 Task: Play online Dominion games in easy mode.
Action: Mouse moved to (249, 348)
Screenshot: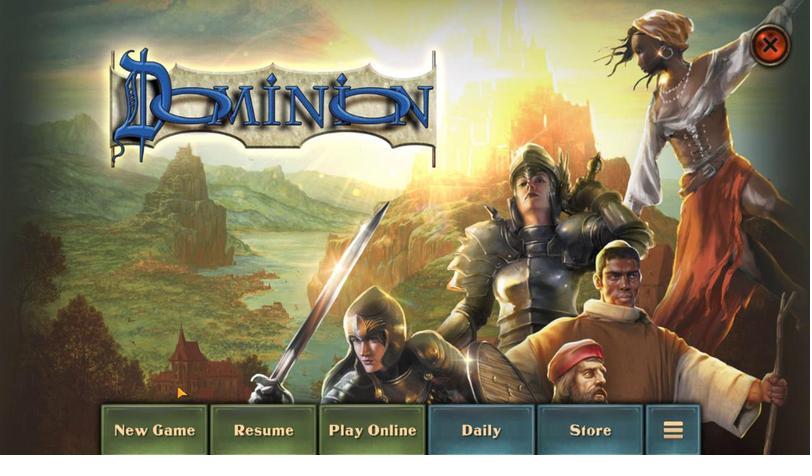 
Action: Mouse pressed left at (249, 348)
Screenshot: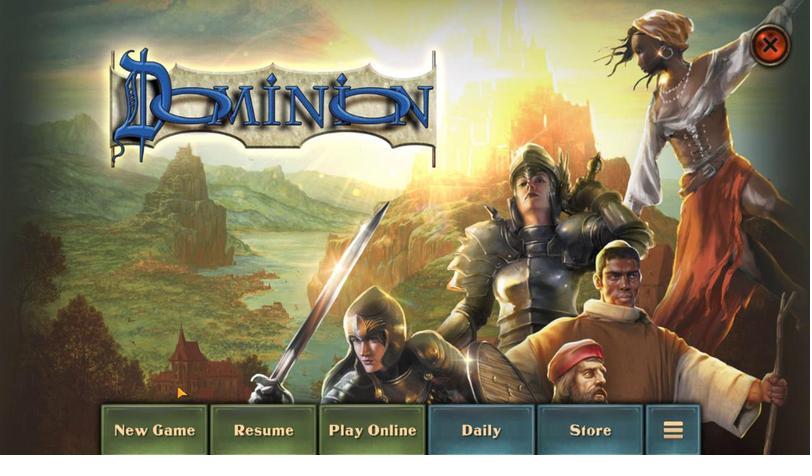 
Action: Mouse moved to (436, 274)
Screenshot: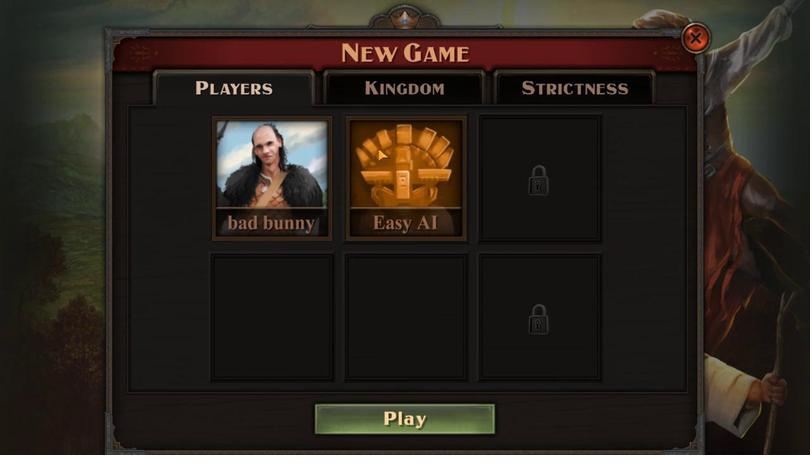 
Action: Mouse pressed left at (436, 274)
Screenshot: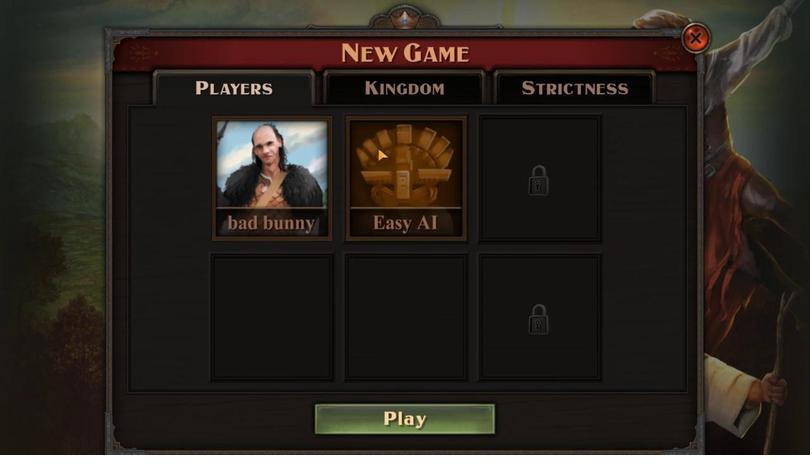 
Action: Mouse moved to (272, 305)
Screenshot: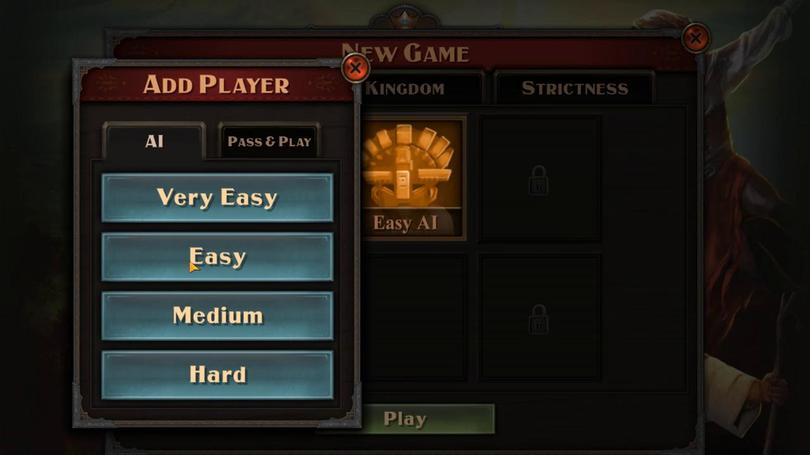 
Action: Mouse pressed left at (272, 305)
Screenshot: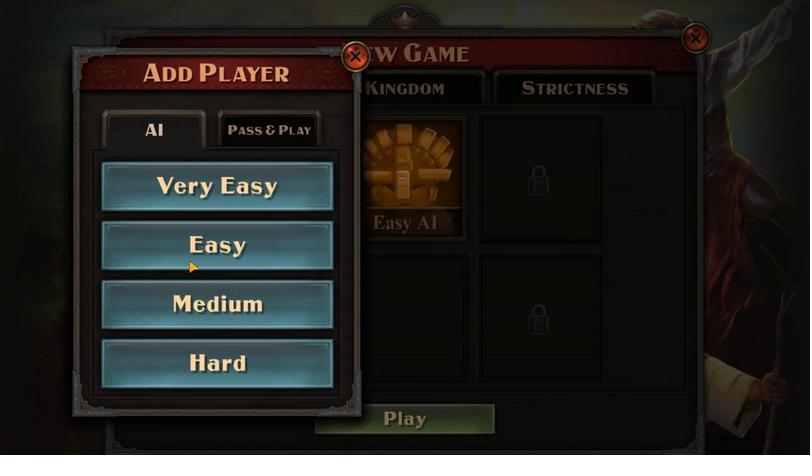 
Action: Mouse moved to (410, 346)
Screenshot: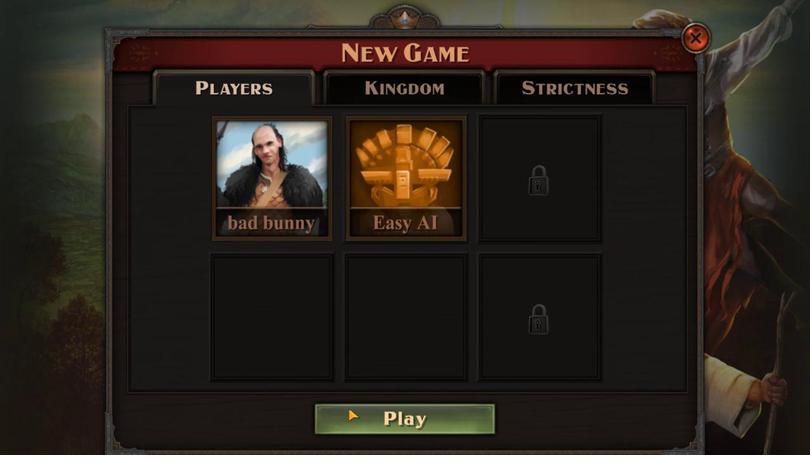 
Action: Mouse pressed left at (410, 346)
Screenshot: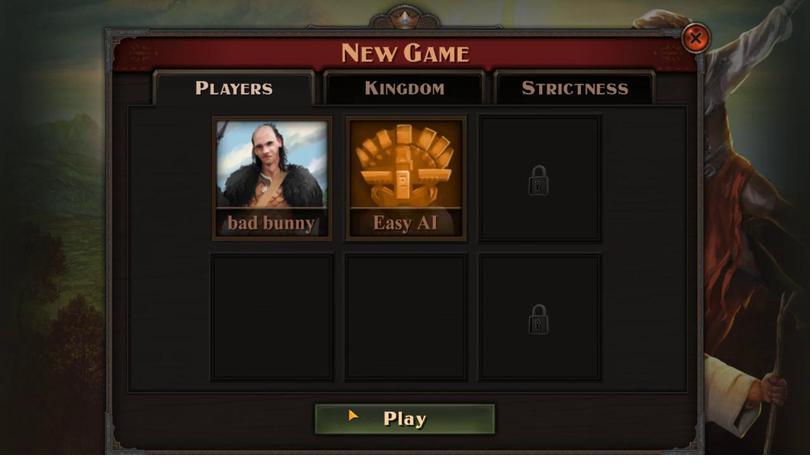 
Action: Mouse moved to (363, 339)
Screenshot: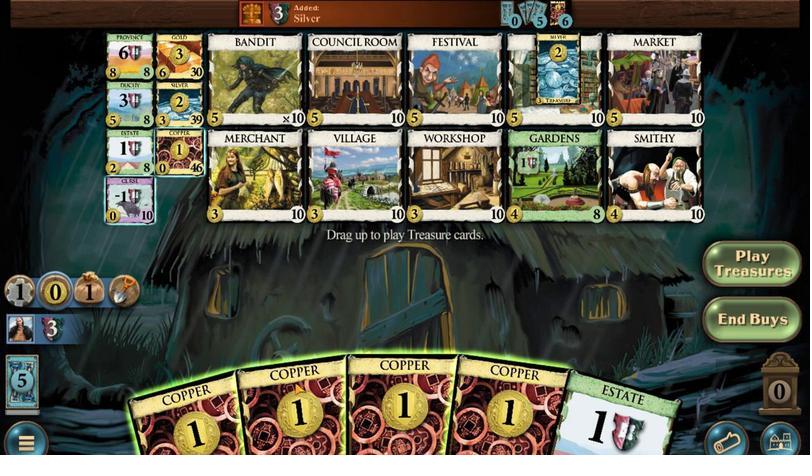 
Action: Mouse pressed left at (363, 339)
Screenshot: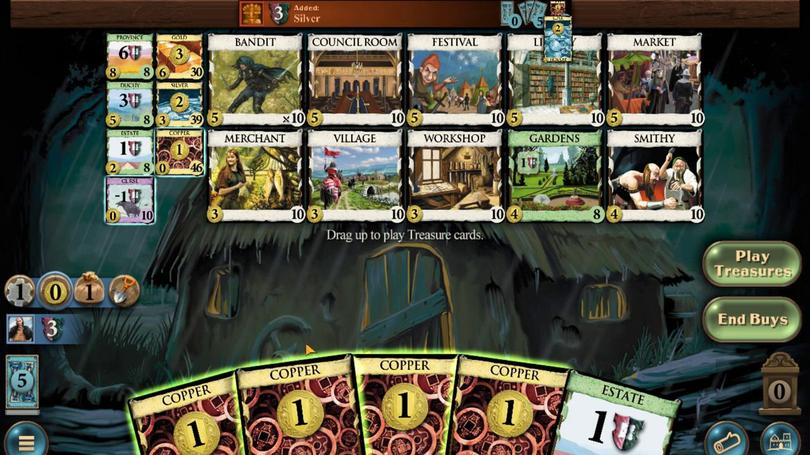 
Action: Mouse moved to (397, 335)
Screenshot: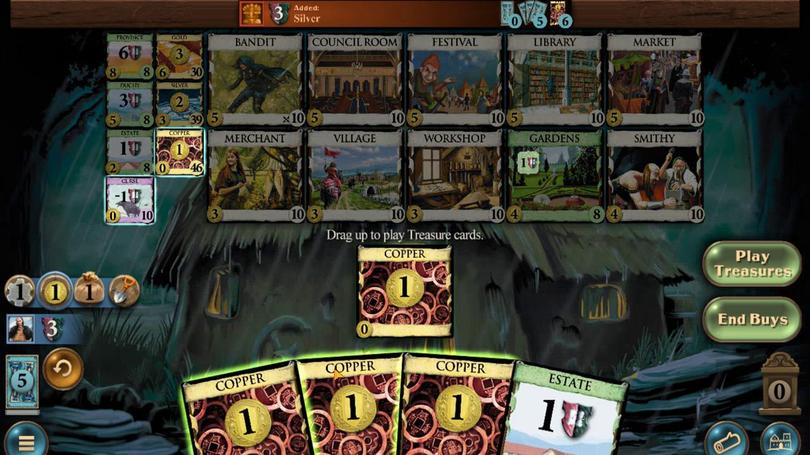 
Action: Mouse pressed left at (397, 335)
Screenshot: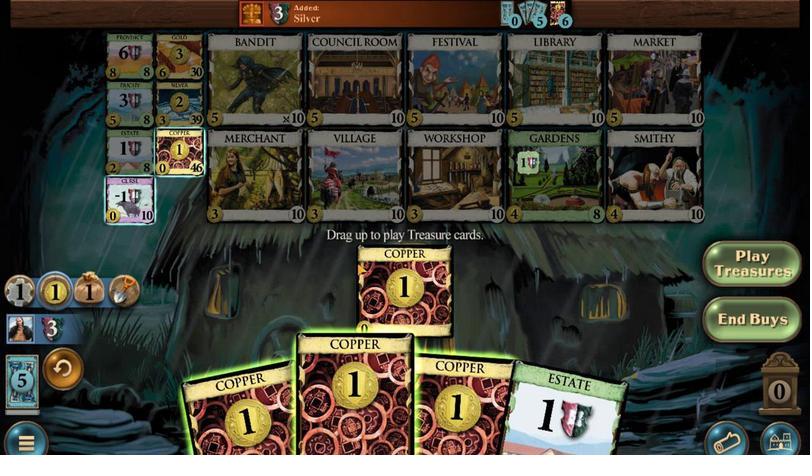 
Action: Mouse moved to (439, 342)
Screenshot: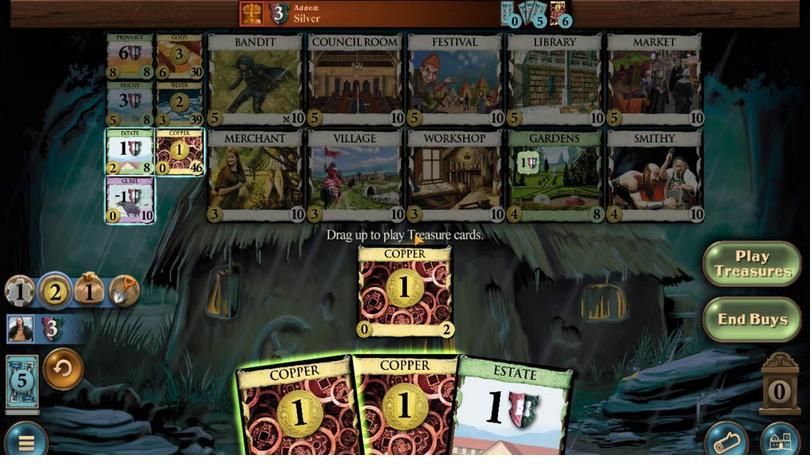 
Action: Mouse pressed left at (439, 342)
Screenshot: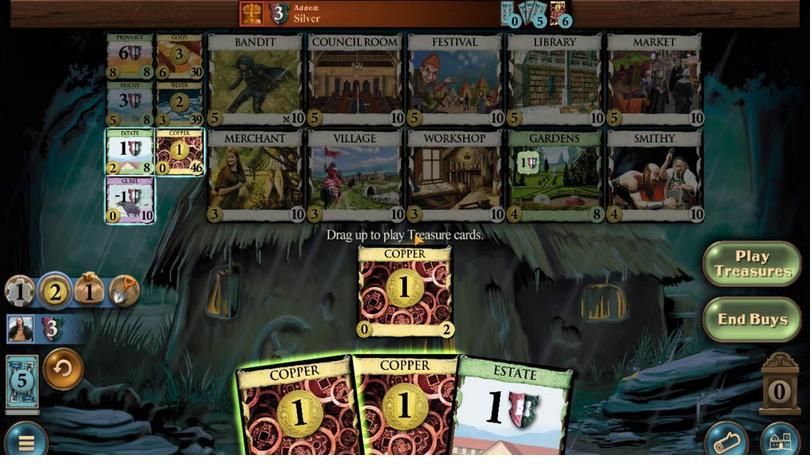 
Action: Mouse moved to (398, 344)
Screenshot: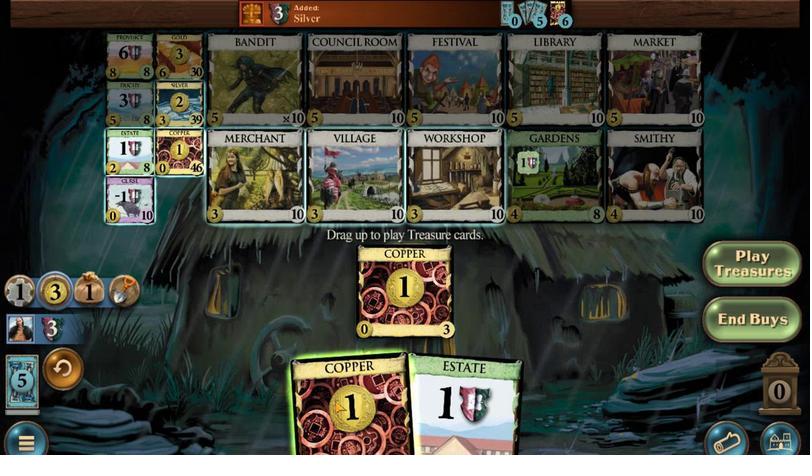 
Action: Mouse pressed left at (398, 344)
Screenshot: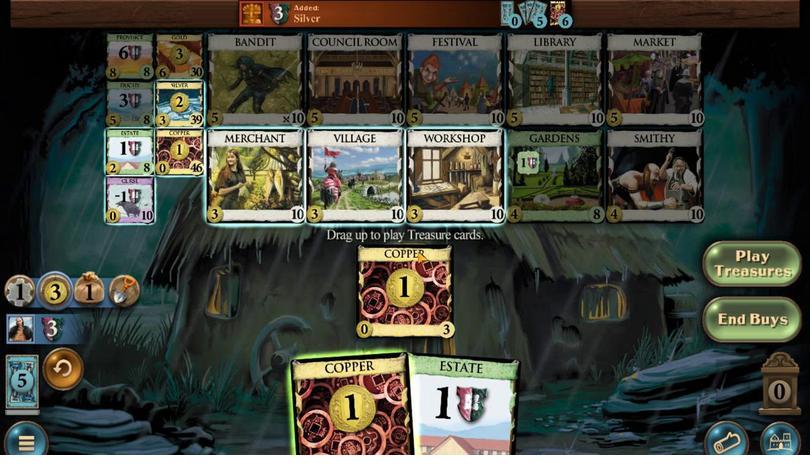 
Action: Mouse moved to (644, 275)
Screenshot: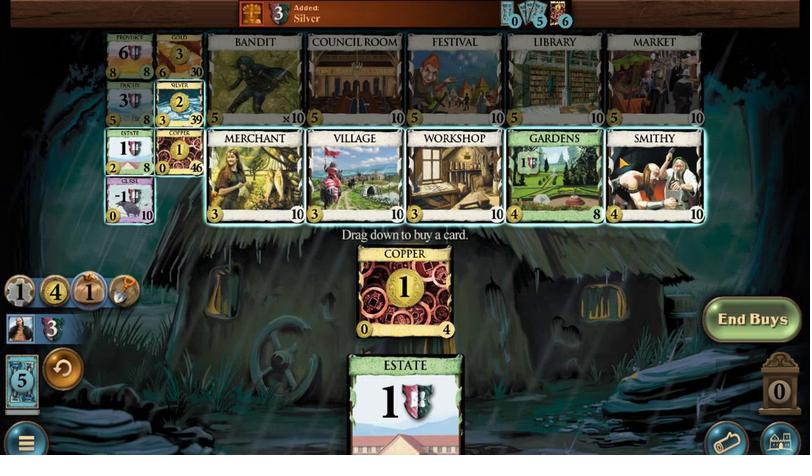 
Action: Mouse pressed left at (644, 275)
Screenshot: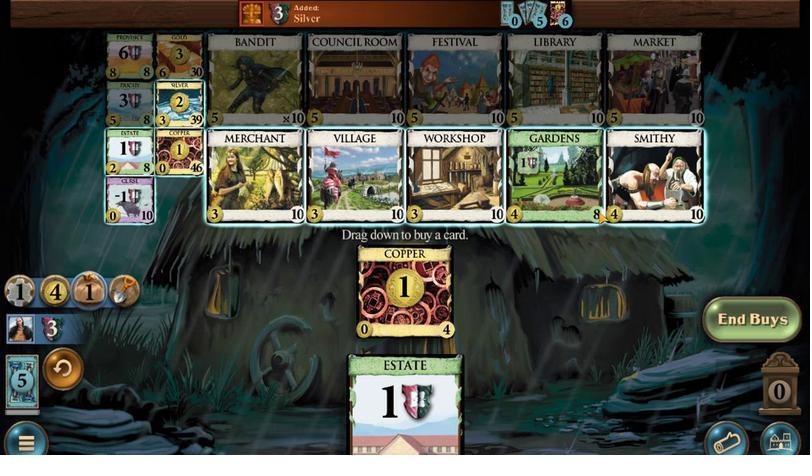 
Action: Mouse moved to (475, 336)
Screenshot: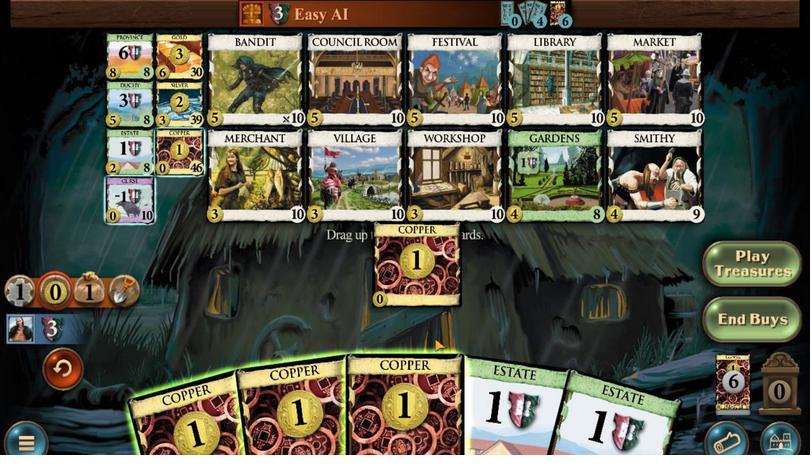 
Action: Mouse pressed left at (475, 336)
Screenshot: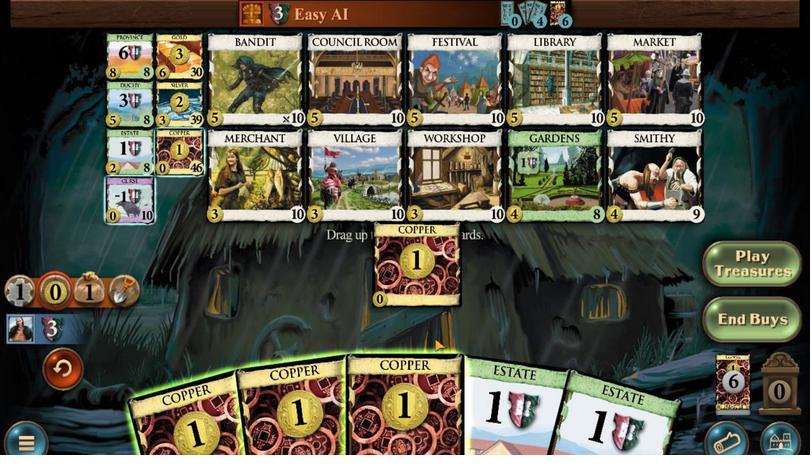 
Action: Mouse moved to (362, 349)
Screenshot: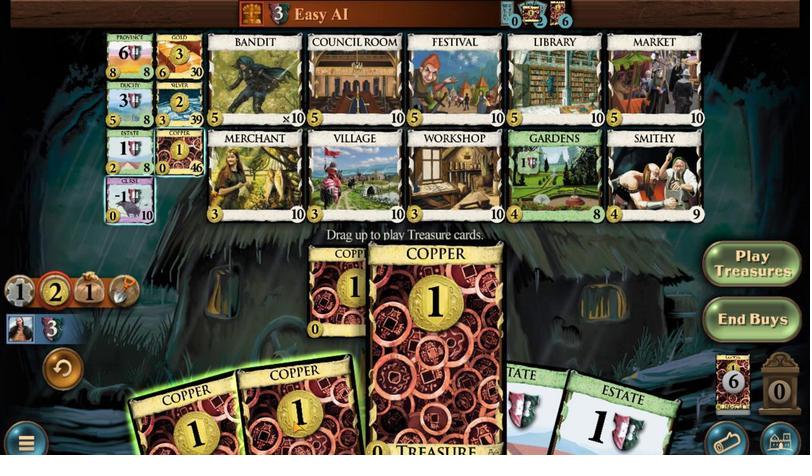 
Action: Mouse pressed left at (362, 349)
Screenshot: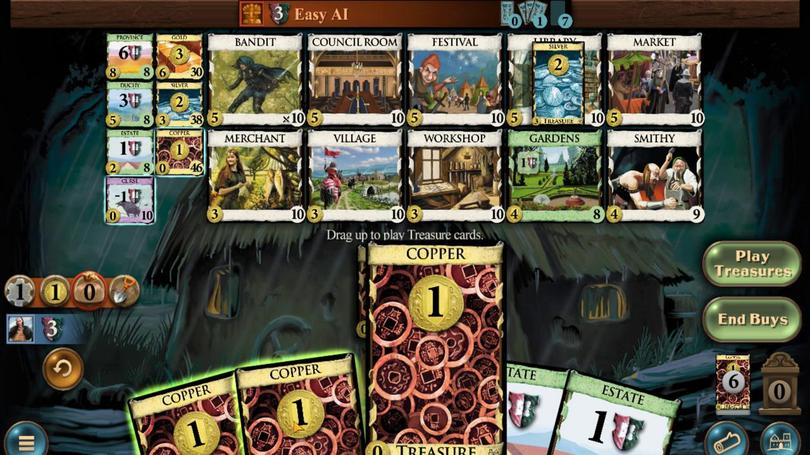 
Action: Mouse moved to (303, 348)
Screenshot: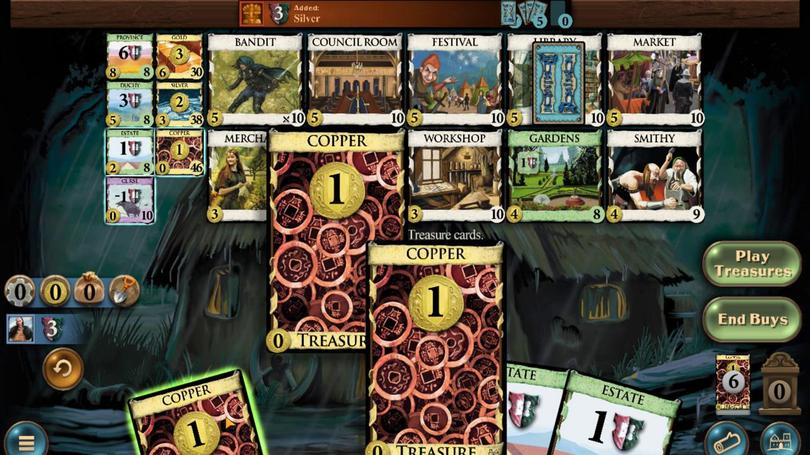 
Action: Mouse pressed left at (303, 348)
Screenshot: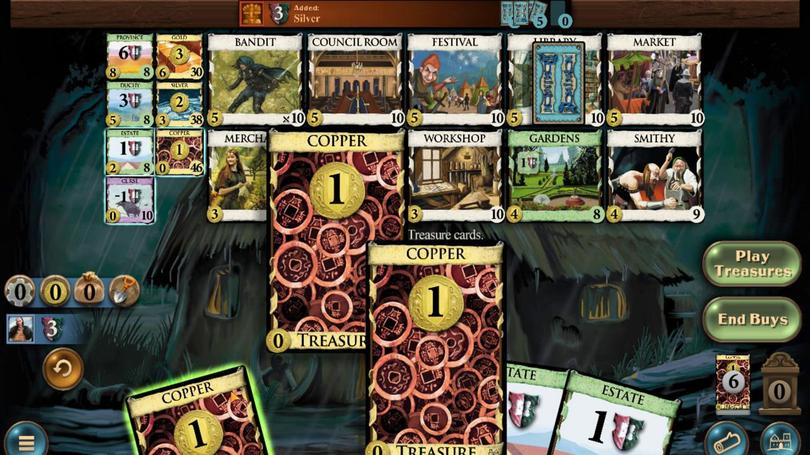 
Action: Mouse moved to (257, 260)
Screenshot: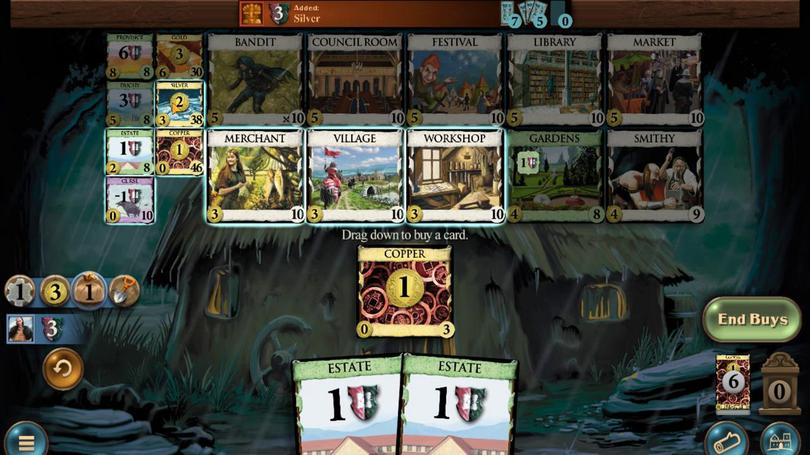 
Action: Mouse pressed left at (257, 260)
Screenshot: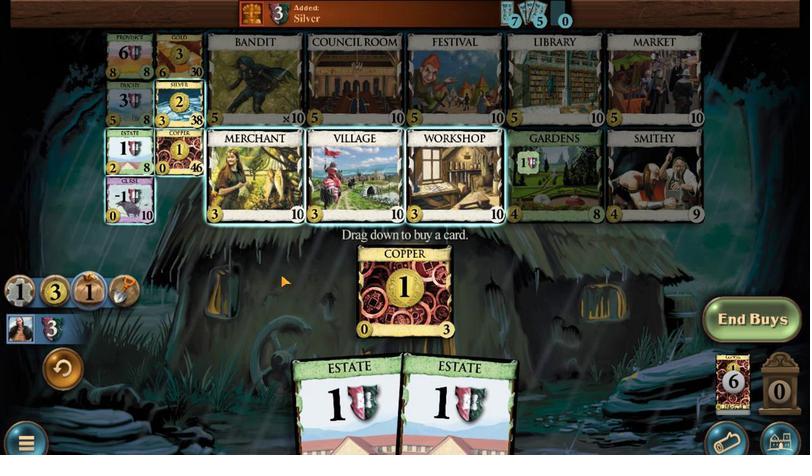 
Action: Mouse moved to (296, 344)
Screenshot: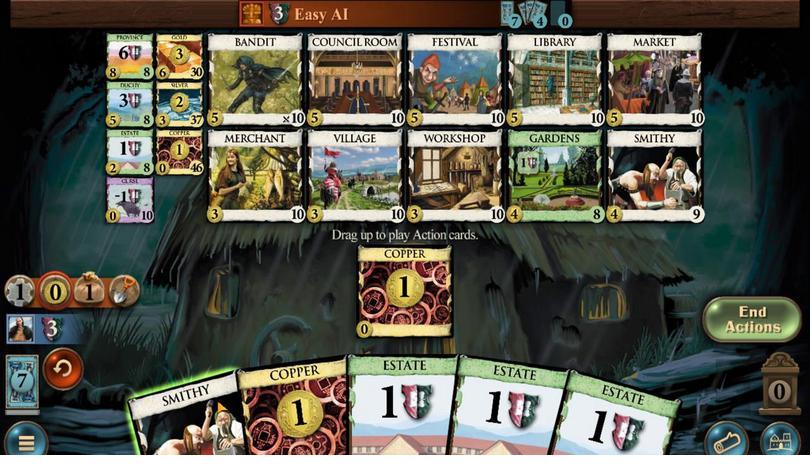 
Action: Mouse pressed left at (296, 344)
Screenshot: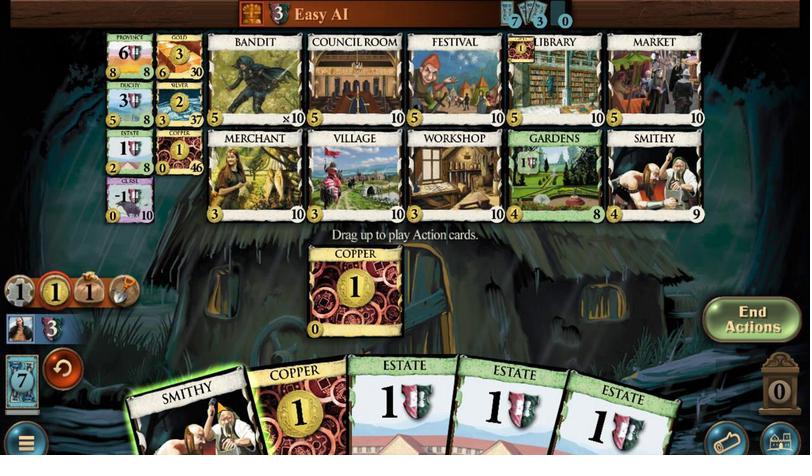 
Action: Mouse moved to (389, 348)
Screenshot: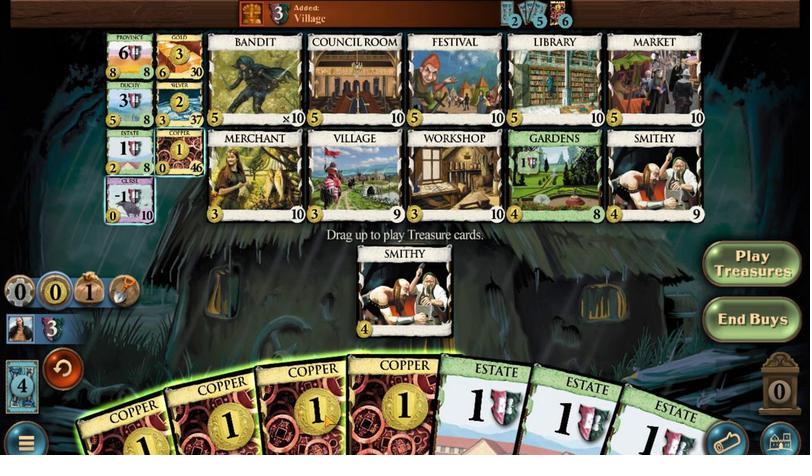 
Action: Mouse pressed left at (389, 348)
Screenshot: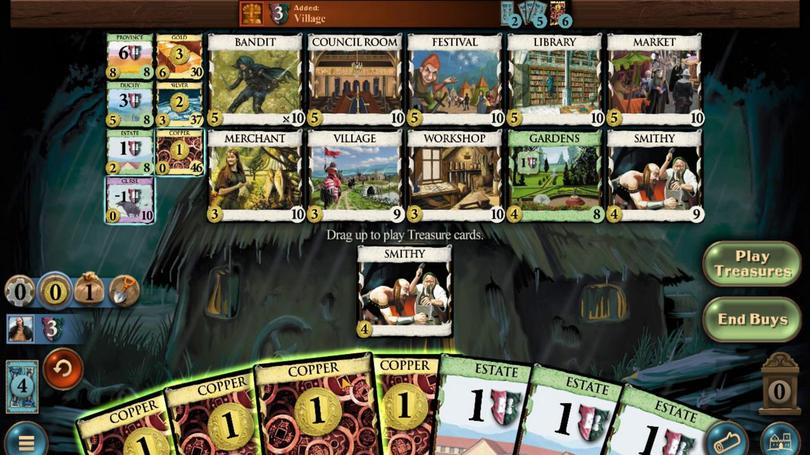 
Action: Mouse moved to (391, 345)
Screenshot: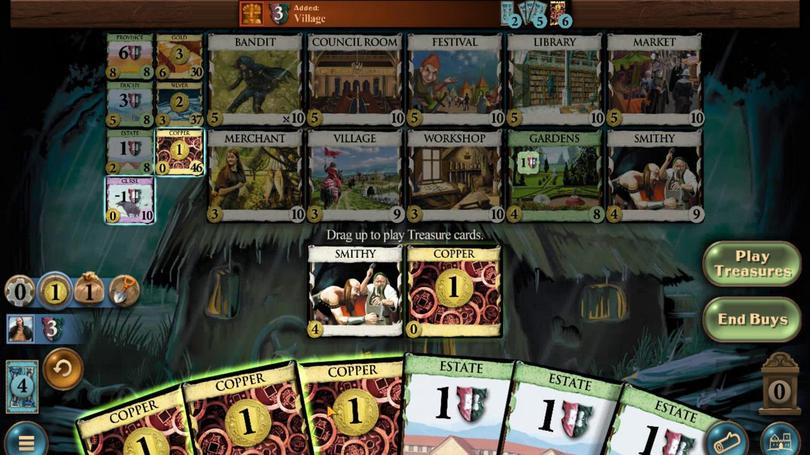 
Action: Mouse pressed left at (391, 345)
Screenshot: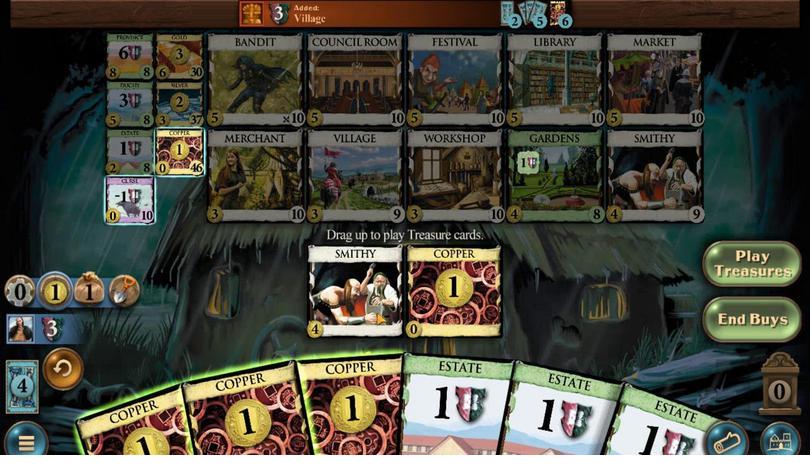 
Action: Mouse moved to (343, 340)
Screenshot: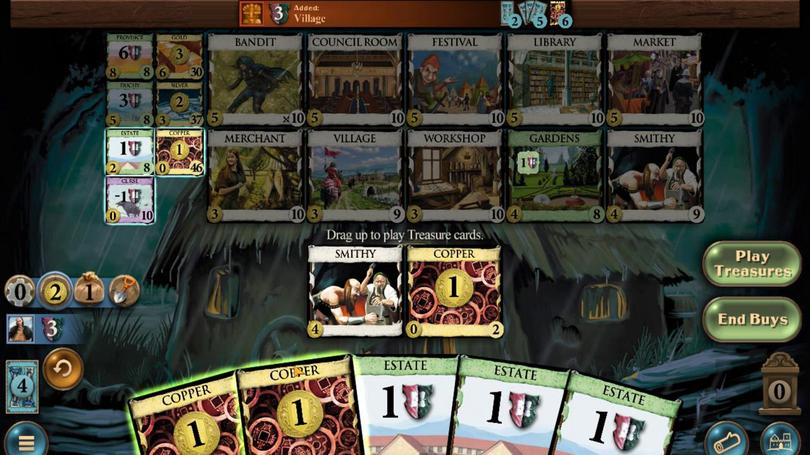 
Action: Mouse pressed left at (343, 340)
Screenshot: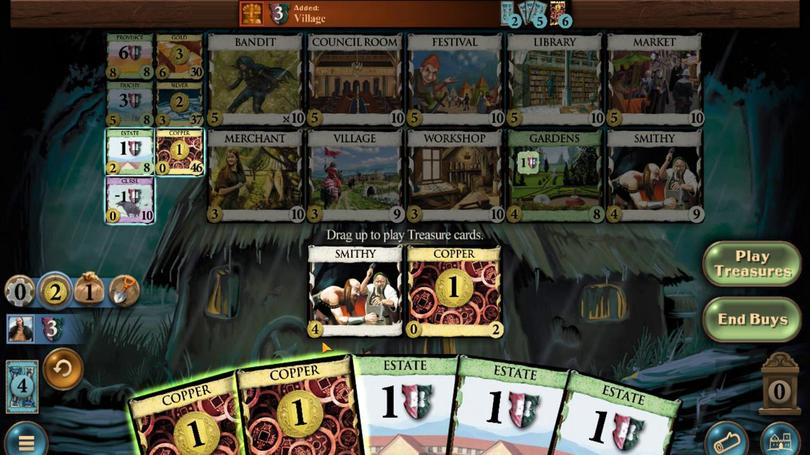 
Action: Mouse moved to (264, 256)
Screenshot: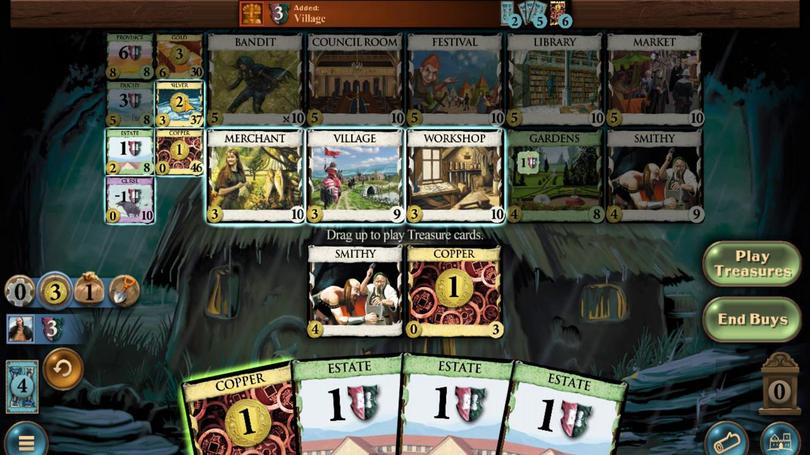 
Action: Mouse pressed left at (264, 256)
Screenshot: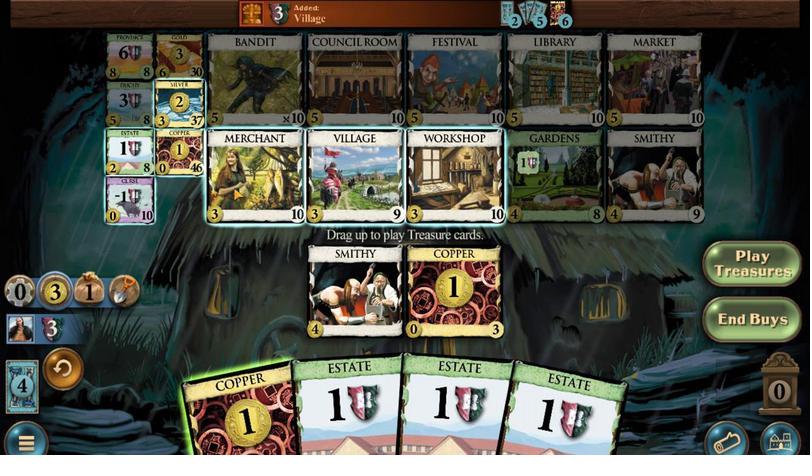 
Action: Mouse moved to (371, 341)
Screenshot: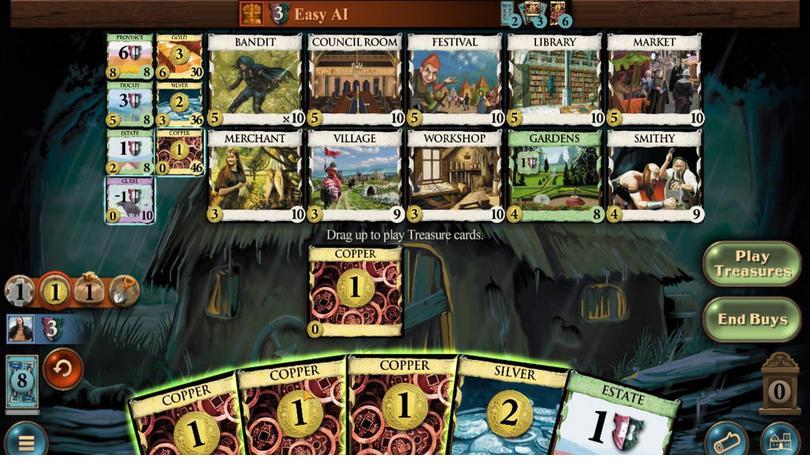 
Action: Mouse pressed left at (371, 341)
Screenshot: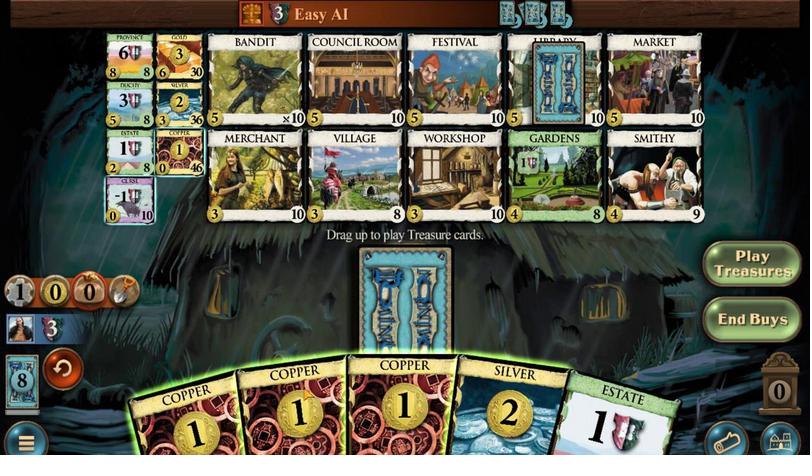 
Action: Mouse moved to (427, 351)
Screenshot: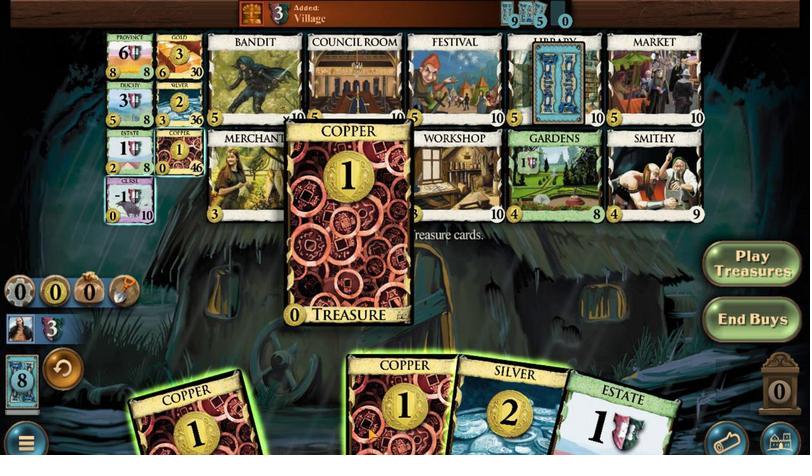
Action: Mouse pressed left at (427, 351)
Screenshot: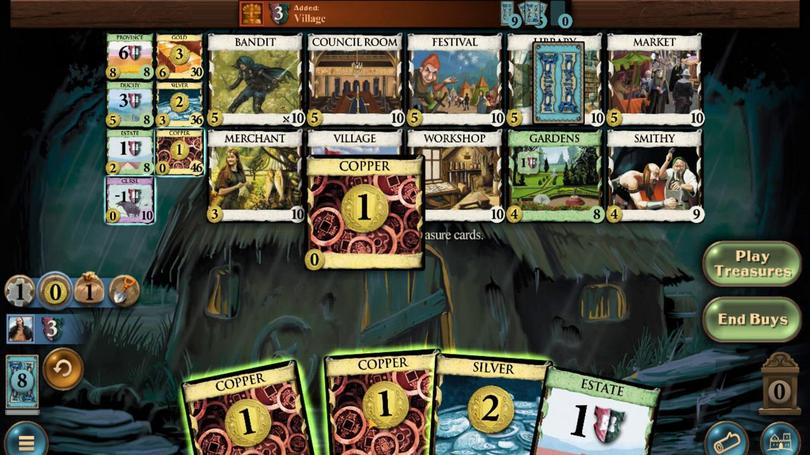 
Action: Mouse moved to (341, 362)
Screenshot: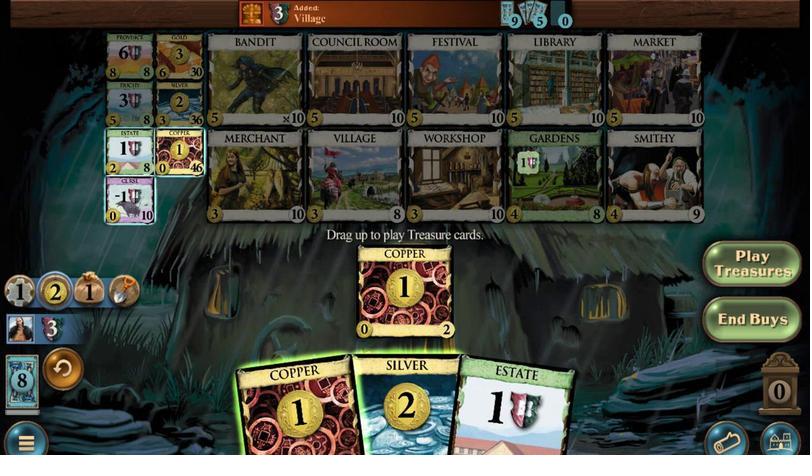 
Action: Mouse pressed left at (341, 362)
Screenshot: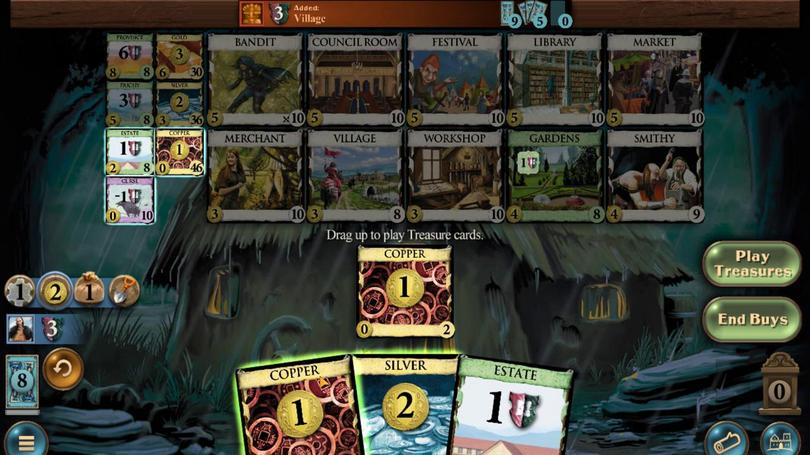 
Action: Mouse moved to (253, 259)
Screenshot: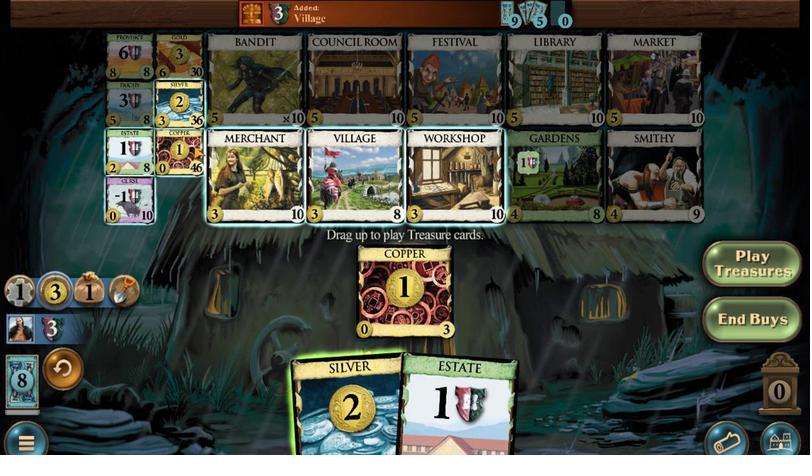 
Action: Mouse pressed left at (253, 259)
Screenshot: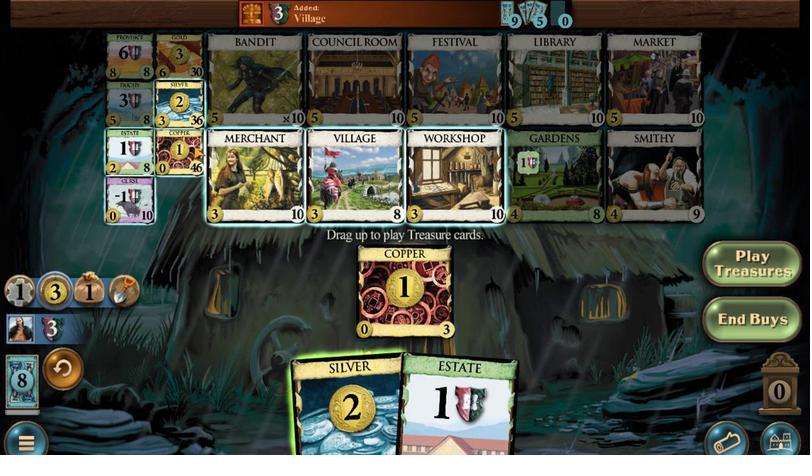 
Action: Mouse moved to (250, 351)
Screenshot: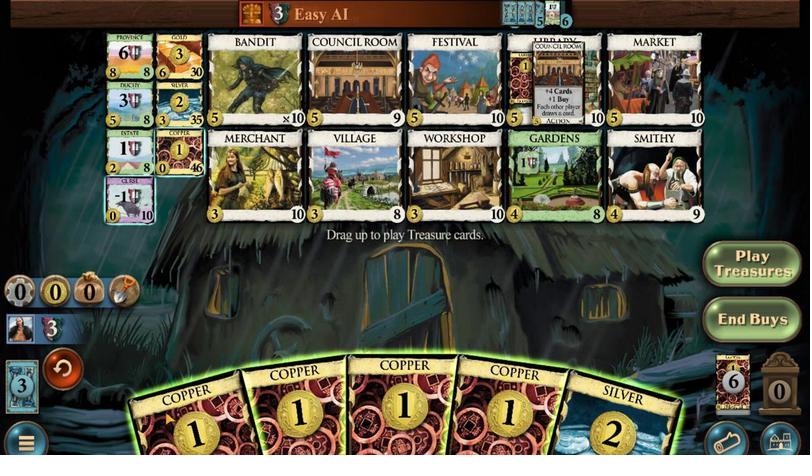 
Action: Mouse pressed left at (250, 351)
Screenshot: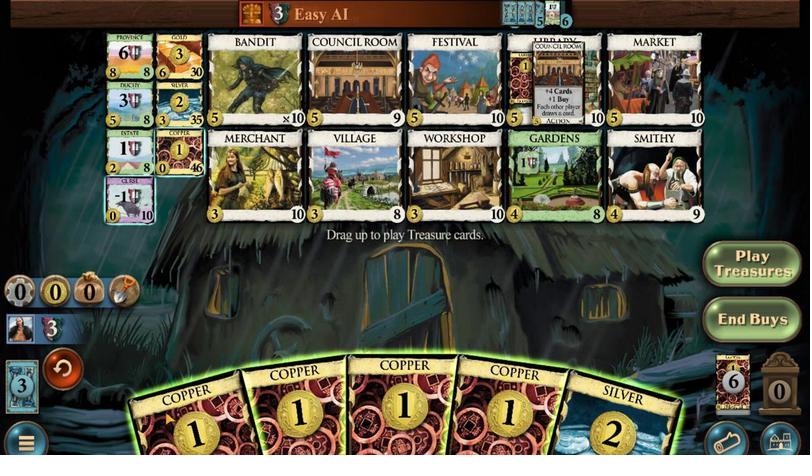 
Action: Mouse moved to (311, 346)
Screenshot: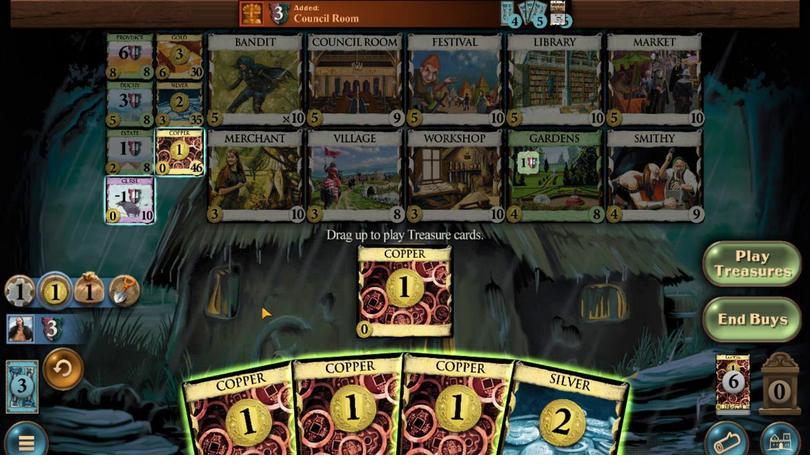 
Action: Mouse pressed left at (311, 346)
Screenshot: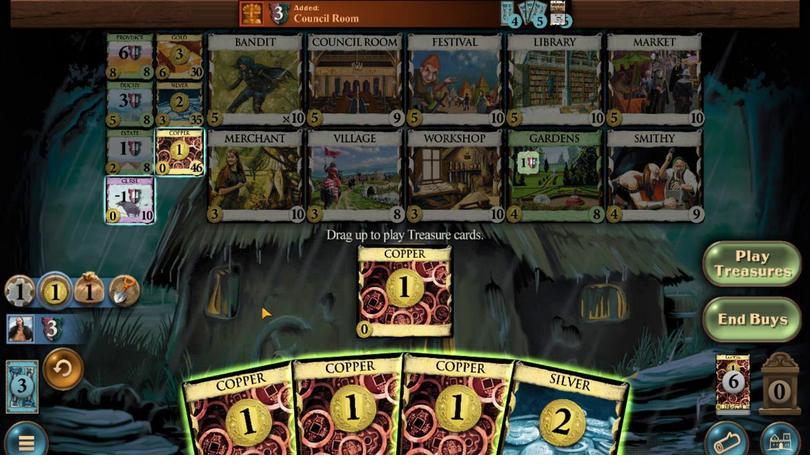 
Action: Mouse moved to (365, 348)
Screenshot: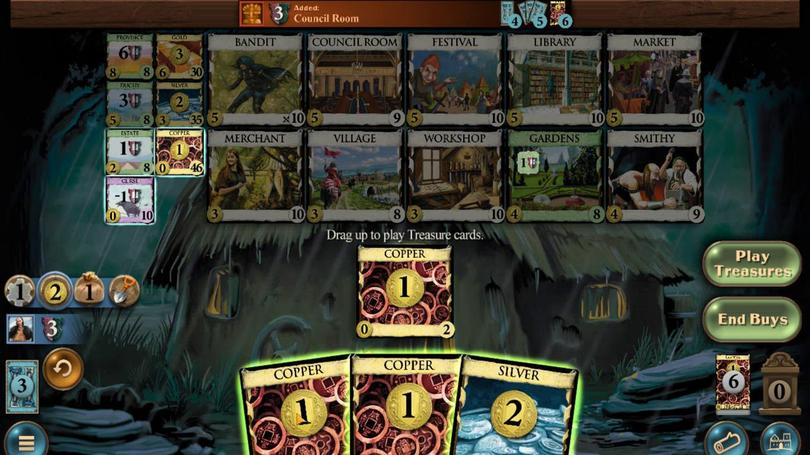 
Action: Mouse pressed left at (365, 348)
Screenshot: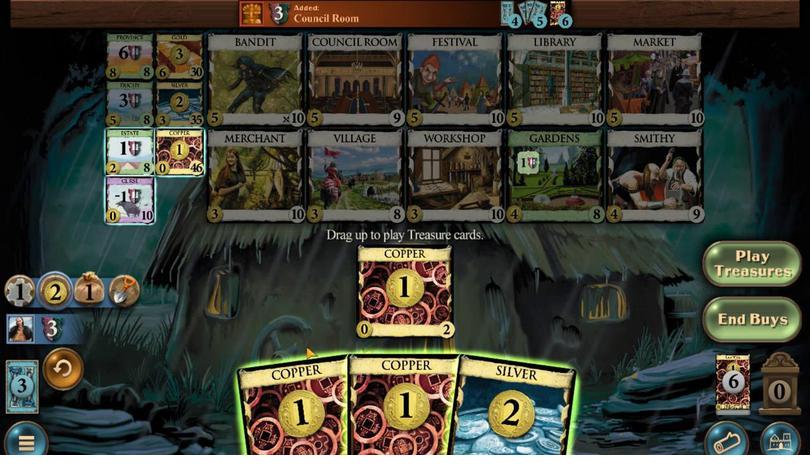 
Action: Mouse moved to (399, 348)
Screenshot: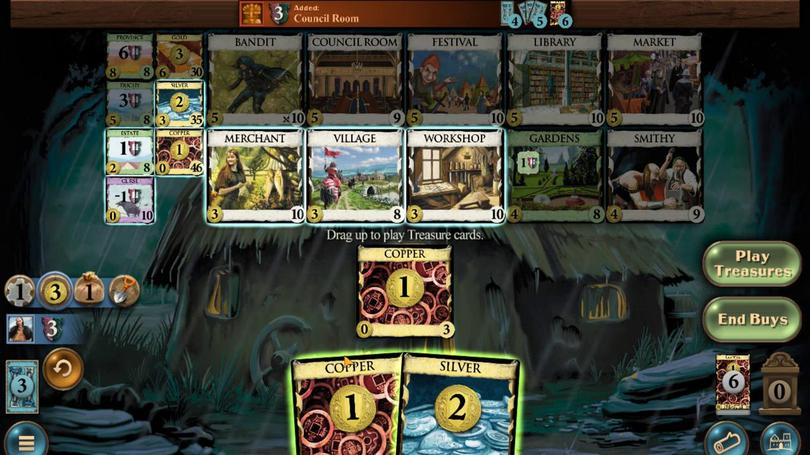 
Action: Mouse pressed left at (399, 348)
Screenshot: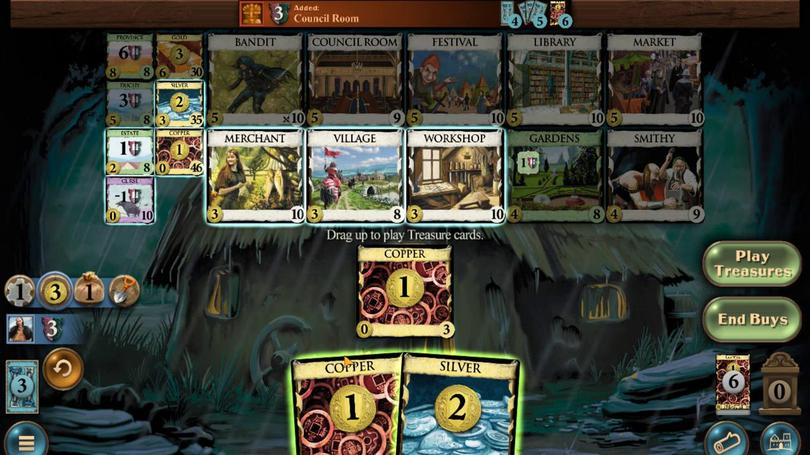 
Action: Mouse moved to (307, 270)
Screenshot: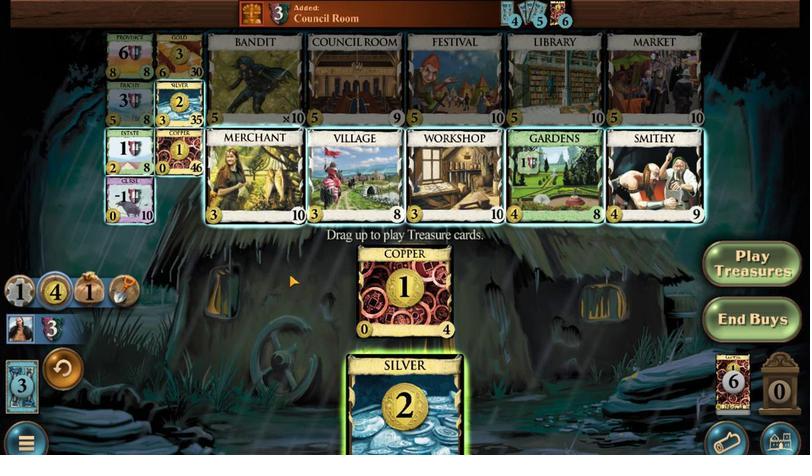 
Action: Mouse pressed left at (307, 270)
Screenshot: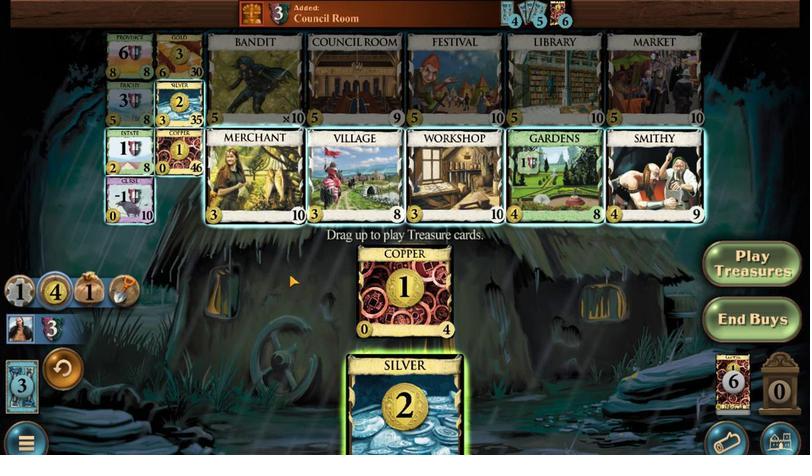 
Action: Mouse moved to (284, 349)
Screenshot: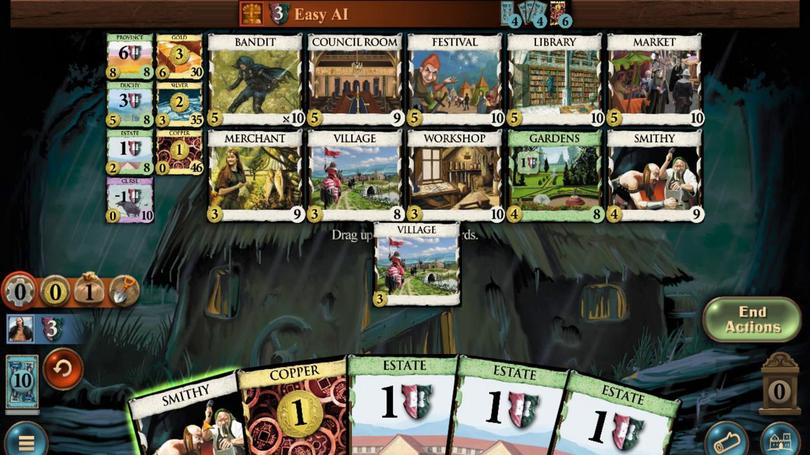 
Action: Mouse pressed left at (284, 349)
Screenshot: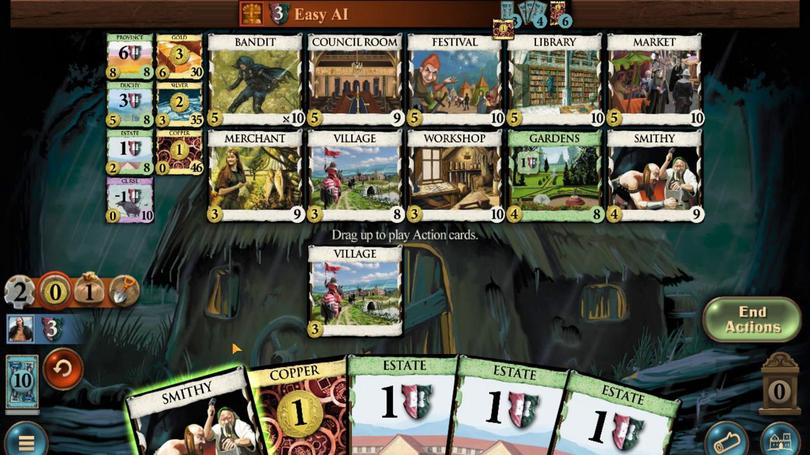 
Action: Mouse moved to (430, 348)
Screenshot: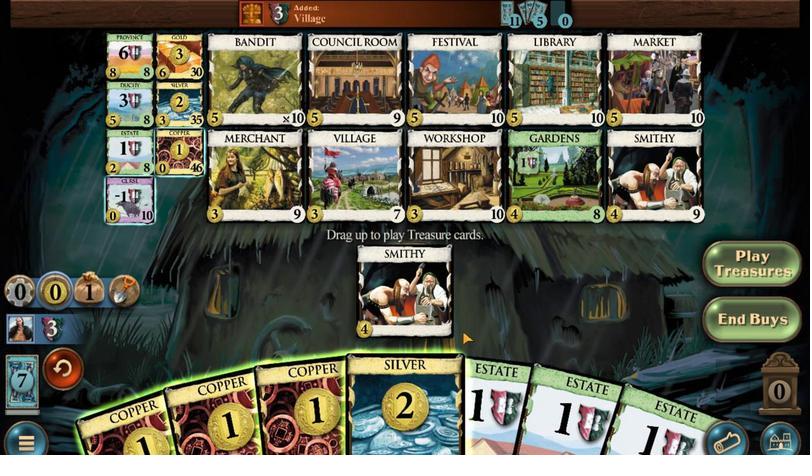
Action: Mouse pressed left at (430, 348)
Screenshot: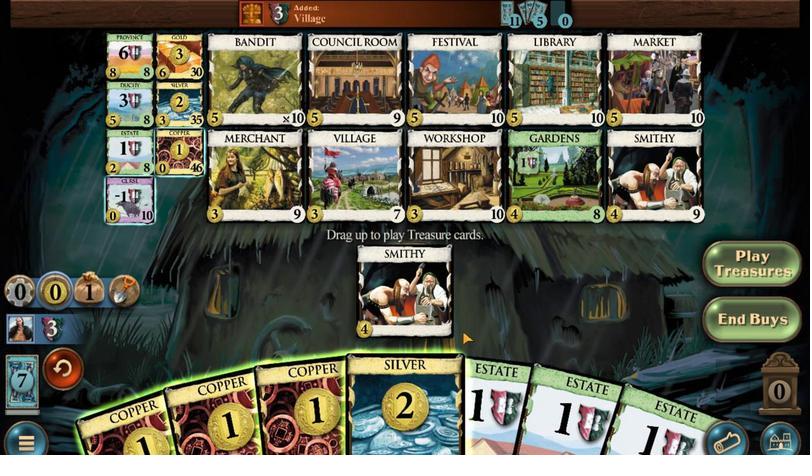 
Action: Mouse moved to (421, 343)
Screenshot: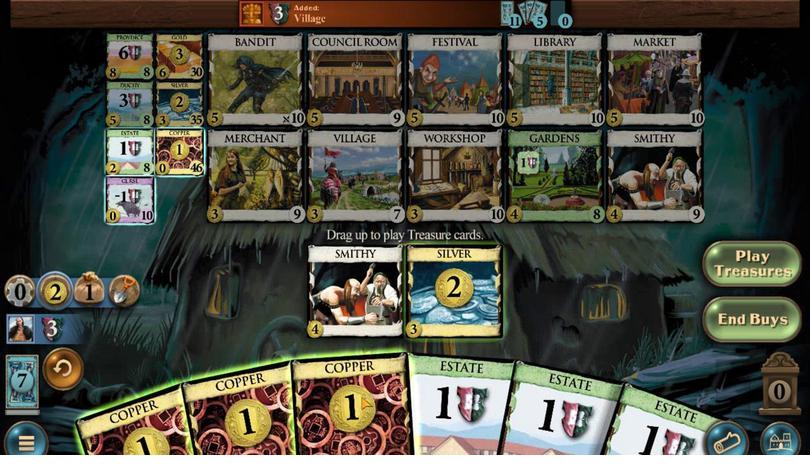 
Action: Mouse pressed left at (421, 343)
Screenshot: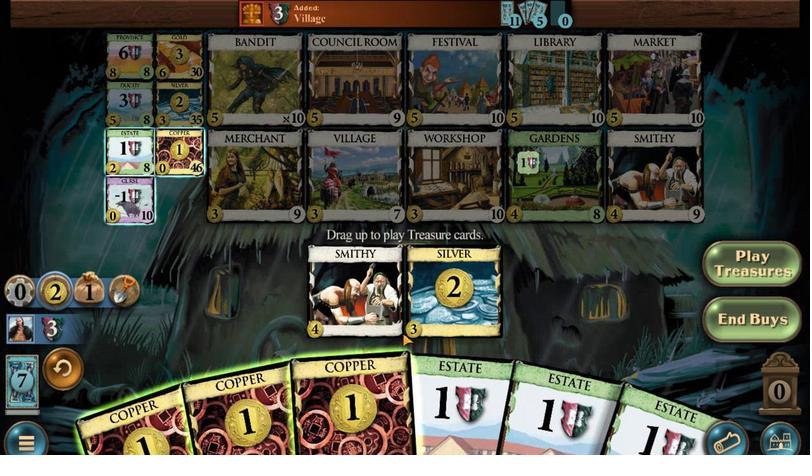 
Action: Mouse moved to (398, 338)
Screenshot: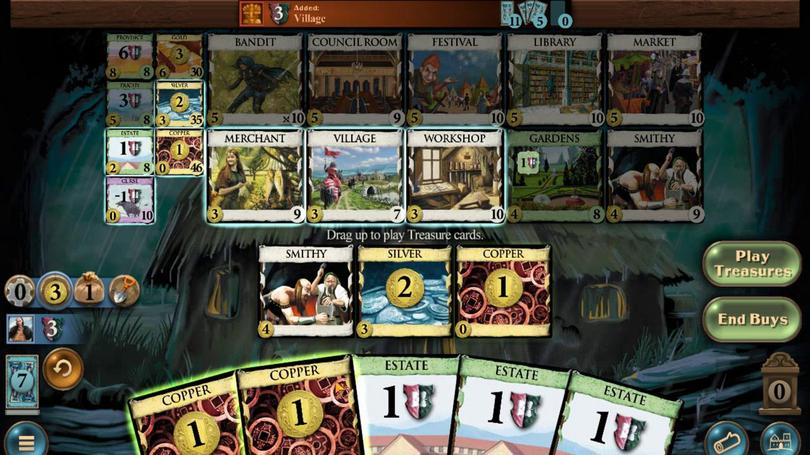 
Action: Mouse pressed left at (398, 338)
Screenshot: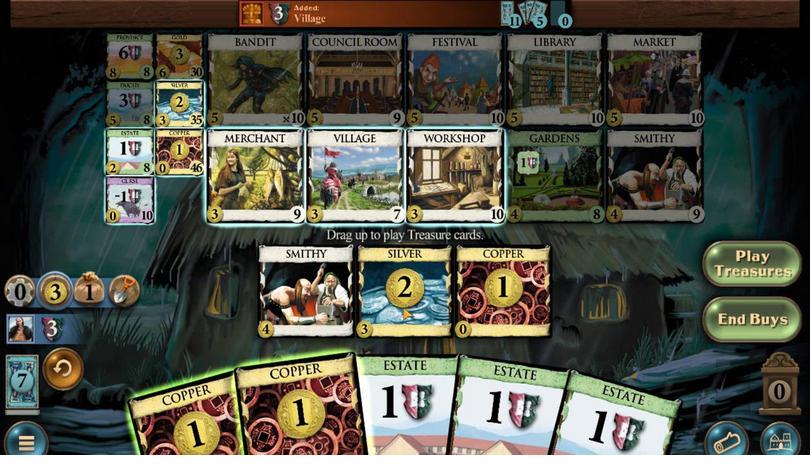 
Action: Mouse moved to (427, 277)
Screenshot: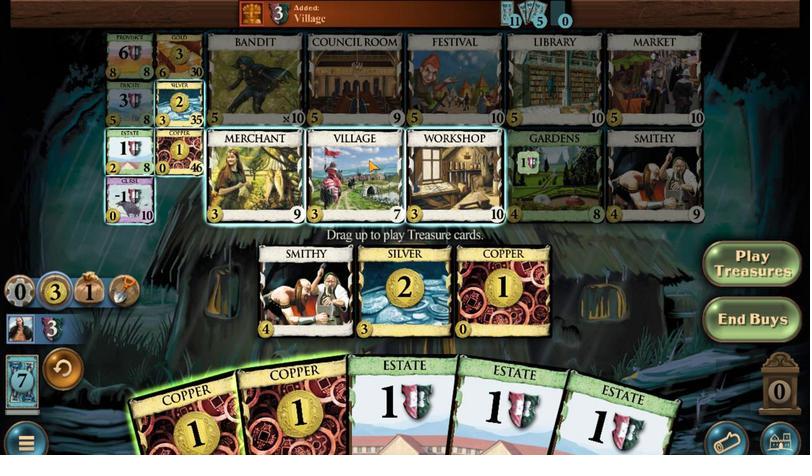 
Action: Mouse pressed left at (427, 277)
Screenshot: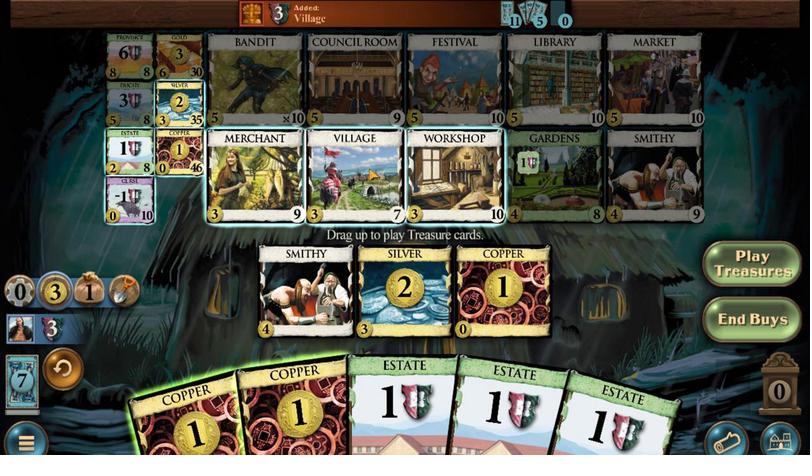 
Action: Mouse moved to (296, 346)
Screenshot: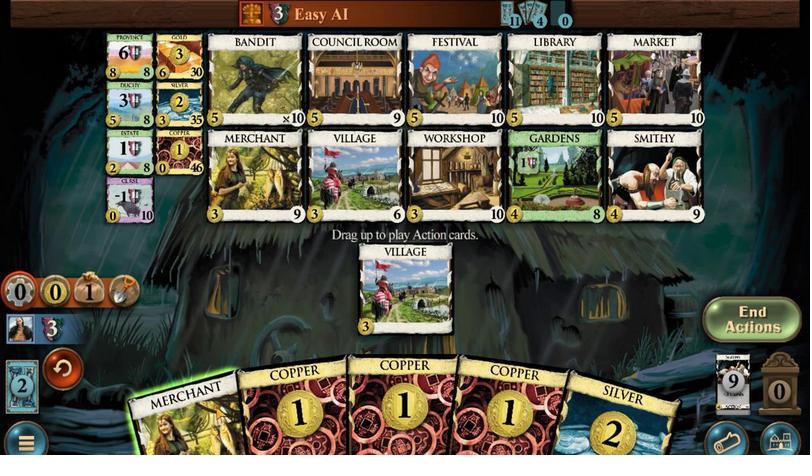 
Action: Mouse pressed left at (296, 346)
Screenshot: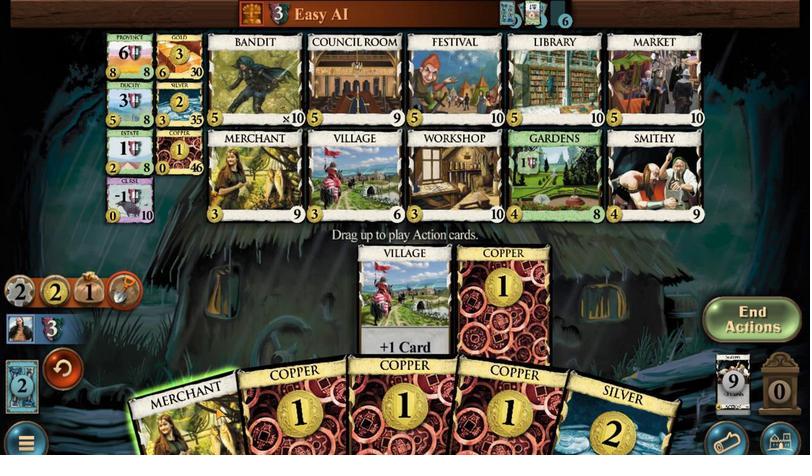 
Action: Mouse moved to (567, 346)
Screenshot: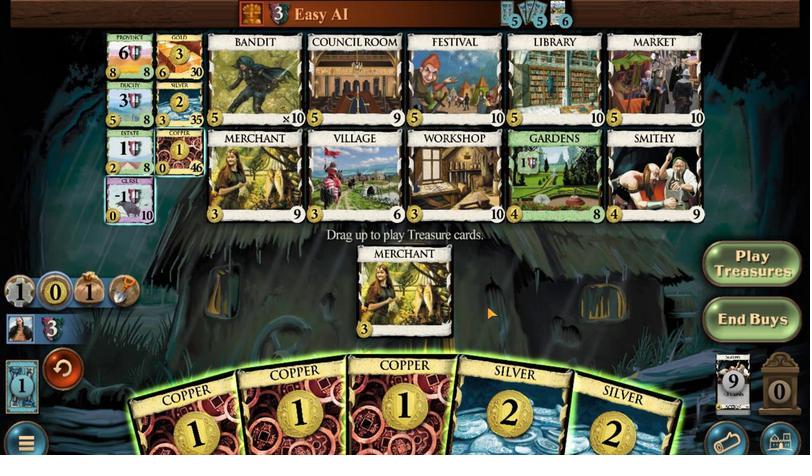 
Action: Mouse pressed left at (567, 346)
Screenshot: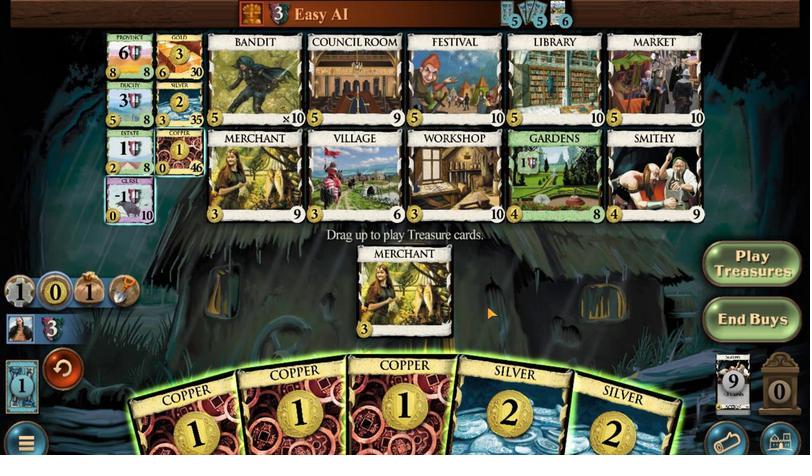 
Action: Mouse moved to (610, 349)
Screenshot: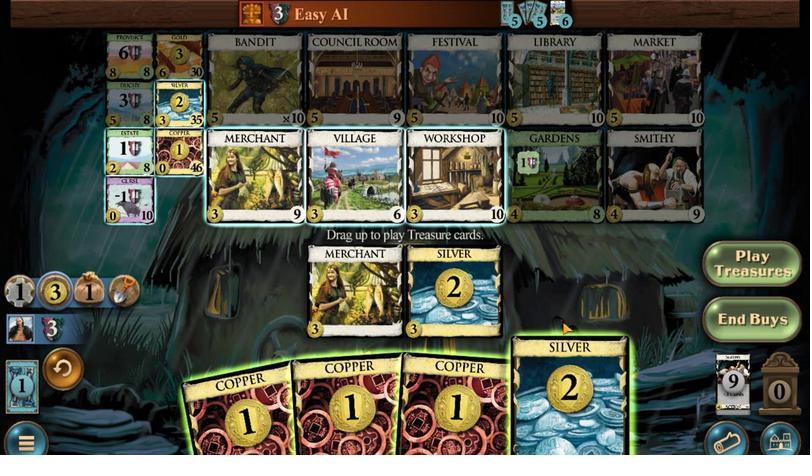 
Action: Mouse pressed left at (610, 349)
Screenshot: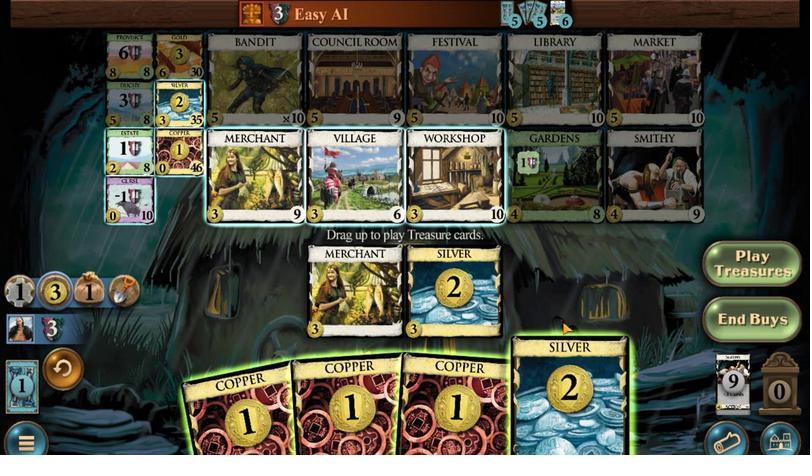 
Action: Mouse moved to (562, 353)
Screenshot: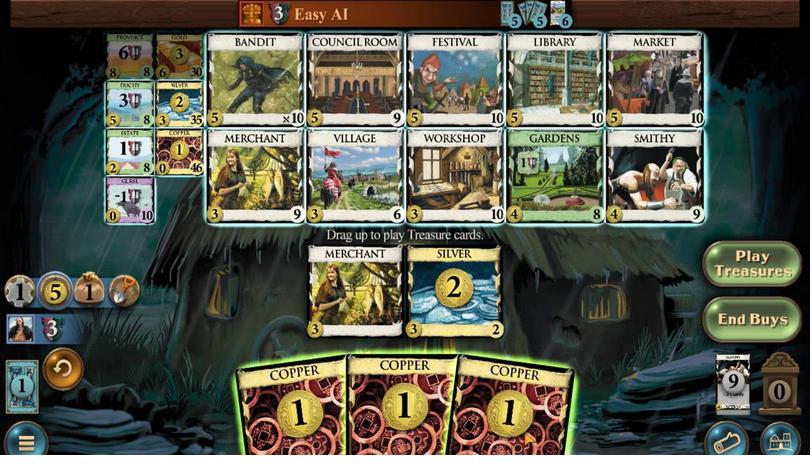 
Action: Mouse pressed left at (562, 353)
Screenshot: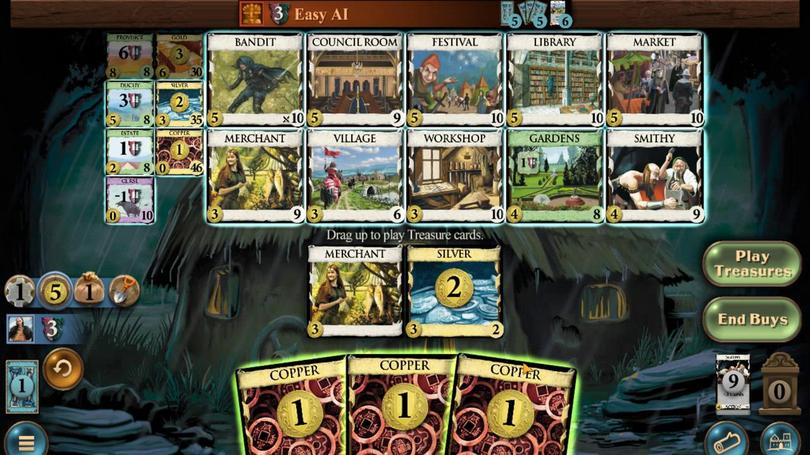 
Action: Mouse moved to (513, 351)
Screenshot: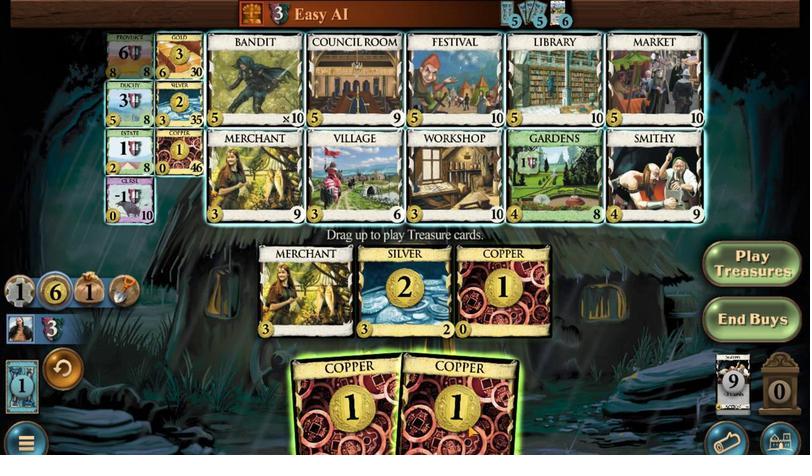 
Action: Mouse pressed left at (513, 351)
Screenshot: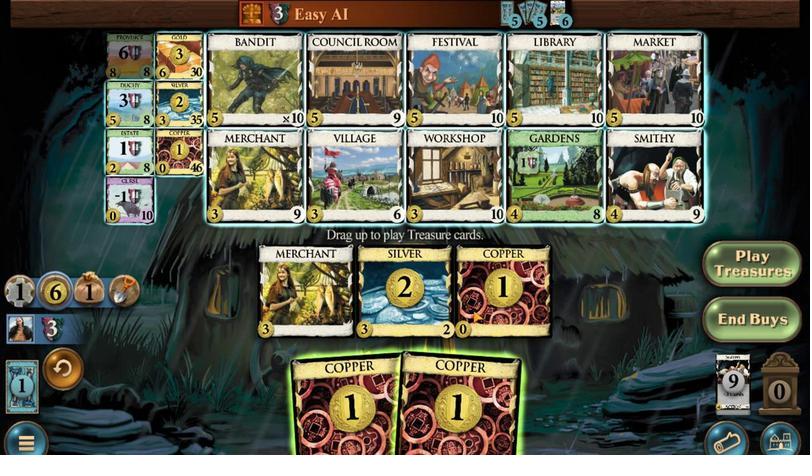 
Action: Mouse moved to (253, 245)
Screenshot: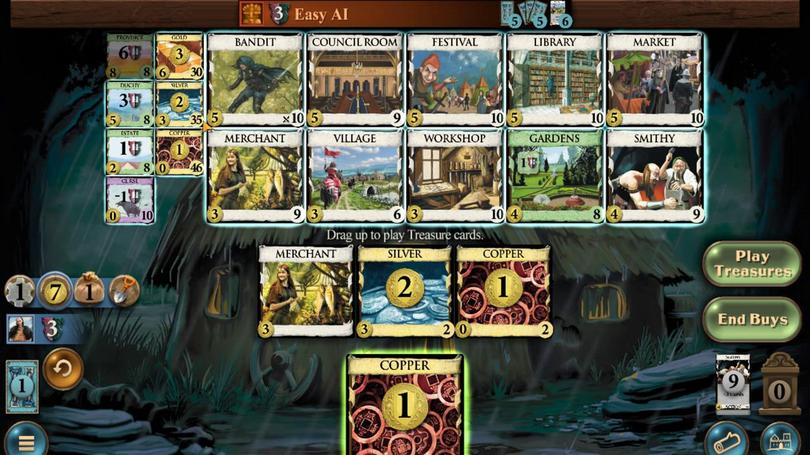 
Action: Mouse pressed left at (253, 245)
Screenshot: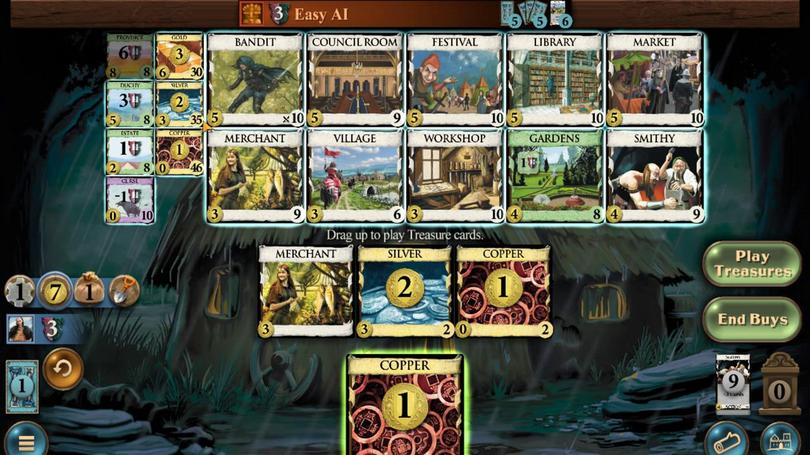 
Action: Mouse moved to (497, 339)
Screenshot: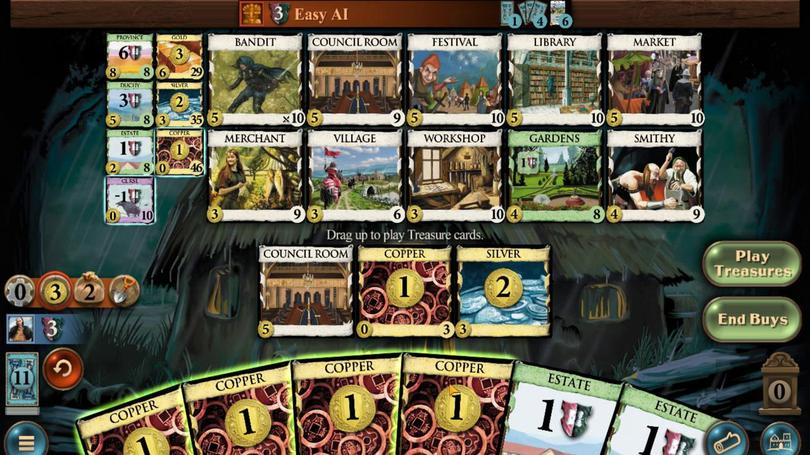 
Action: Mouse pressed left at (497, 339)
Screenshot: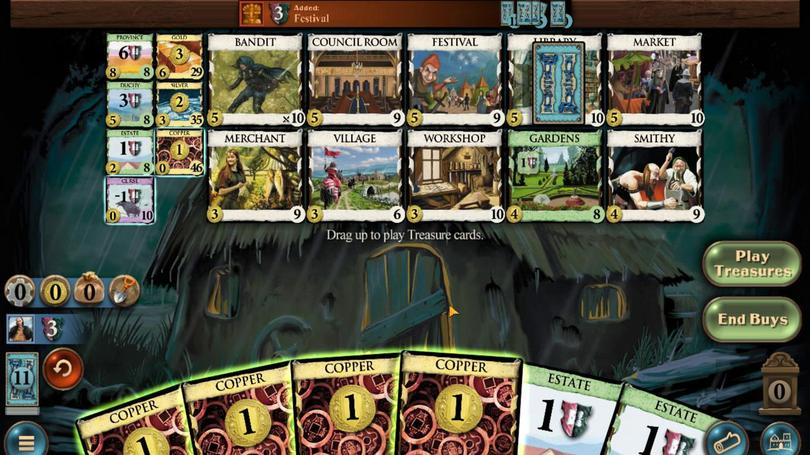 
Action: Mouse moved to (451, 336)
Screenshot: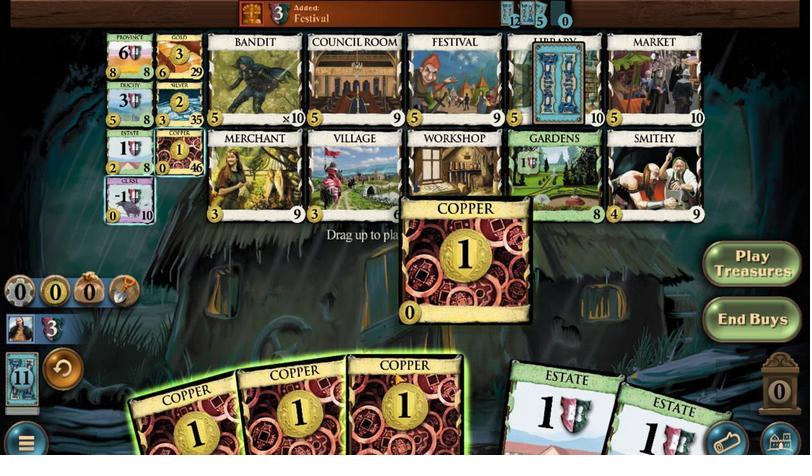 
Action: Mouse pressed left at (451, 336)
Screenshot: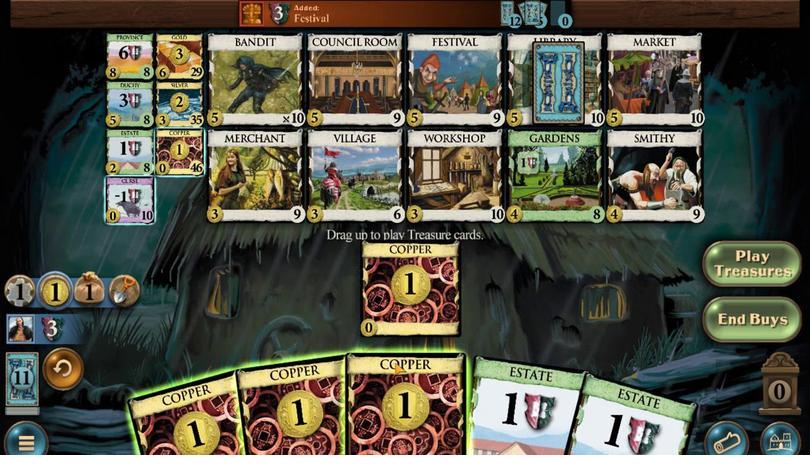 
Action: Mouse moved to (420, 342)
Screenshot: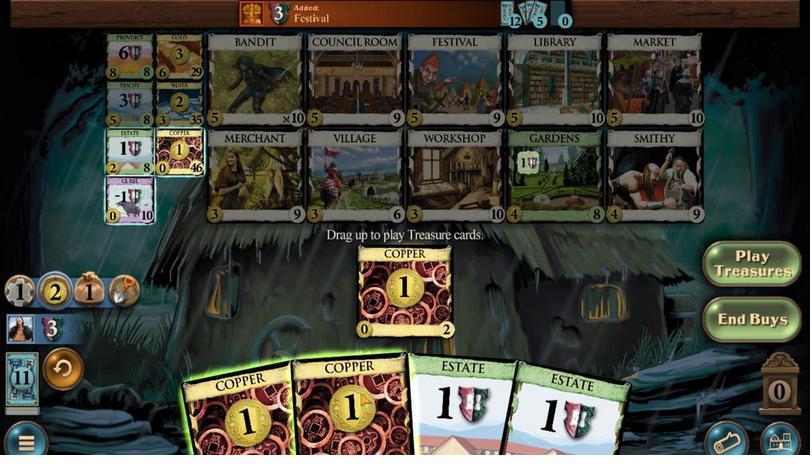 
Action: Mouse pressed left at (420, 342)
Screenshot: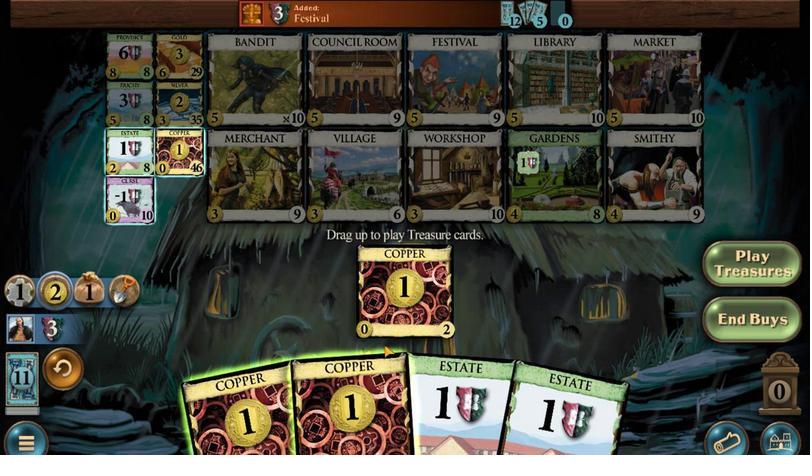 
Action: Mouse moved to (256, 259)
Screenshot: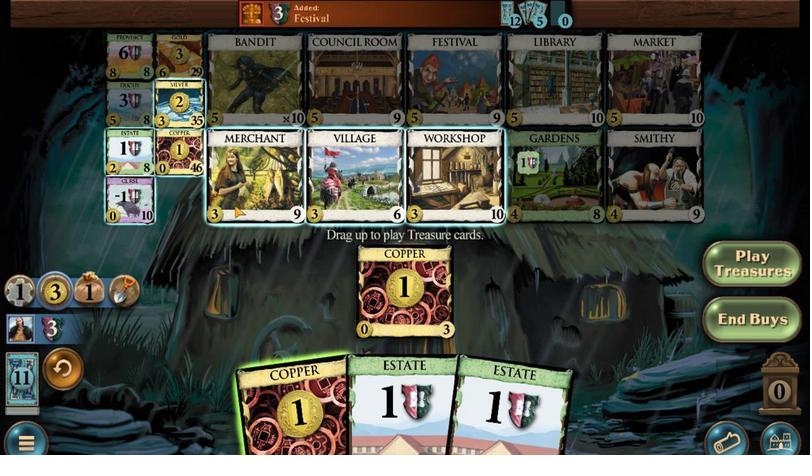 
Action: Mouse pressed left at (256, 259)
Screenshot: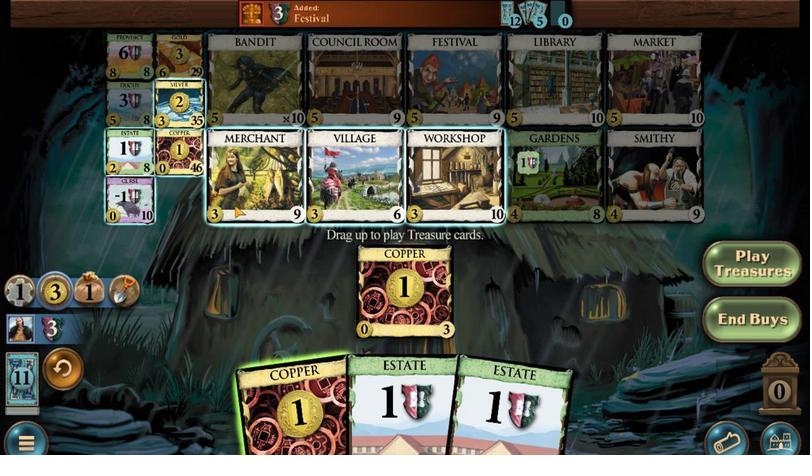 
Action: Mouse moved to (348, 348)
Screenshot: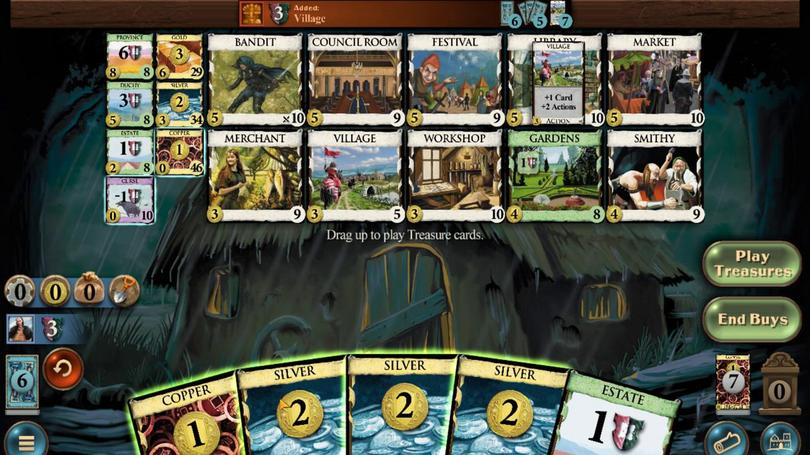 
Action: Mouse pressed left at (348, 348)
Screenshot: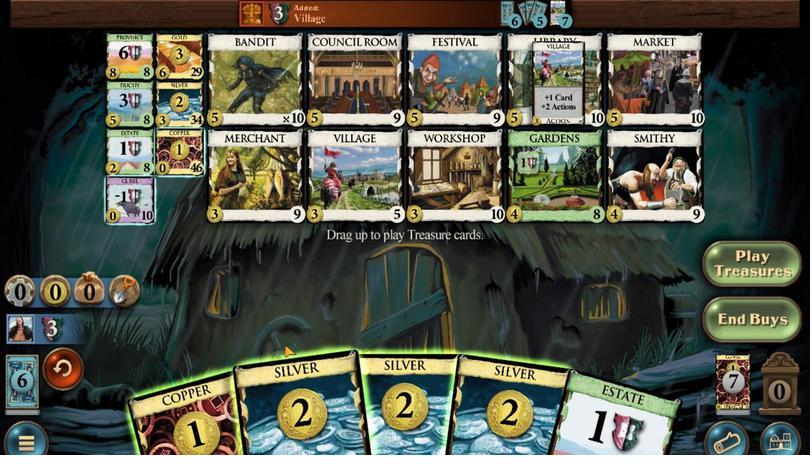 
Action: Mouse moved to (400, 341)
Screenshot: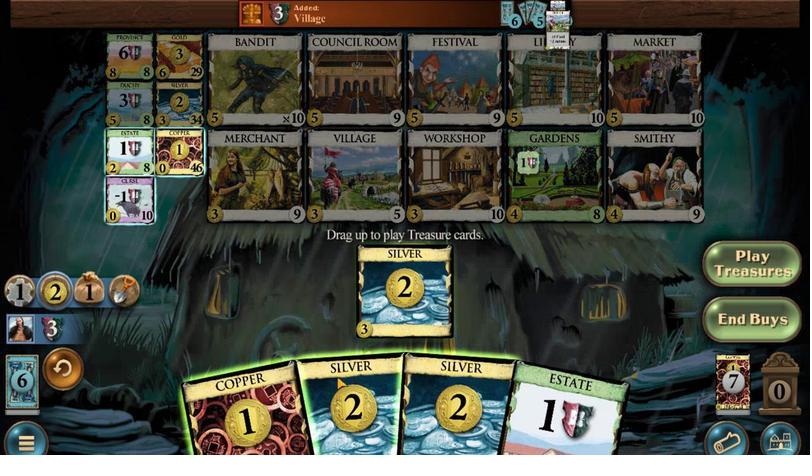 
Action: Mouse pressed left at (400, 341)
Screenshot: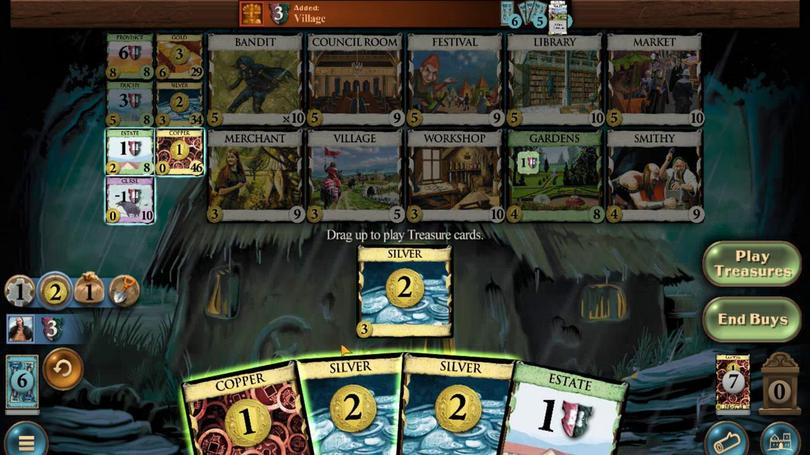 
Action: Mouse moved to (486, 349)
Screenshot: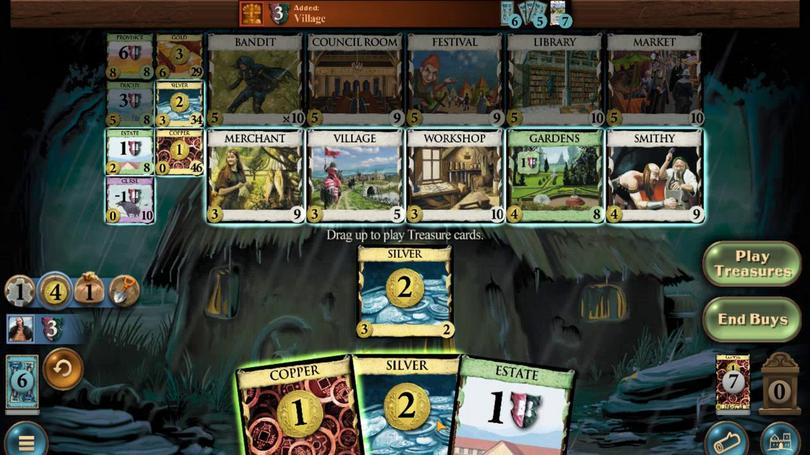 
Action: Mouse pressed left at (486, 349)
Screenshot: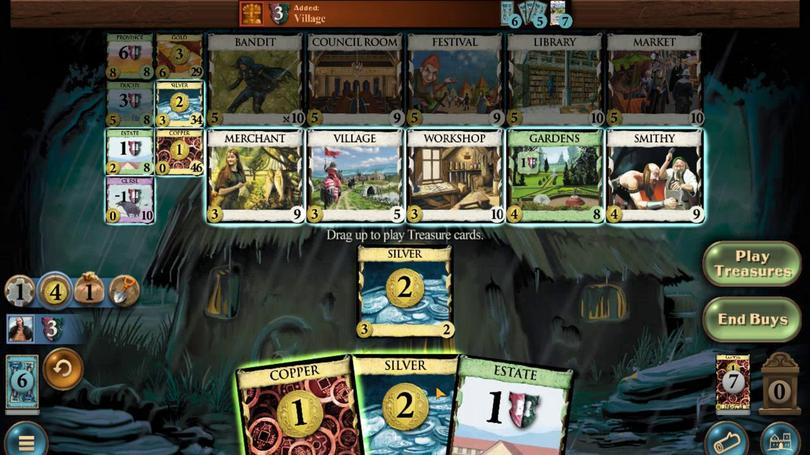 
Action: Mouse moved to (258, 242)
Screenshot: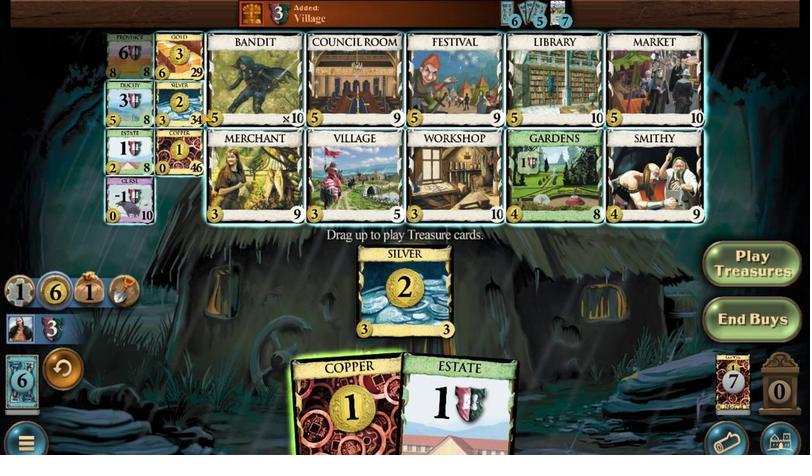 
Action: Mouse pressed left at (258, 242)
Screenshot: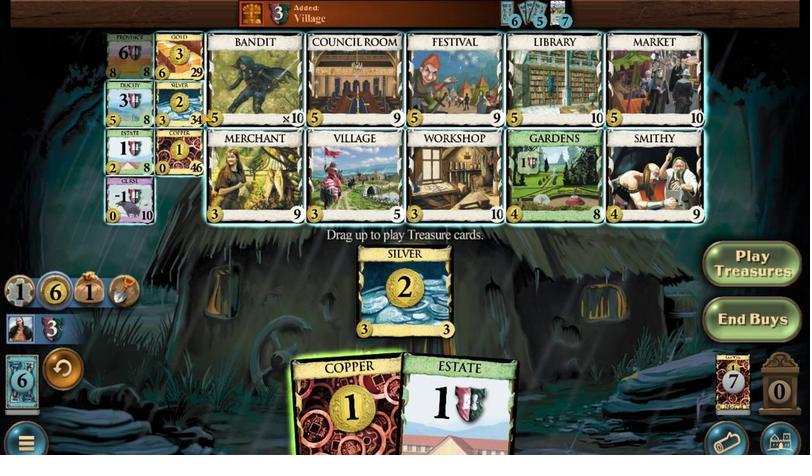 
Action: Mouse moved to (234, 349)
Screenshot: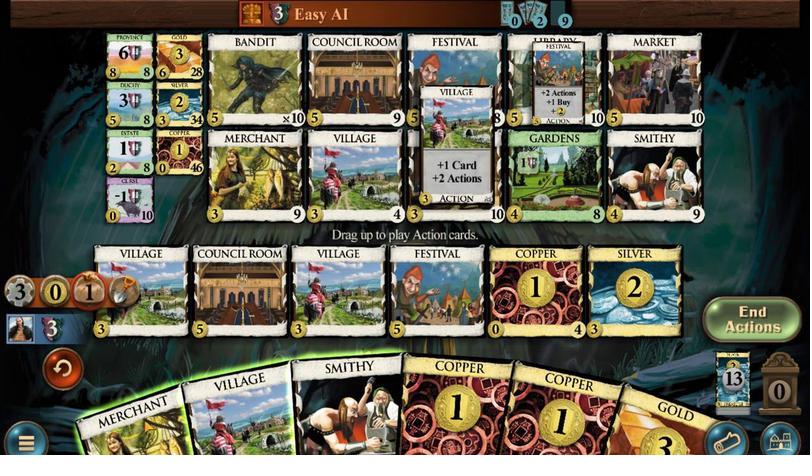 
Action: Mouse pressed left at (234, 349)
Screenshot: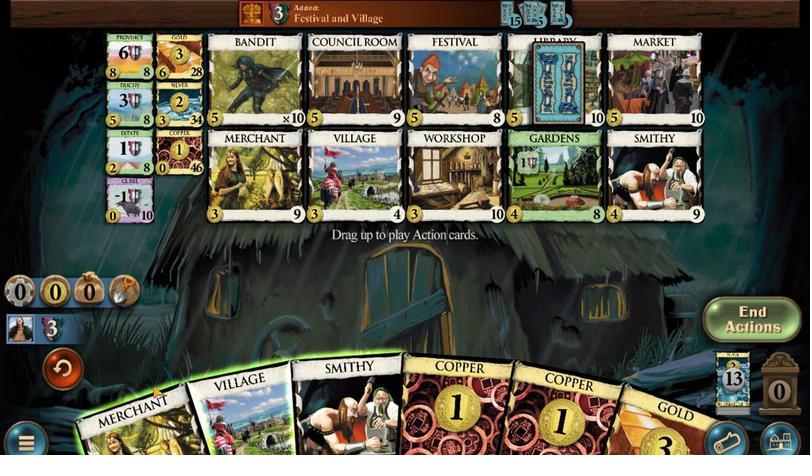 
Action: Mouse moved to (227, 348)
Screenshot: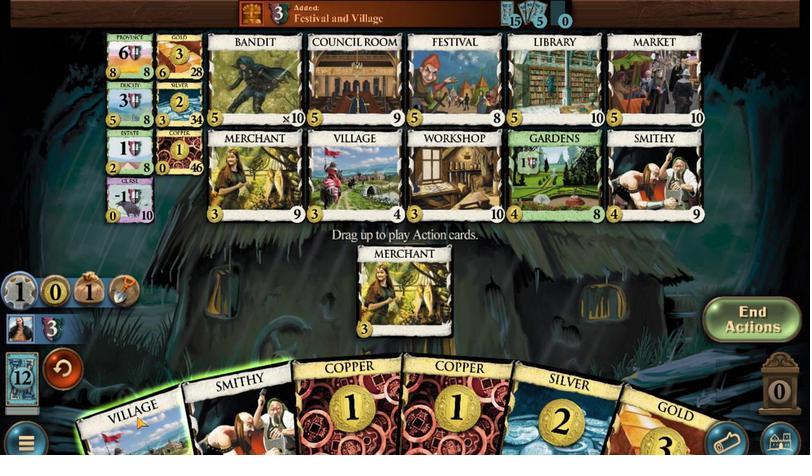 
Action: Mouse pressed left at (227, 348)
Screenshot: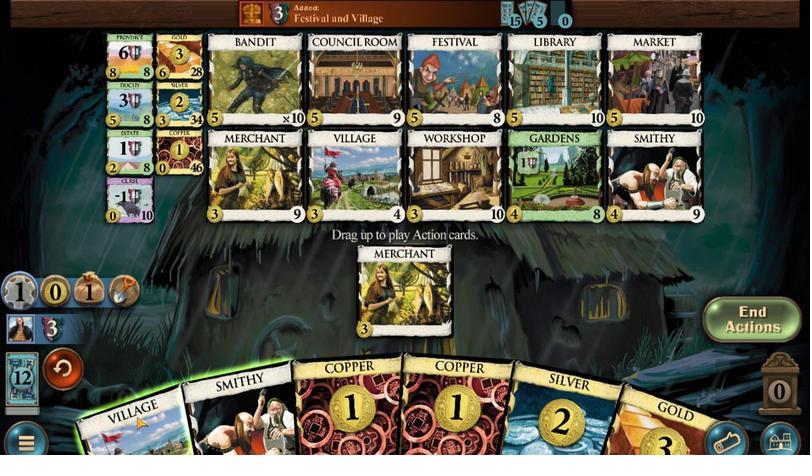 
Action: Mouse moved to (234, 349)
Screenshot: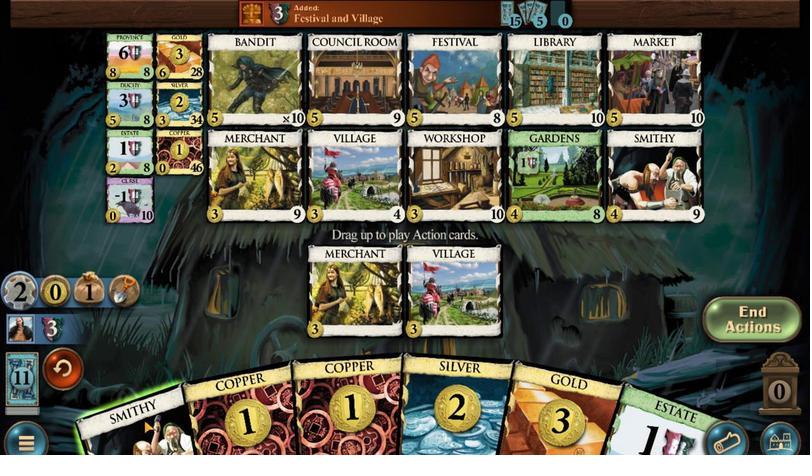 
Action: Mouse pressed left at (234, 349)
Screenshot: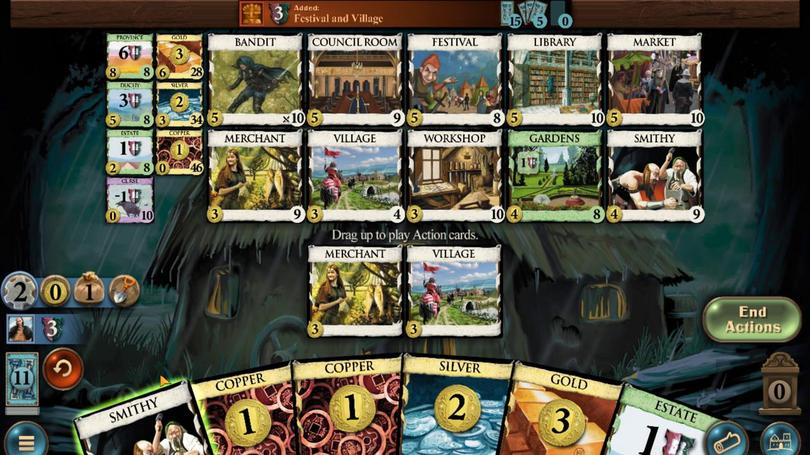 
Action: Mouse moved to (482, 346)
Screenshot: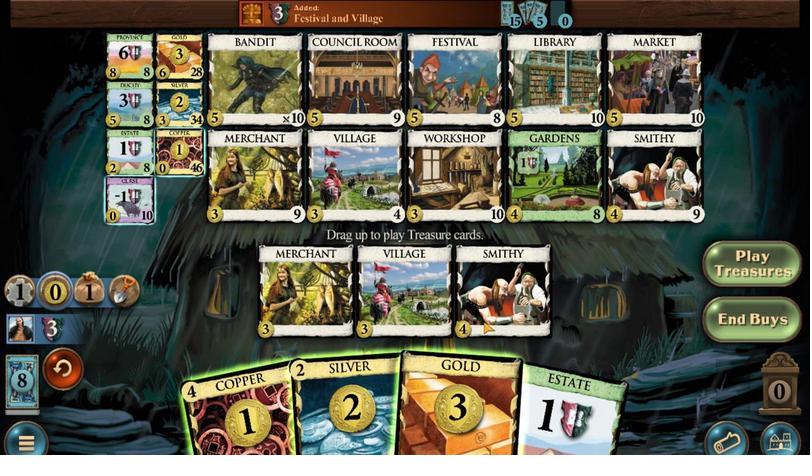 
Action: Mouse pressed left at (482, 346)
Screenshot: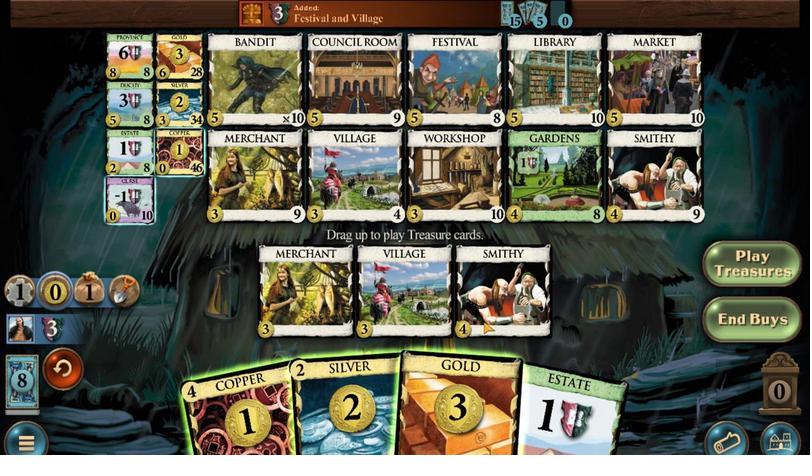 
Action: Mouse moved to (471, 342)
Screenshot: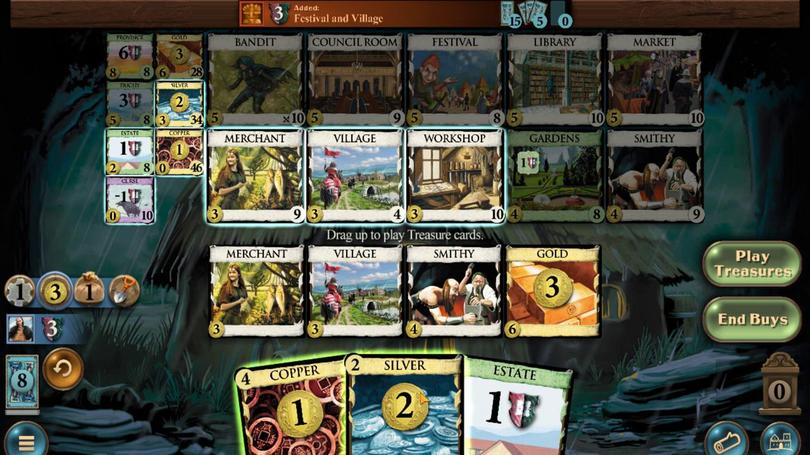 
Action: Mouse pressed left at (471, 342)
Screenshot: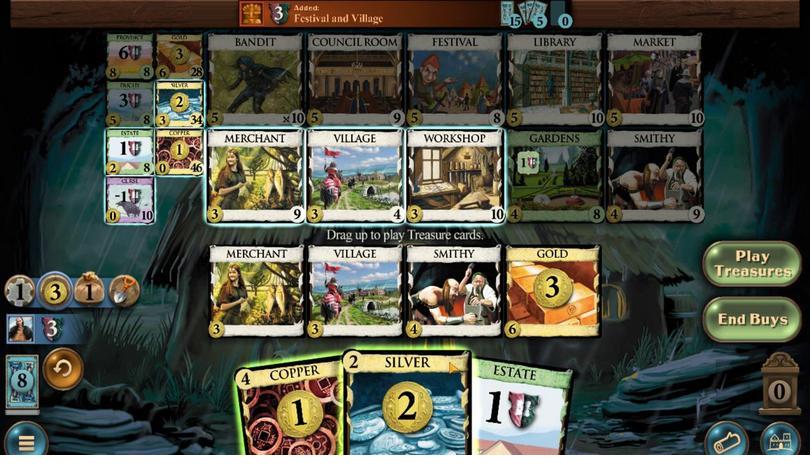 
Action: Mouse moved to (475, 336)
Screenshot: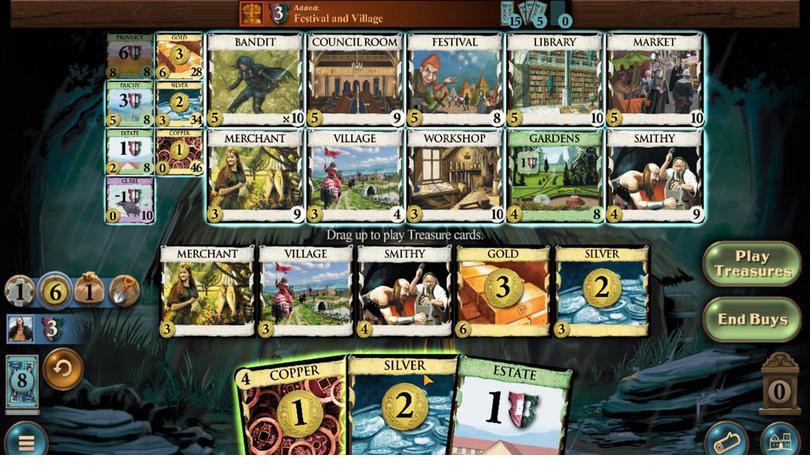
Action: Mouse pressed left at (475, 336)
Screenshot: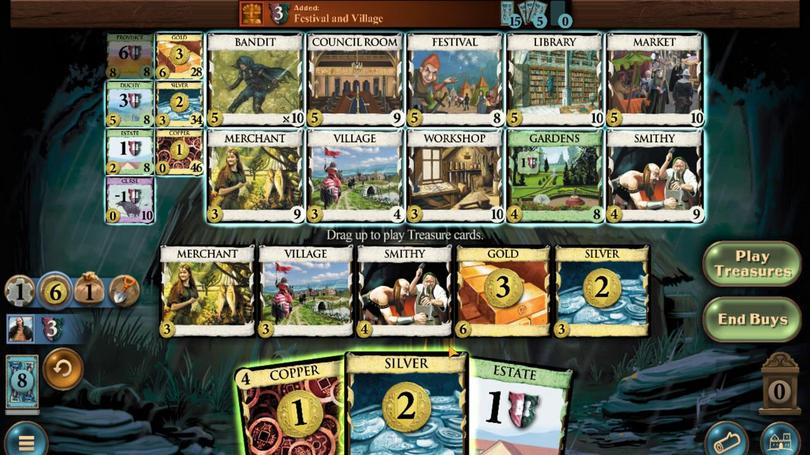 
Action: Mouse moved to (443, 337)
Screenshot: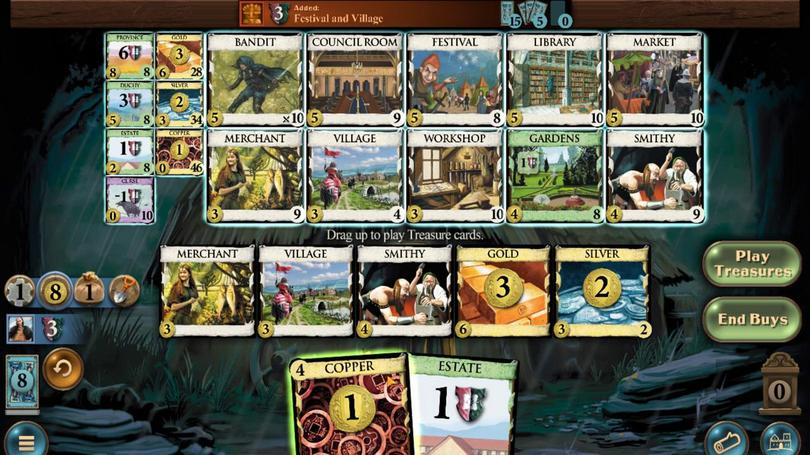 
Action: Mouse pressed left at (443, 337)
Screenshot: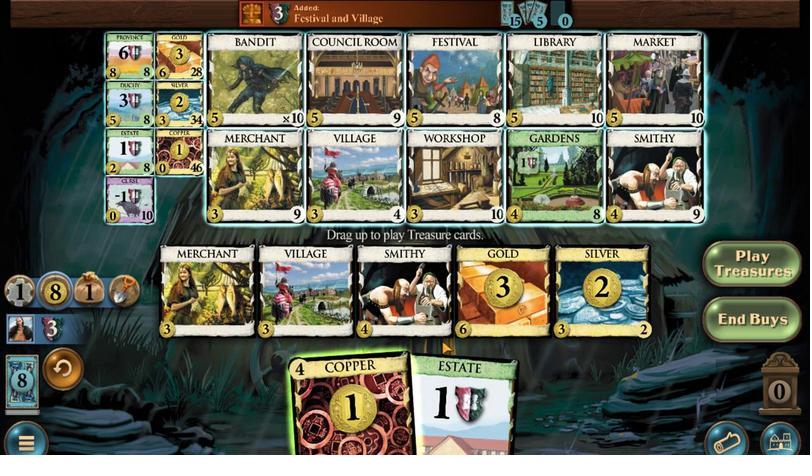 
Action: Mouse moved to (221, 249)
Screenshot: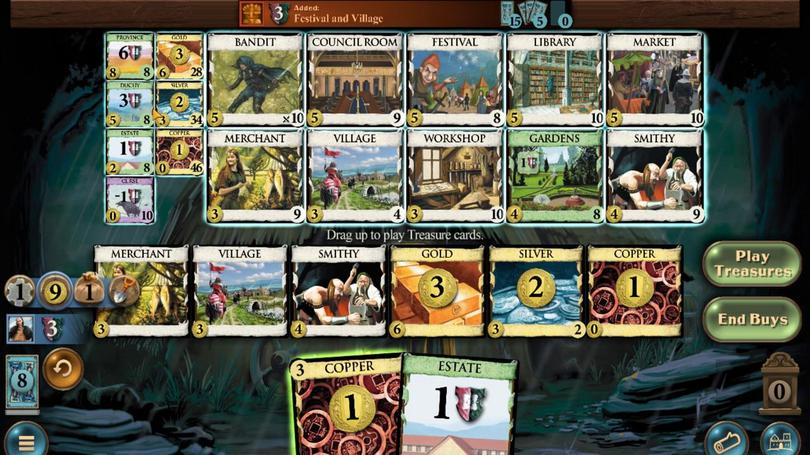 
Action: Mouse pressed left at (221, 249)
Screenshot: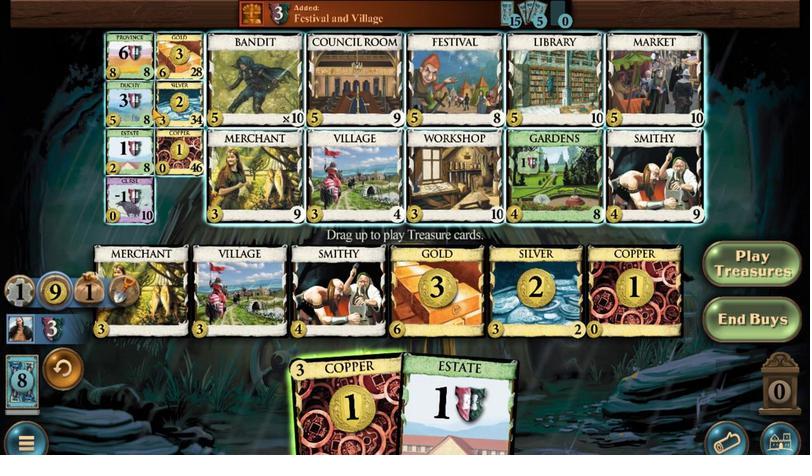 
Action: Mouse moved to (363, 339)
Screenshot: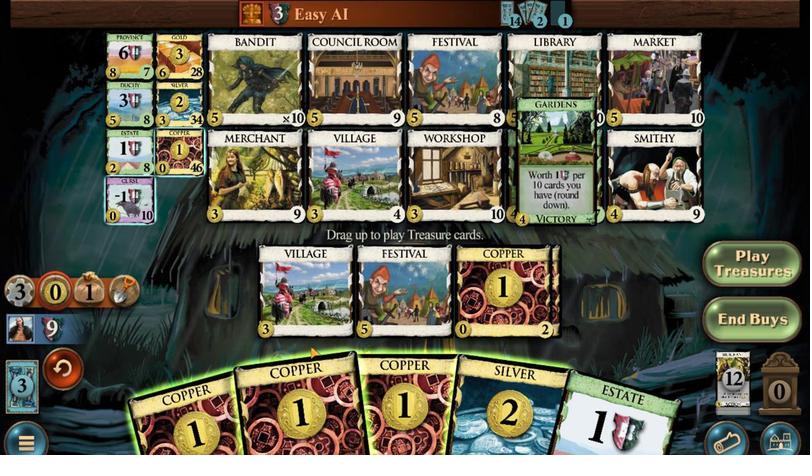 
Action: Mouse pressed left at (363, 339)
Screenshot: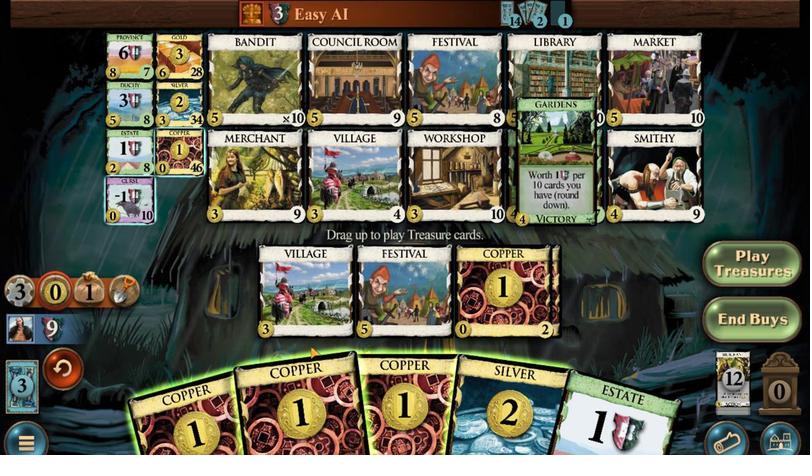 
Action: Mouse moved to (425, 343)
Screenshot: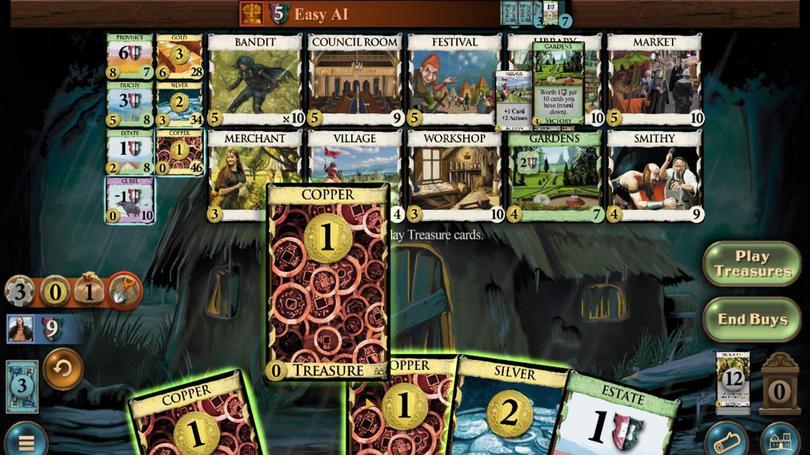 
Action: Mouse pressed left at (425, 343)
Screenshot: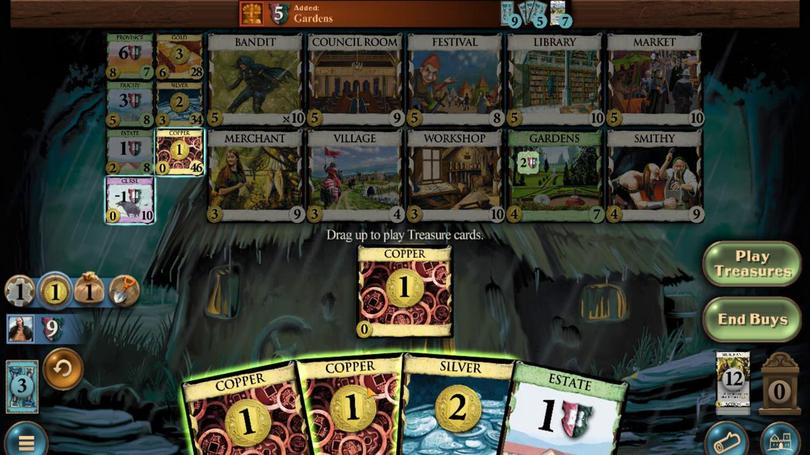 
Action: Mouse moved to (401, 345)
Screenshot: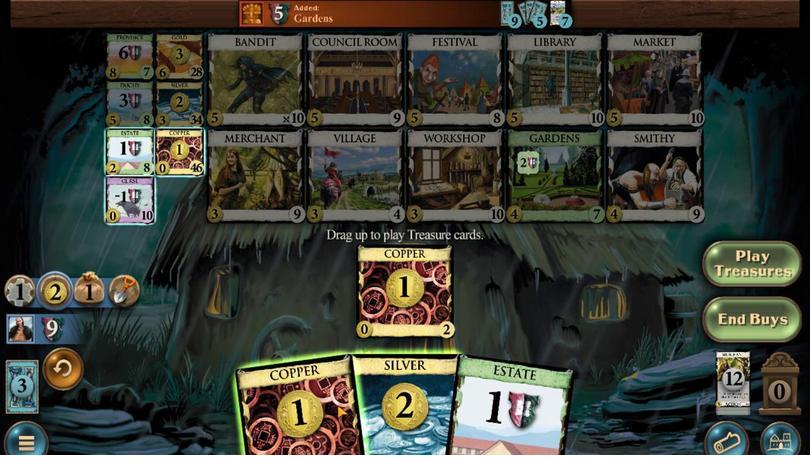 
Action: Mouse pressed left at (401, 345)
Screenshot: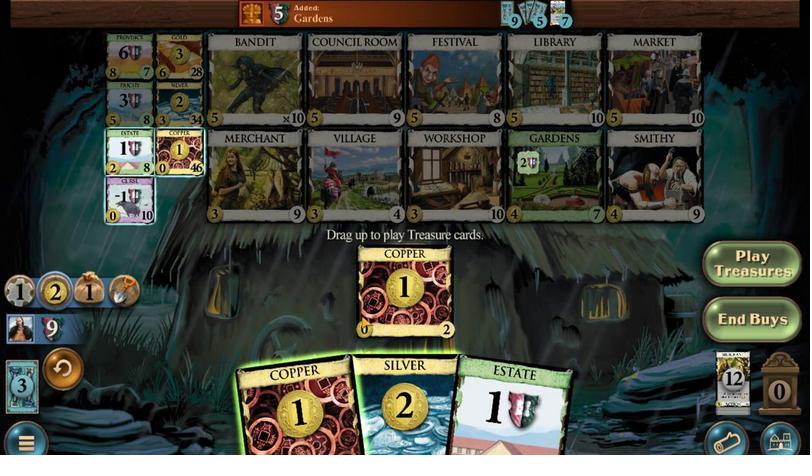 
Action: Mouse moved to (421, 349)
Screenshot: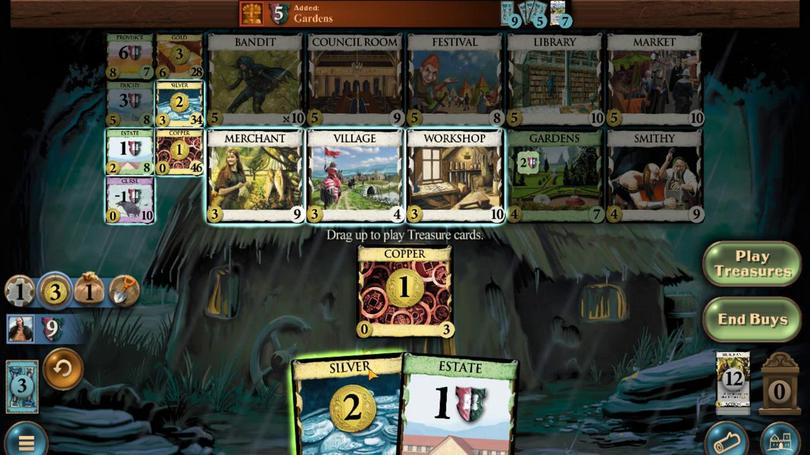 
Action: Mouse pressed left at (421, 349)
Screenshot: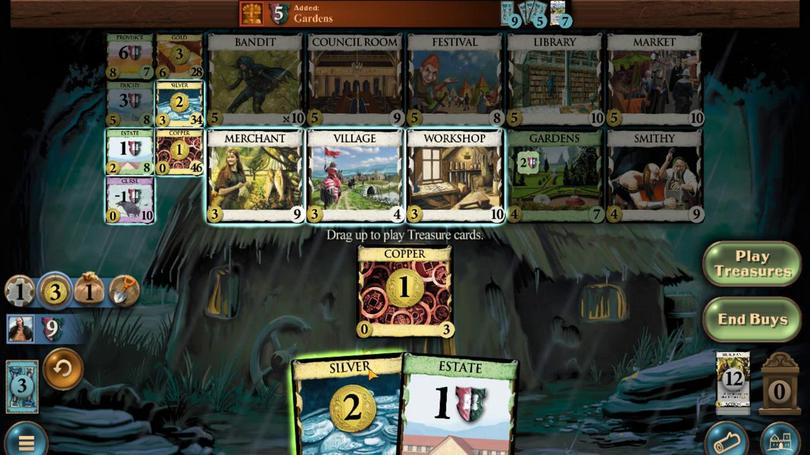
Action: Mouse moved to (336, 274)
Screenshot: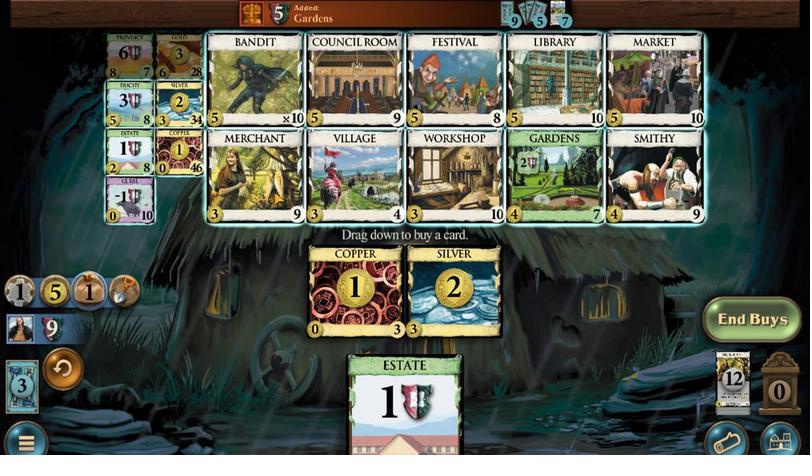 
Action: Mouse pressed left at (336, 274)
Screenshot: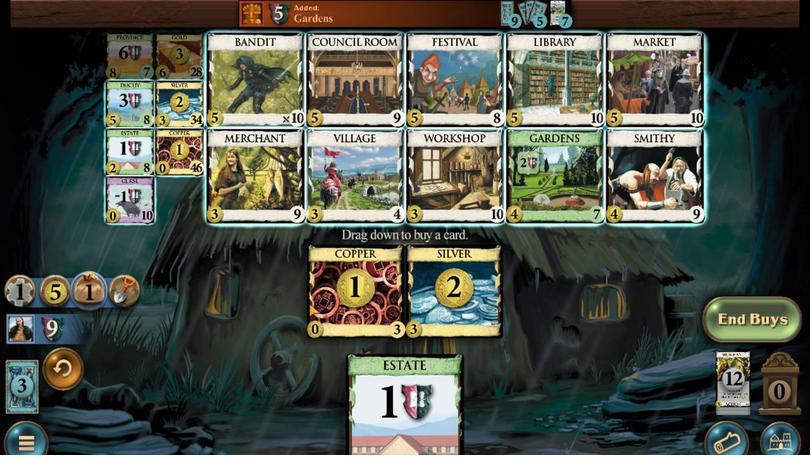
Action: Mouse moved to (253, 345)
Screenshot: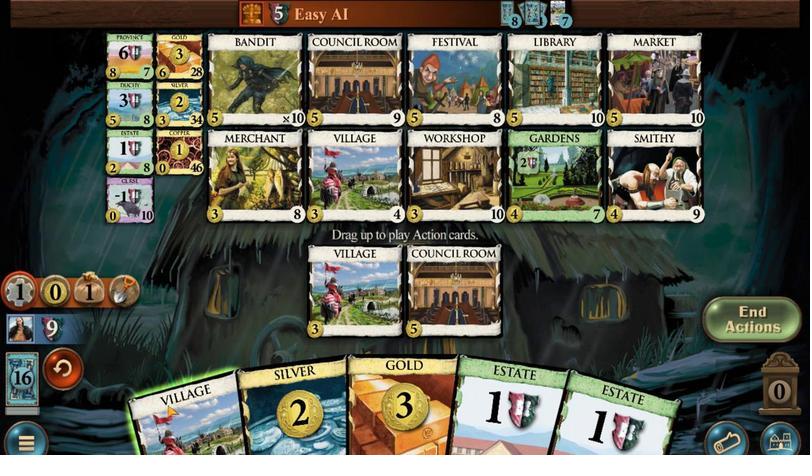 
Action: Mouse pressed left at (253, 345)
Screenshot: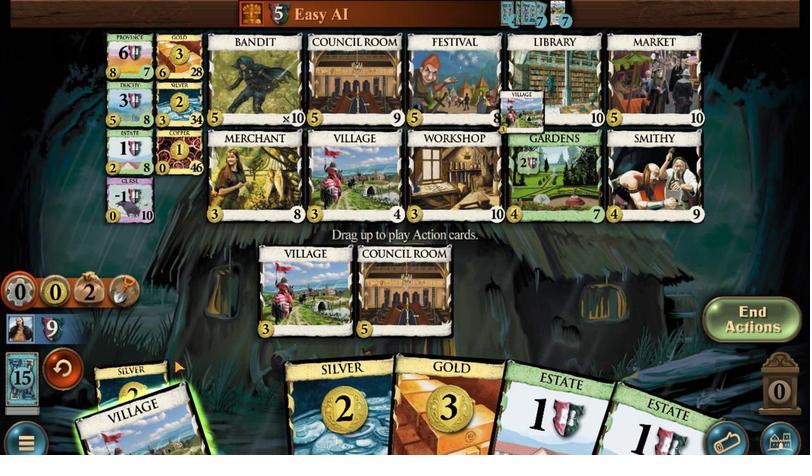 
Action: Mouse moved to (501, 344)
Screenshot: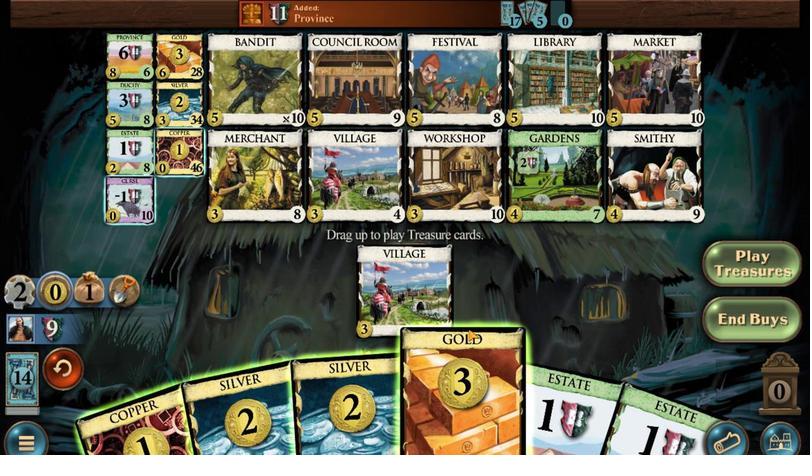 
Action: Mouse pressed left at (501, 344)
Screenshot: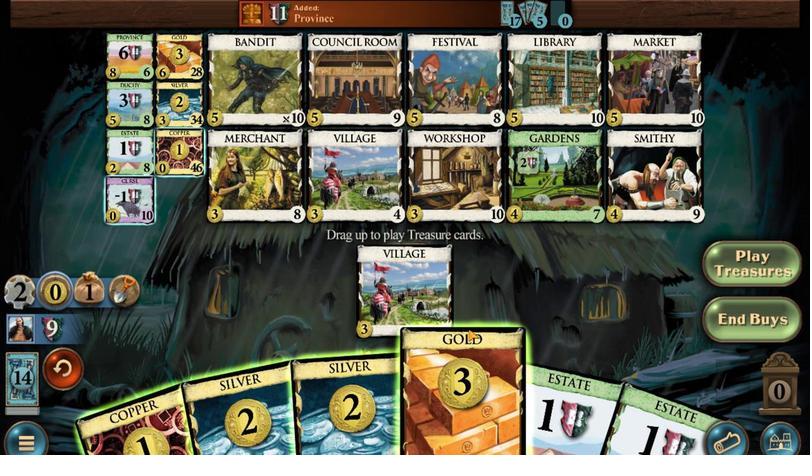 
Action: Mouse moved to (444, 343)
Screenshot: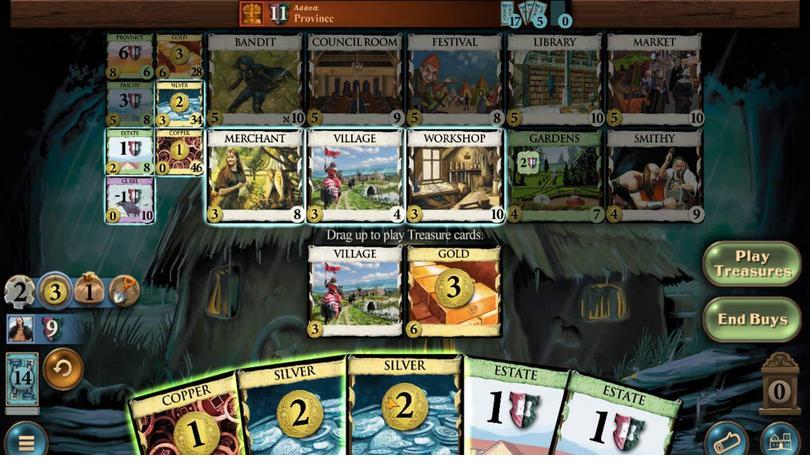 
Action: Mouse pressed left at (444, 343)
Screenshot: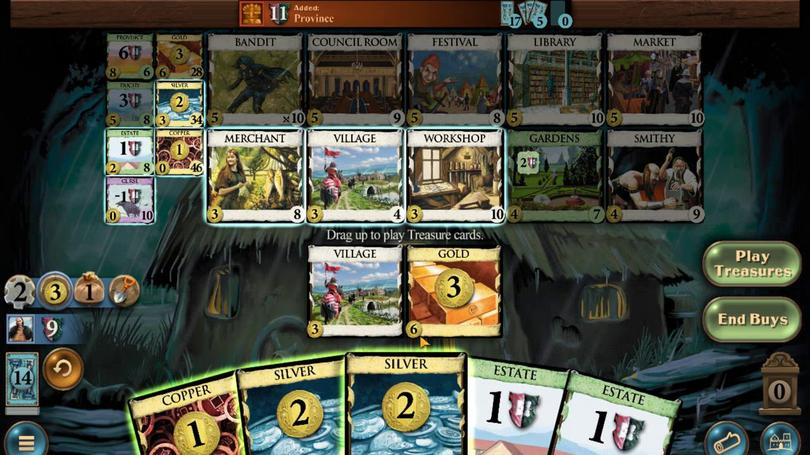 
Action: Mouse moved to (422, 339)
Screenshot: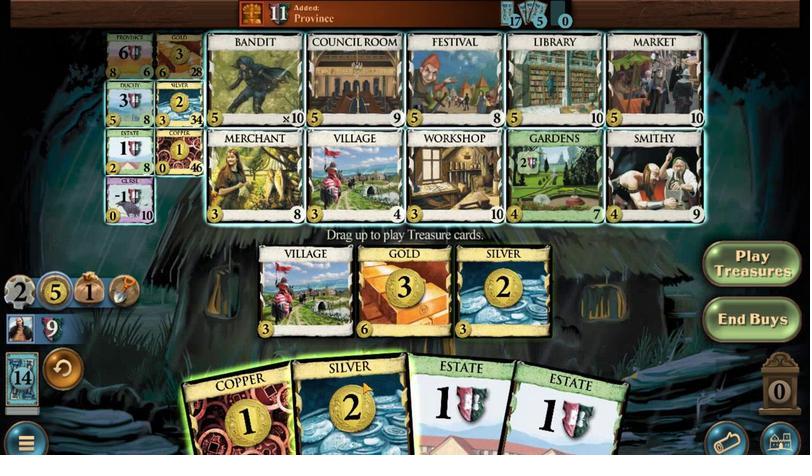 
Action: Mouse pressed left at (422, 339)
Screenshot: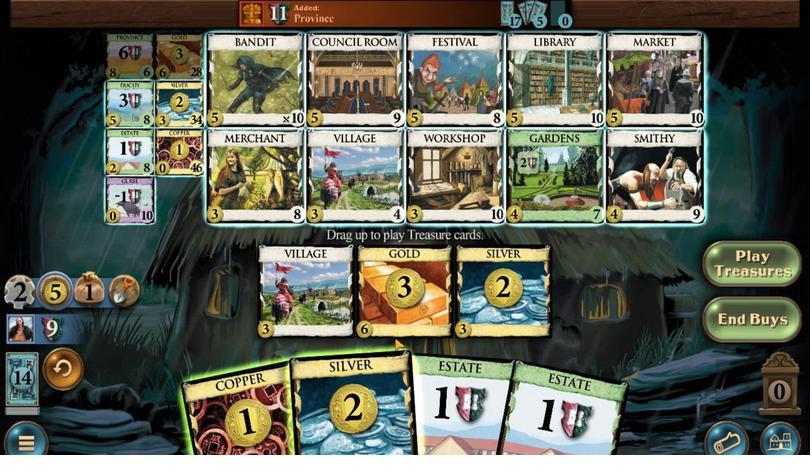 
Action: Mouse moved to (378, 343)
Screenshot: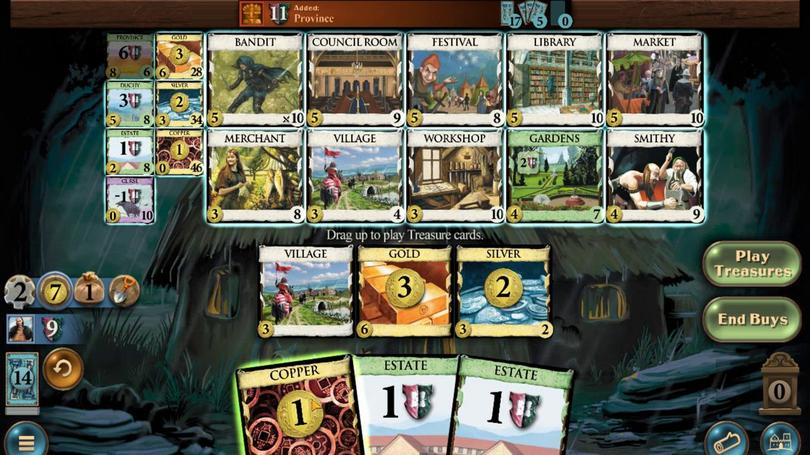 
Action: Mouse pressed left at (378, 343)
Screenshot: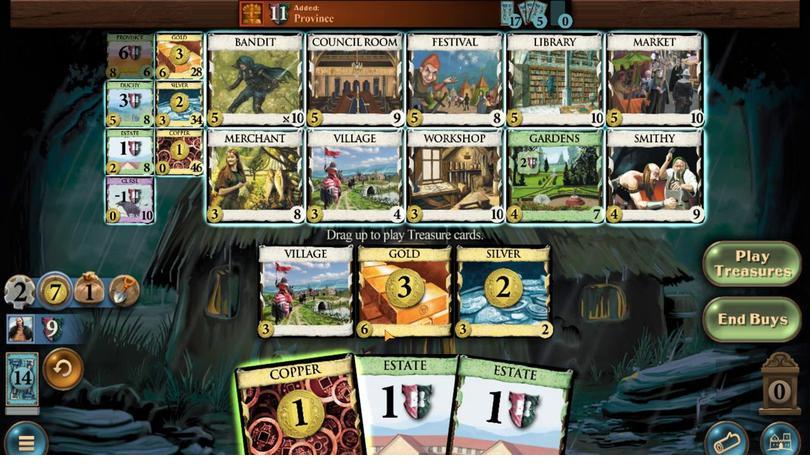 
Action: Mouse moved to (226, 244)
Screenshot: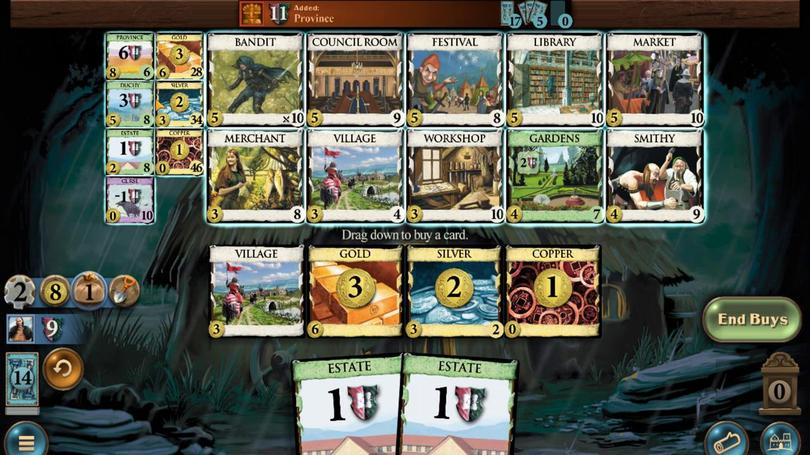 
Action: Mouse pressed left at (226, 244)
Screenshot: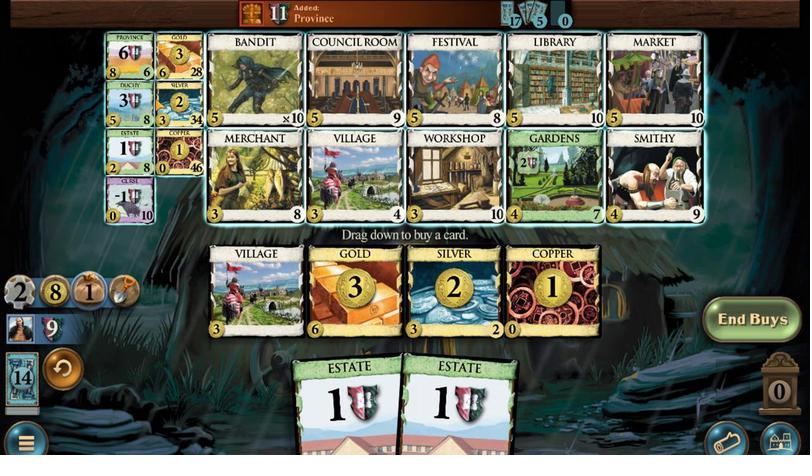 
Action: Mouse moved to (258, 349)
Screenshot: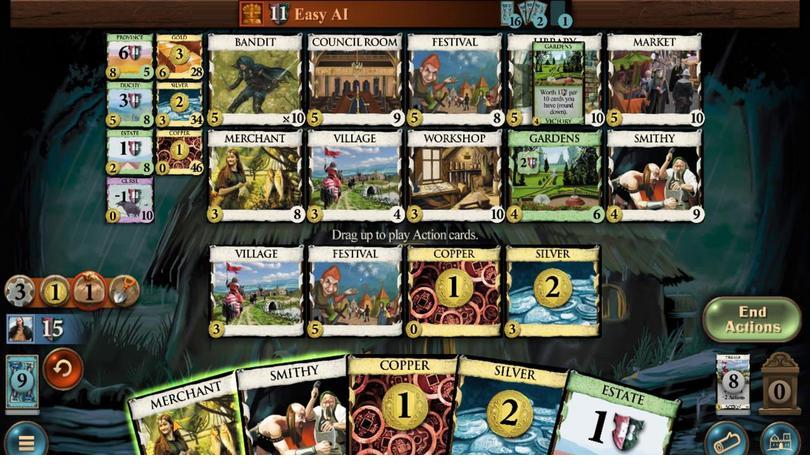 
Action: Mouse pressed left at (258, 349)
Screenshot: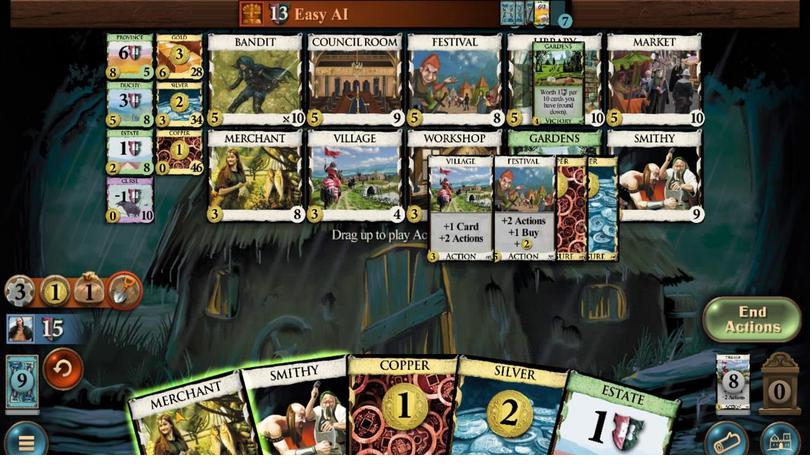 
Action: Mouse moved to (279, 345)
Screenshot: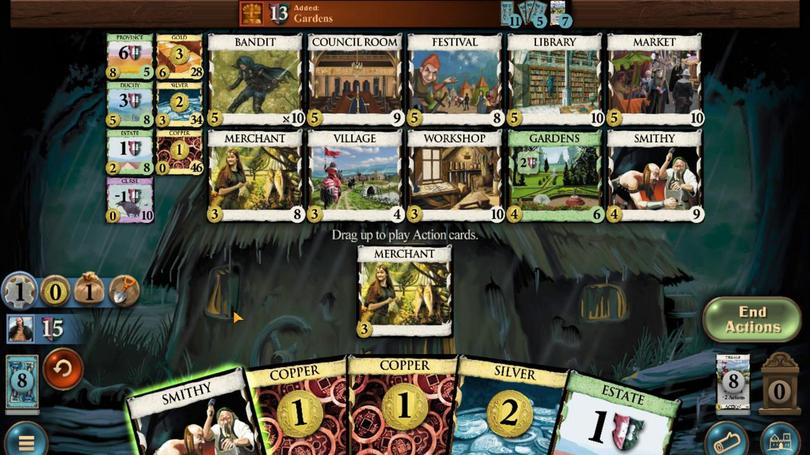 
Action: Mouse pressed left at (279, 345)
Screenshot: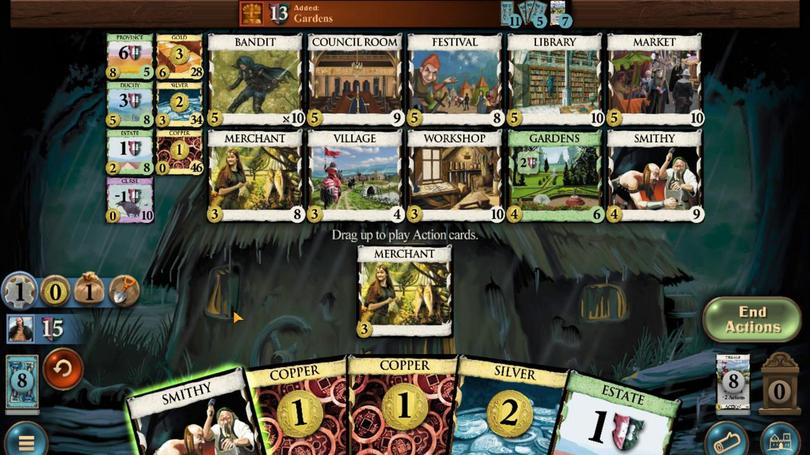 
Action: Mouse moved to (234, 350)
Screenshot: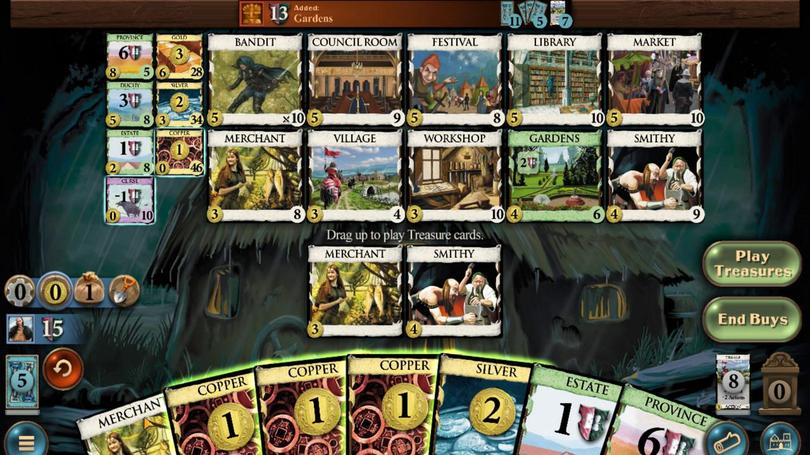 
Action: Mouse pressed left at (234, 350)
Screenshot: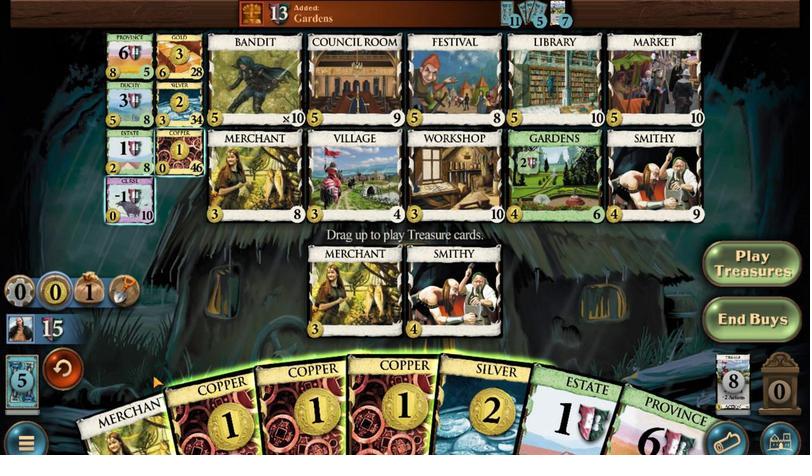 
Action: Mouse moved to (288, 348)
Screenshot: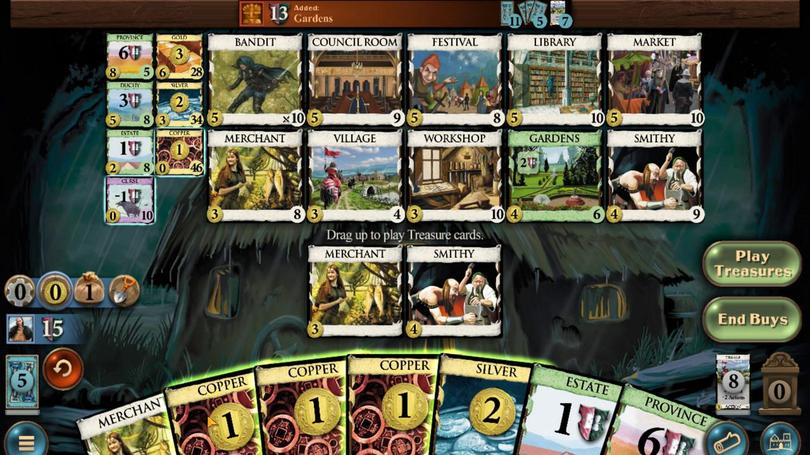 
Action: Mouse pressed left at (288, 348)
Screenshot: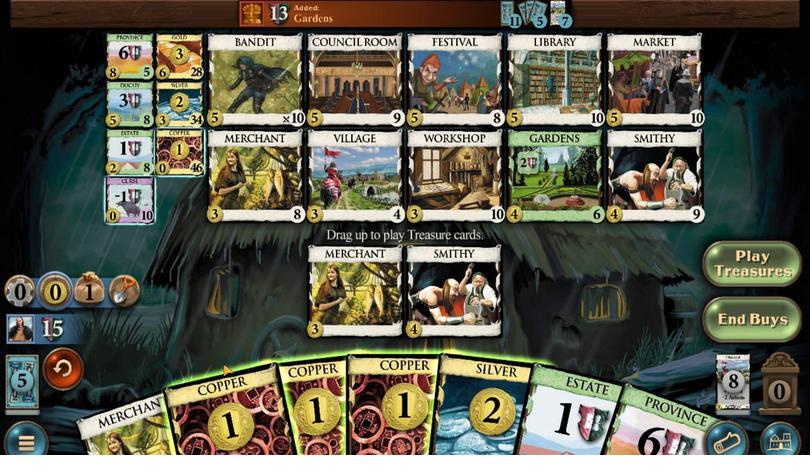 
Action: Mouse moved to (336, 341)
Screenshot: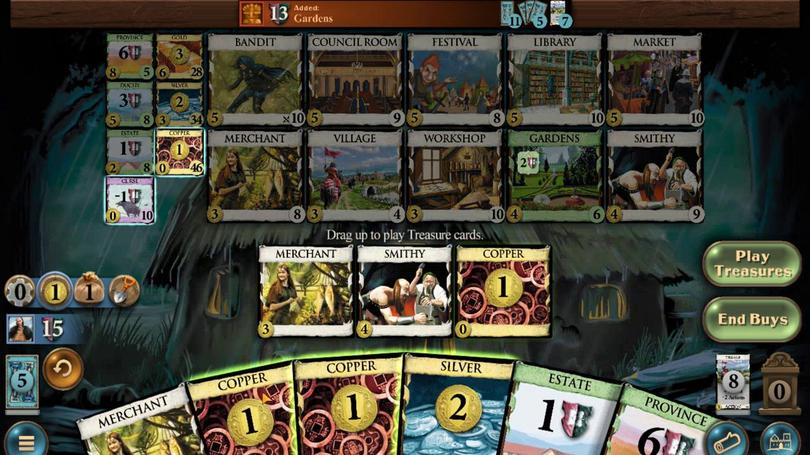 
Action: Mouse pressed left at (336, 341)
Screenshot: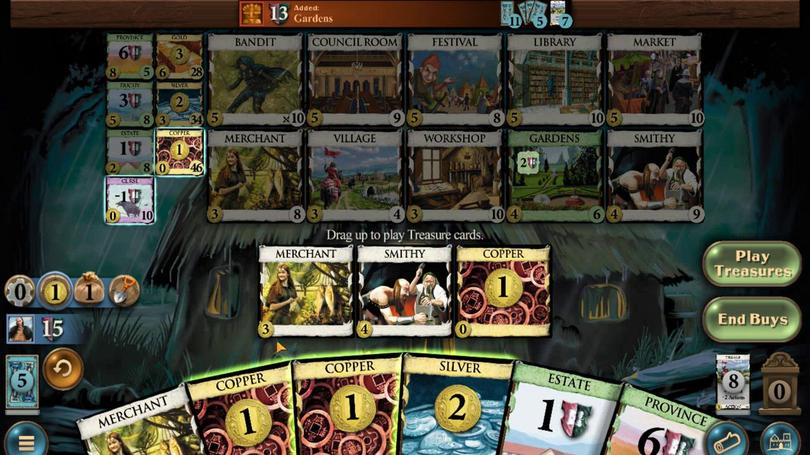 
Action: Mouse moved to (382, 334)
Screenshot: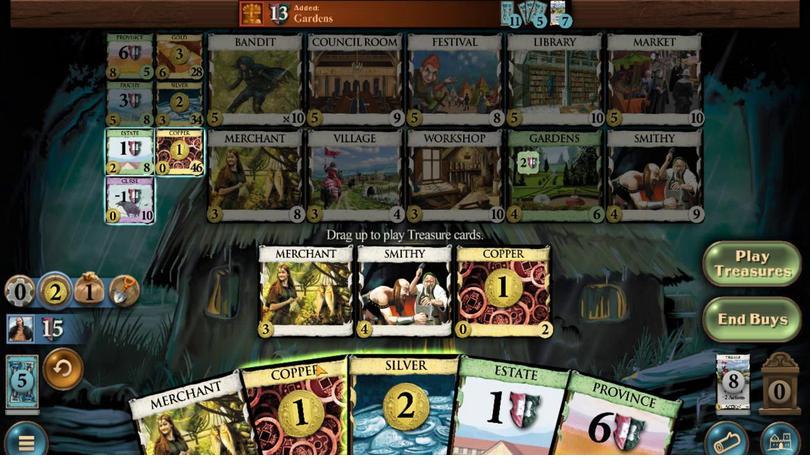 
Action: Mouse pressed left at (382, 334)
Screenshot: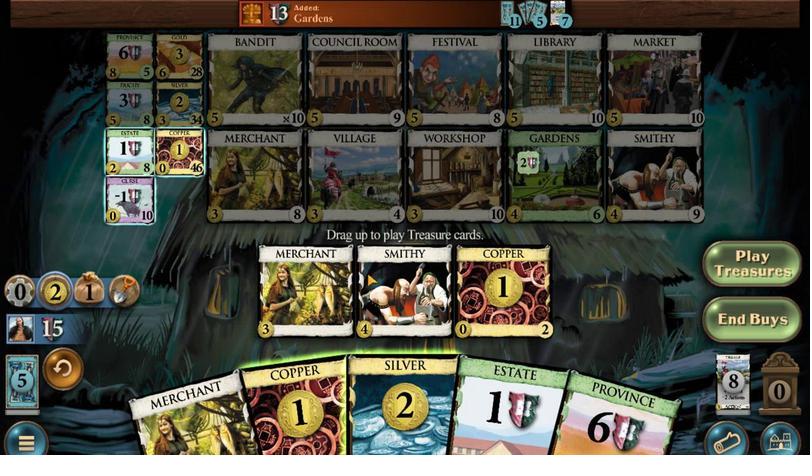 
Action: Mouse moved to (262, 259)
Screenshot: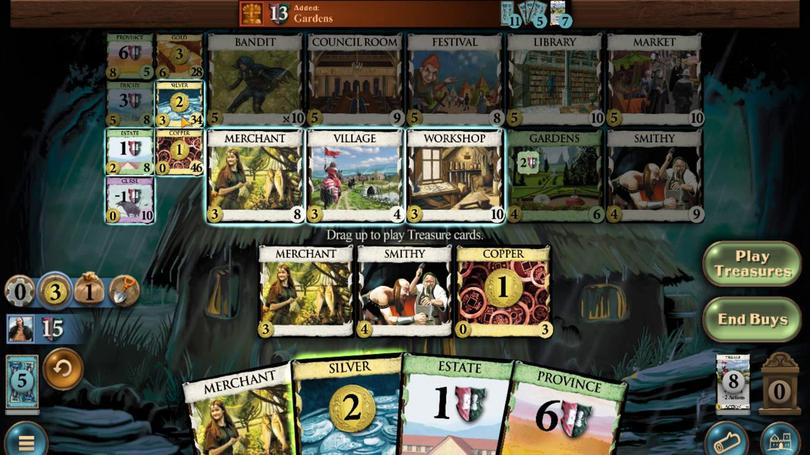 
Action: Mouse pressed left at (262, 259)
Screenshot: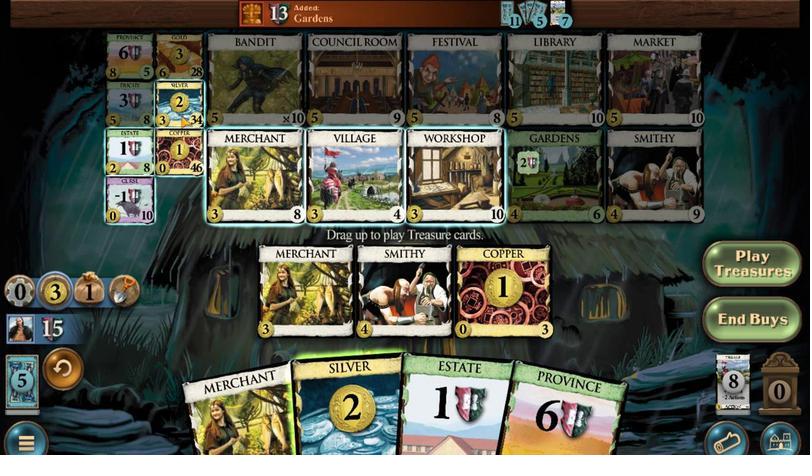 
Action: Mouse moved to (661, 353)
Screenshot: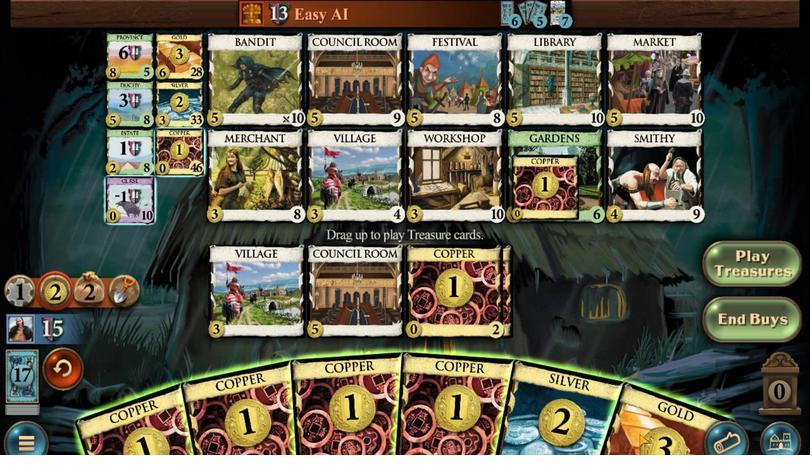 
Action: Mouse pressed left at (661, 353)
Screenshot: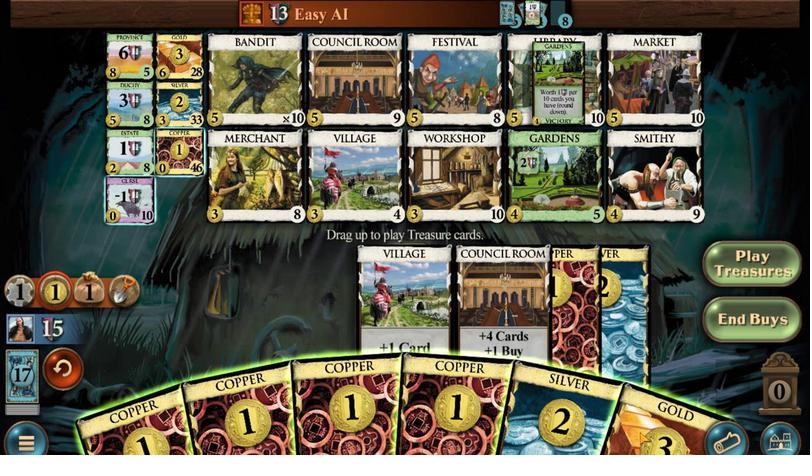 
Action: Mouse moved to (623, 344)
Screenshot: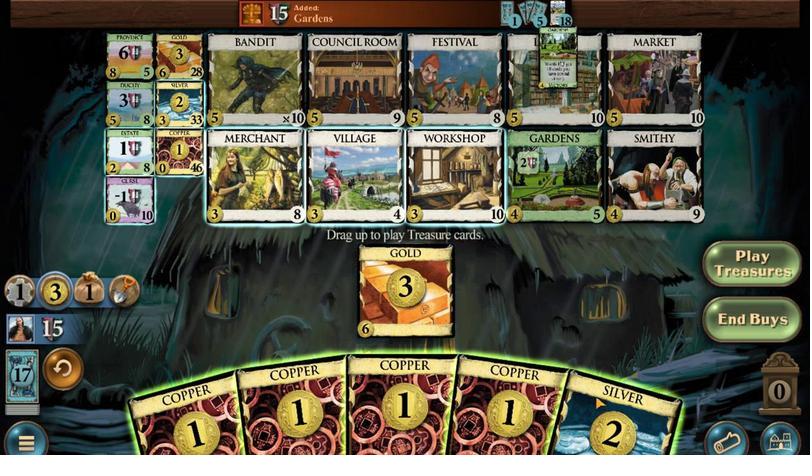 
Action: Mouse pressed left at (623, 344)
Screenshot: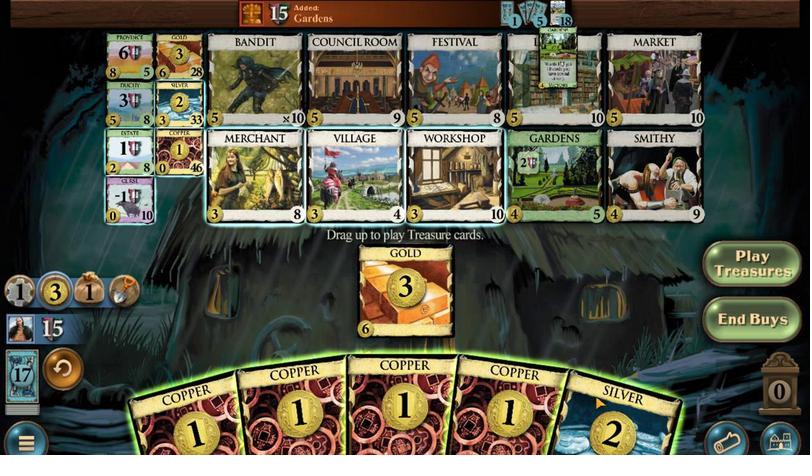 
Action: Mouse moved to (594, 342)
Screenshot: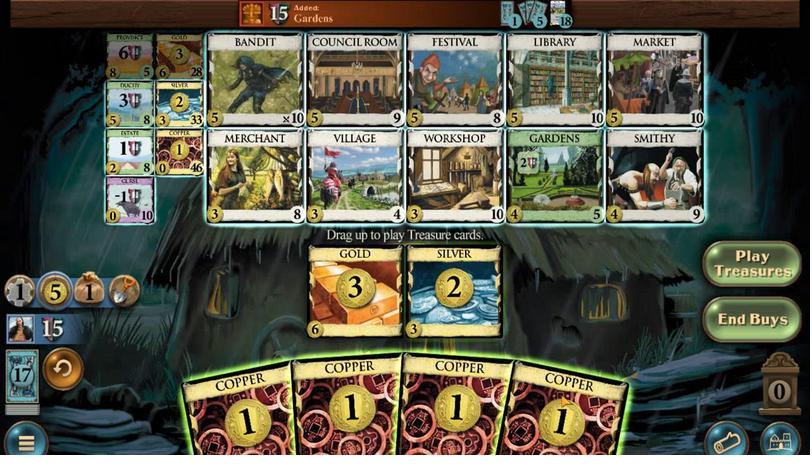 
Action: Mouse pressed left at (594, 342)
Screenshot: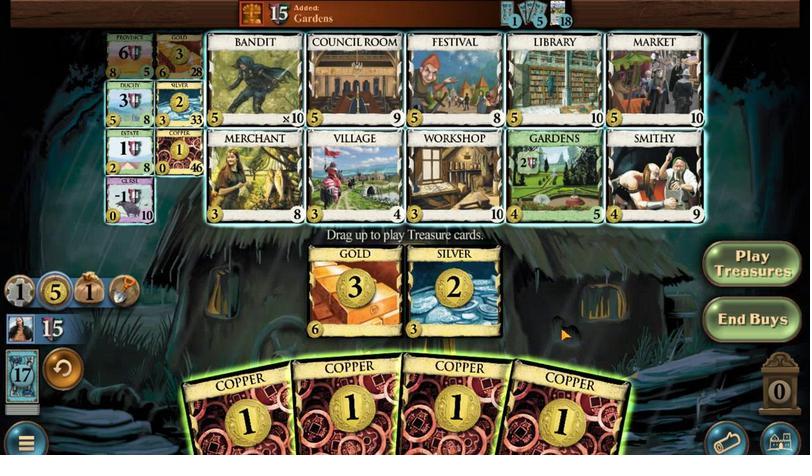 
Action: Mouse moved to (570, 339)
Screenshot: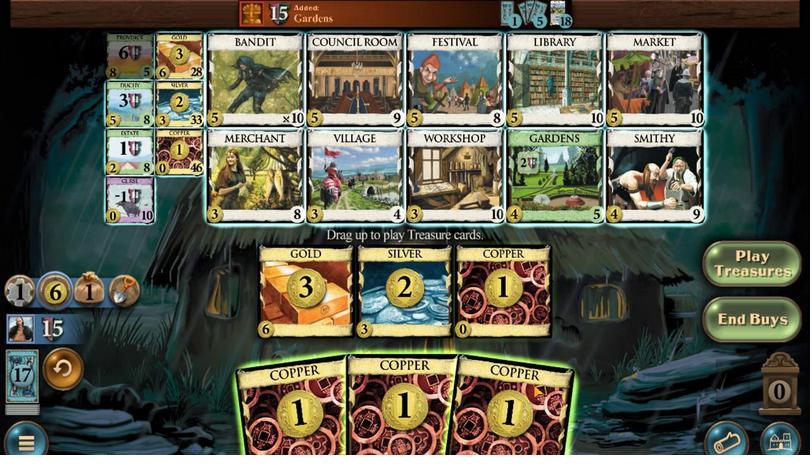 
Action: Mouse pressed left at (570, 339)
Screenshot: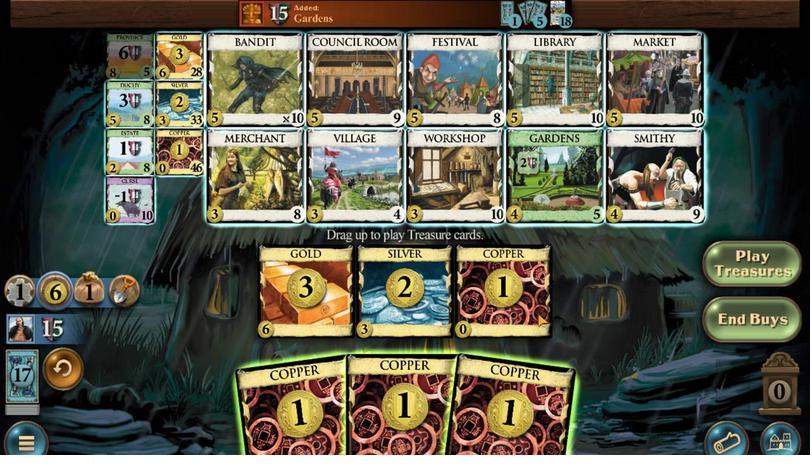 
Action: Mouse moved to (530, 344)
Screenshot: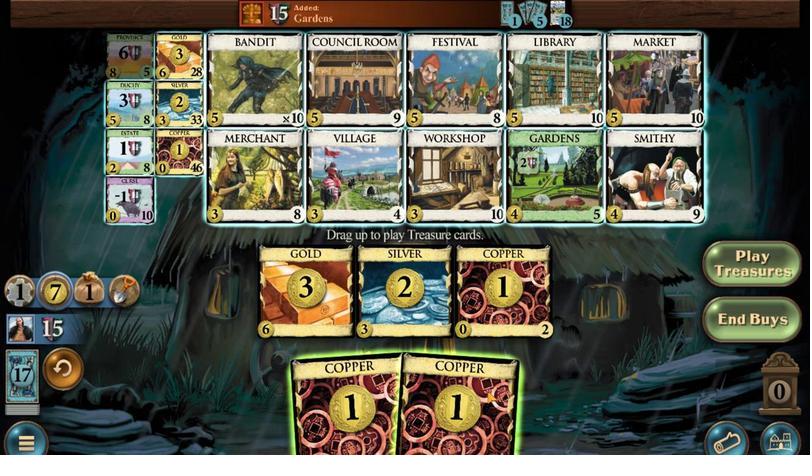 
Action: Mouse pressed left at (530, 344)
Screenshot: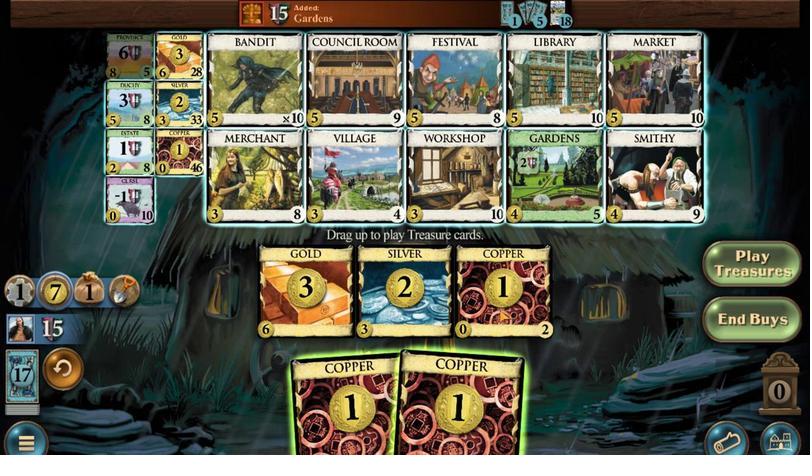 
Action: Mouse moved to (217, 245)
Screenshot: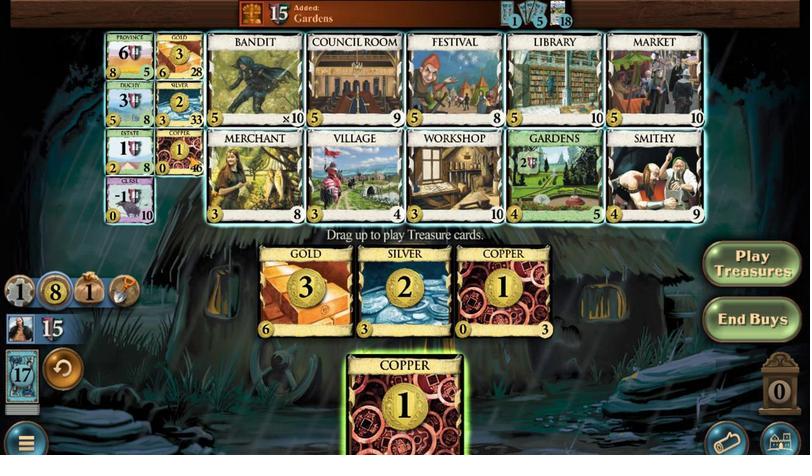 
Action: Mouse pressed left at (217, 245)
Screenshot: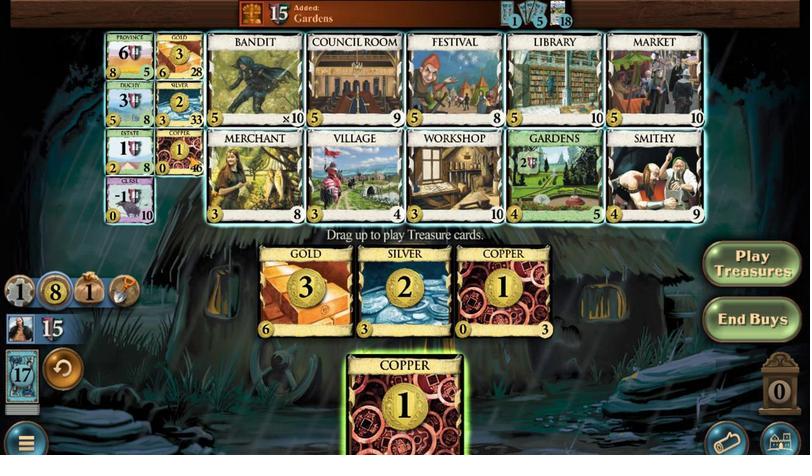 
Action: Mouse moved to (265, 353)
Screenshot: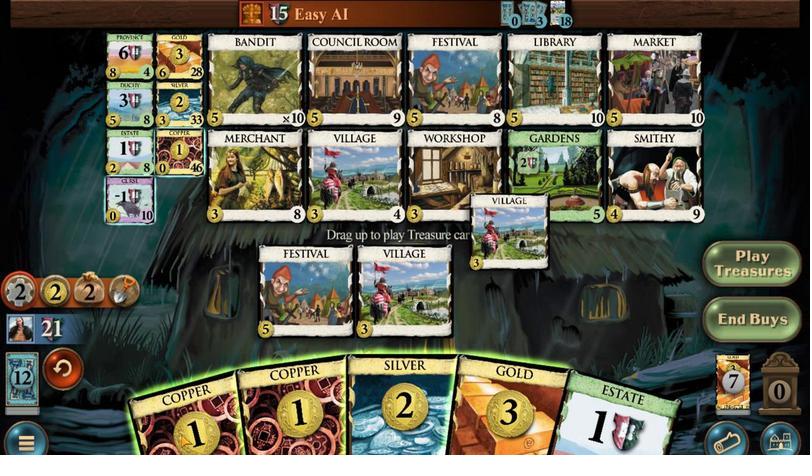 
Action: Mouse pressed left at (265, 353)
Screenshot: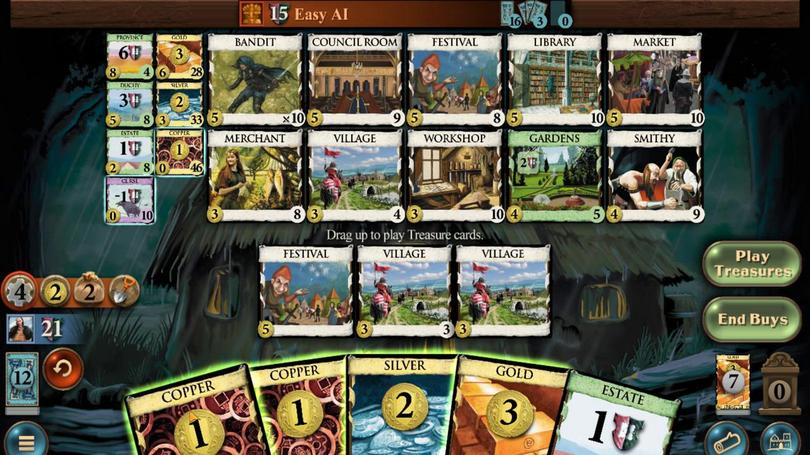 
Action: Mouse moved to (423, 346)
Screenshot: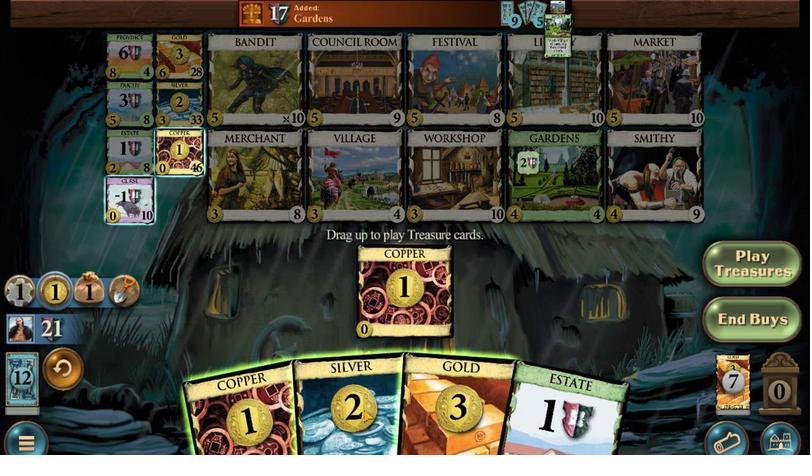 
Action: Mouse pressed left at (423, 346)
Screenshot: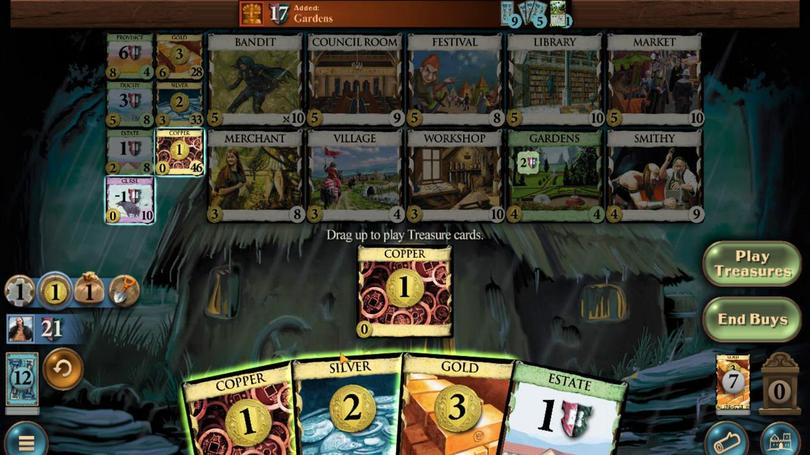 
Action: Mouse moved to (335, 280)
Screenshot: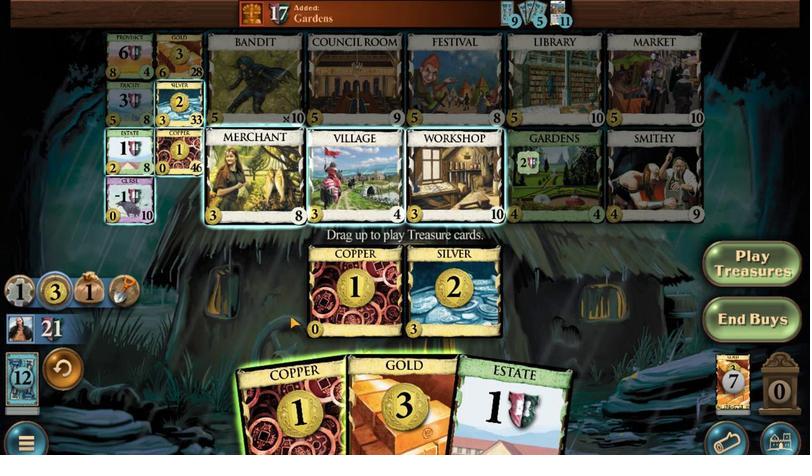 
Action: Mouse pressed left at (335, 280)
Screenshot: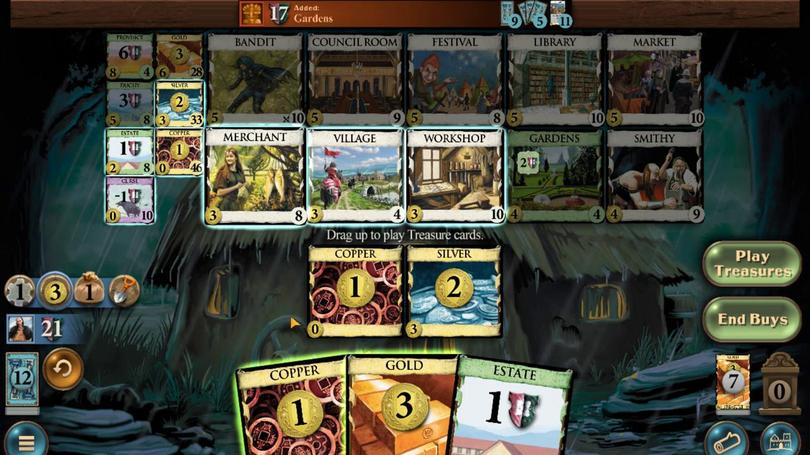 
Action: Mouse moved to (291, 352)
Screenshot: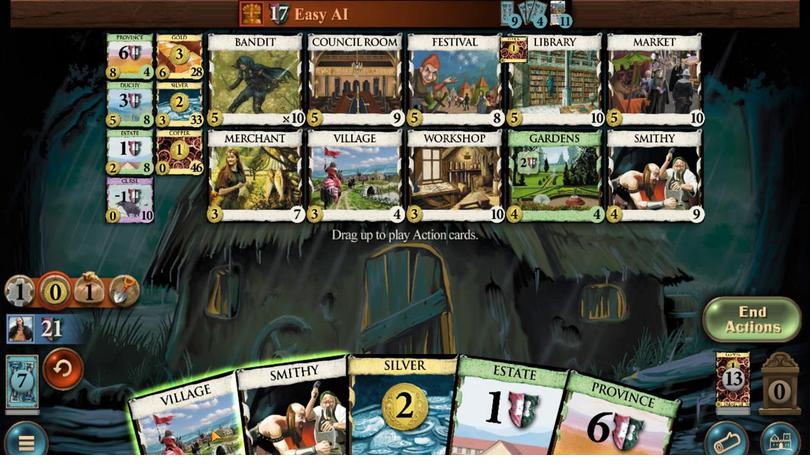 
Action: Mouse pressed left at (291, 352)
Screenshot: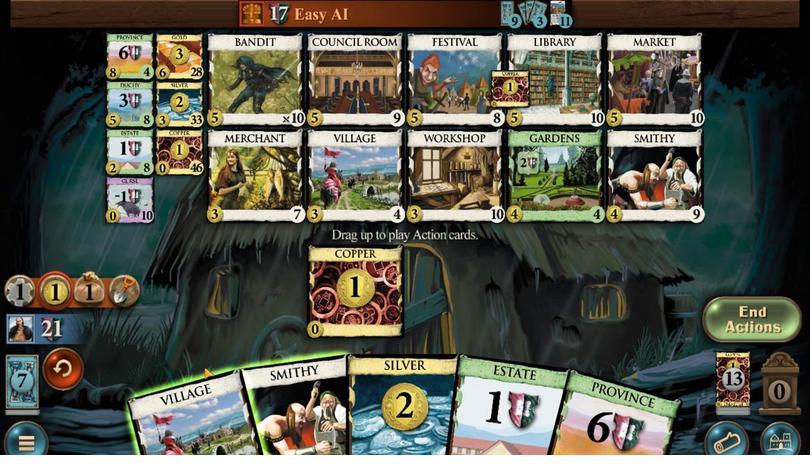 
Action: Mouse moved to (346, 347)
Screenshot: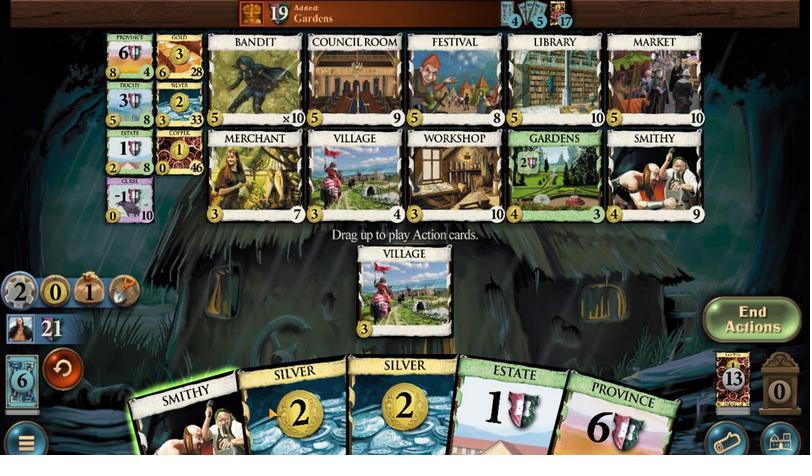 
Action: Mouse pressed left at (346, 347)
Screenshot: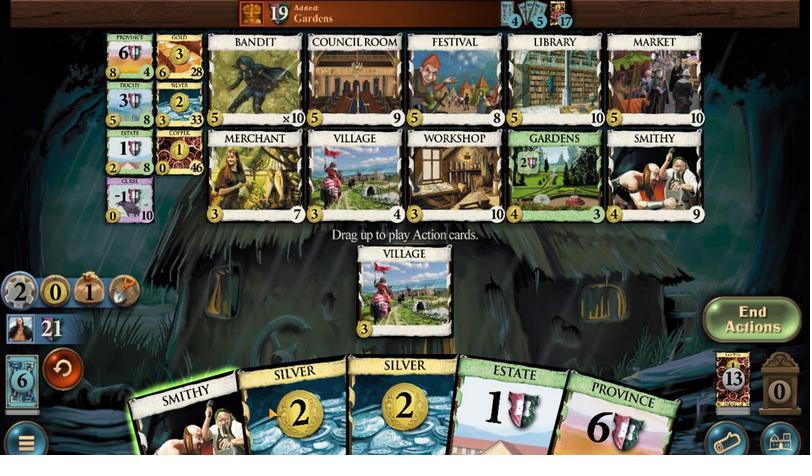 
Action: Mouse moved to (339, 346)
Screenshot: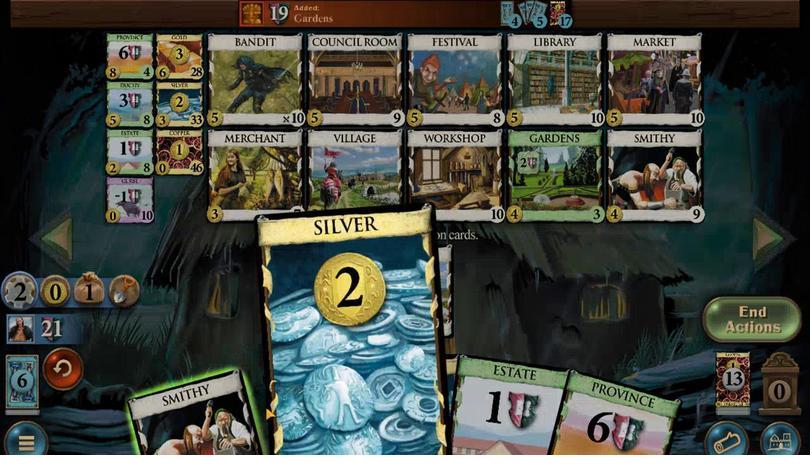 
Action: Mouse pressed left at (339, 346)
Screenshot: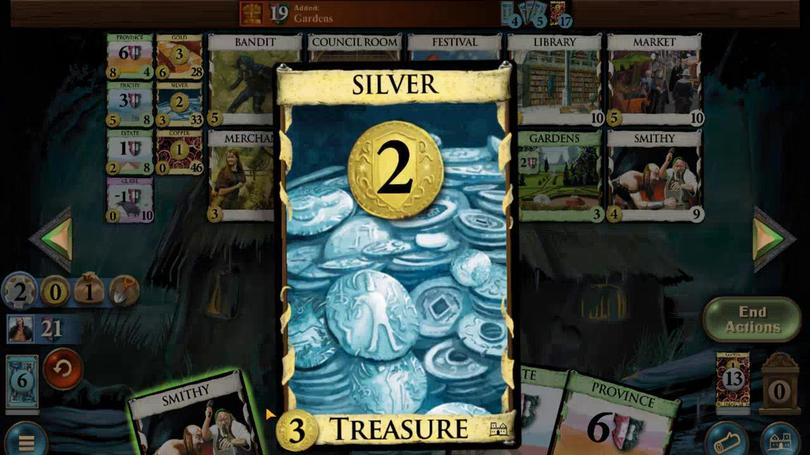 
Action: Mouse moved to (284, 349)
Screenshot: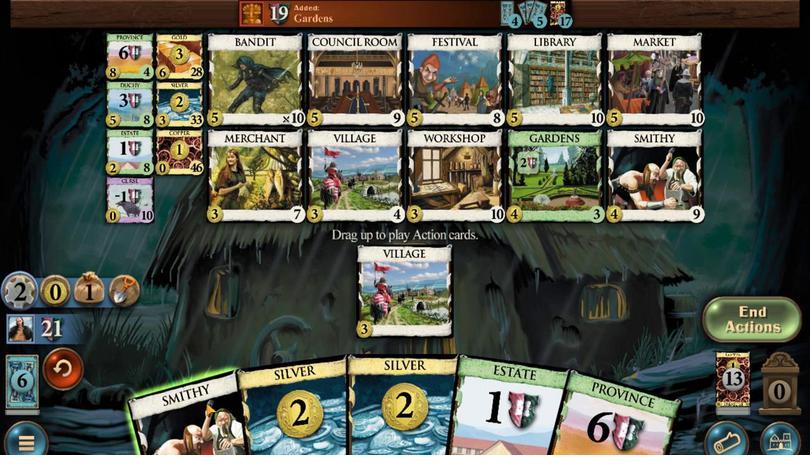 
Action: Mouse pressed left at (284, 349)
Screenshot: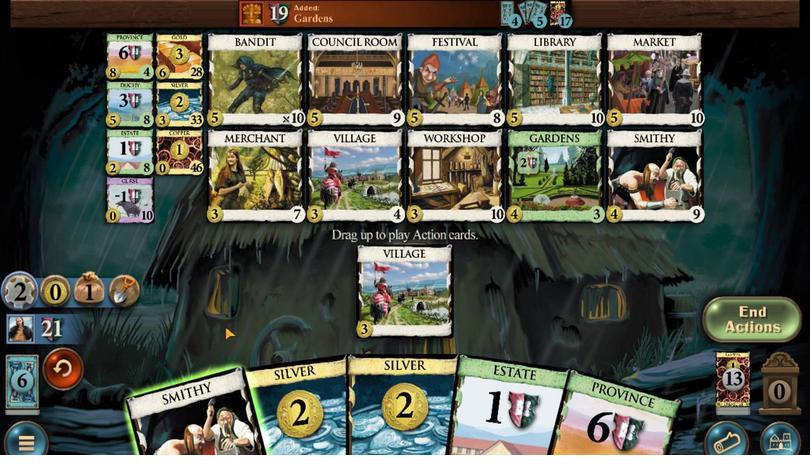 
Action: Mouse moved to (294, 342)
Screenshot: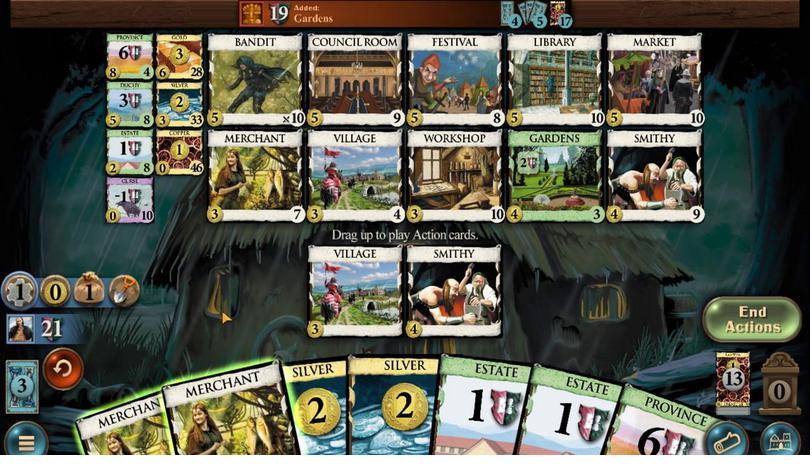 
Action: Mouse pressed left at (294, 342)
Screenshot: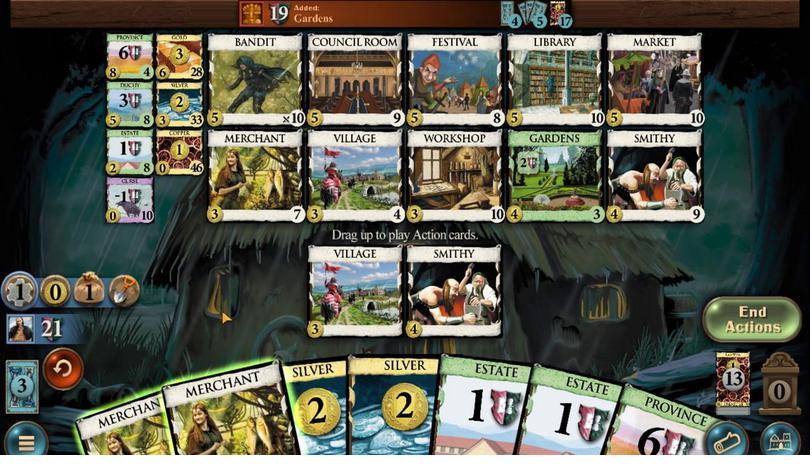 
Action: Mouse moved to (227, 356)
Screenshot: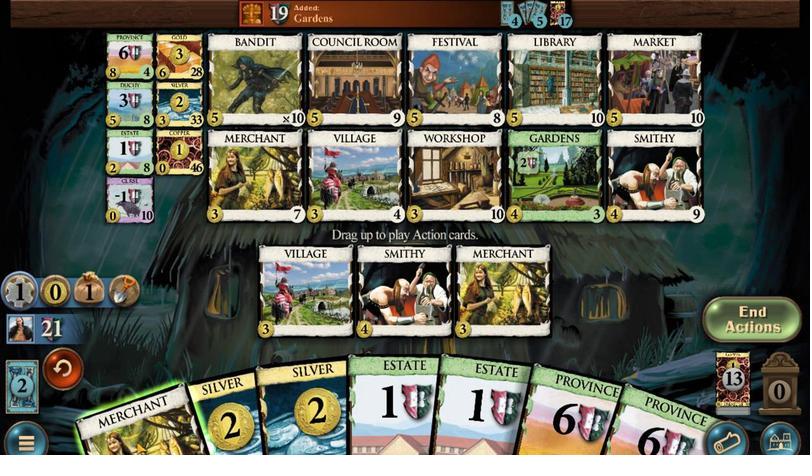 
Action: Mouse pressed left at (227, 356)
Screenshot: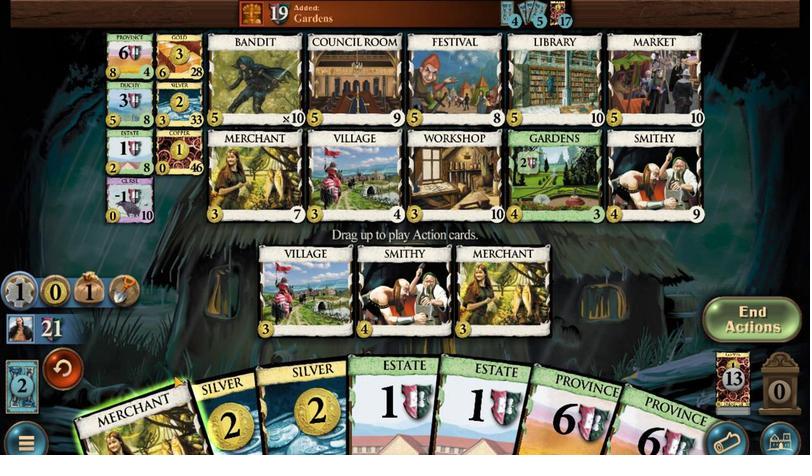 
Action: Mouse moved to (296, 348)
Screenshot: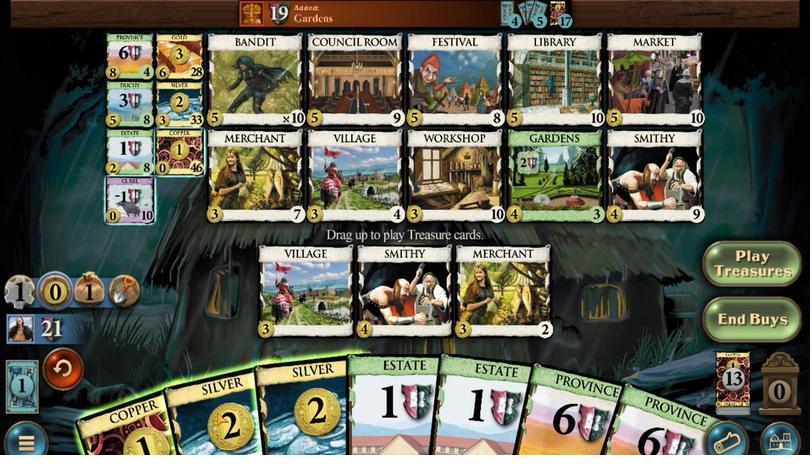 
Action: Mouse pressed left at (296, 348)
Screenshot: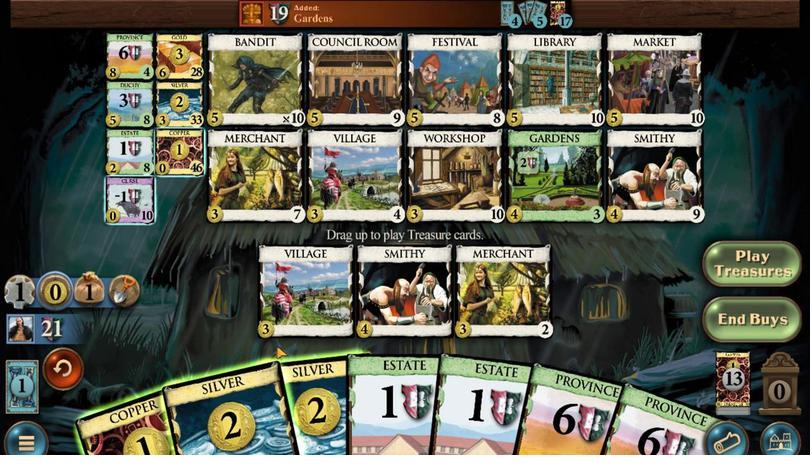 
Action: Mouse moved to (334, 343)
Screenshot: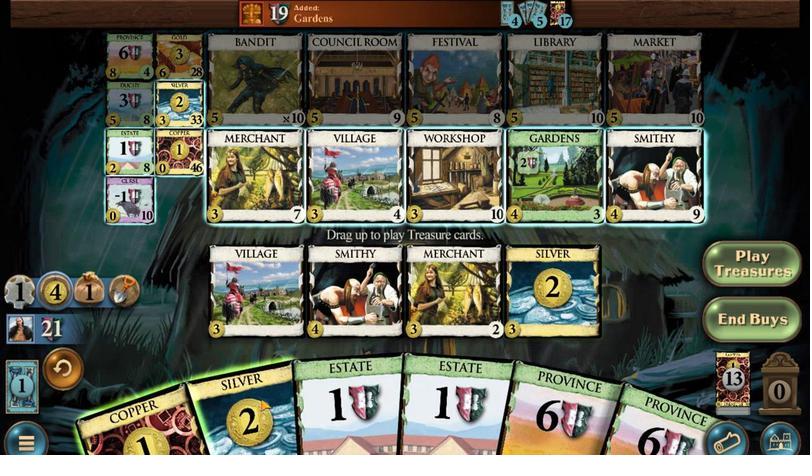 
Action: Mouse pressed left at (334, 343)
Screenshot: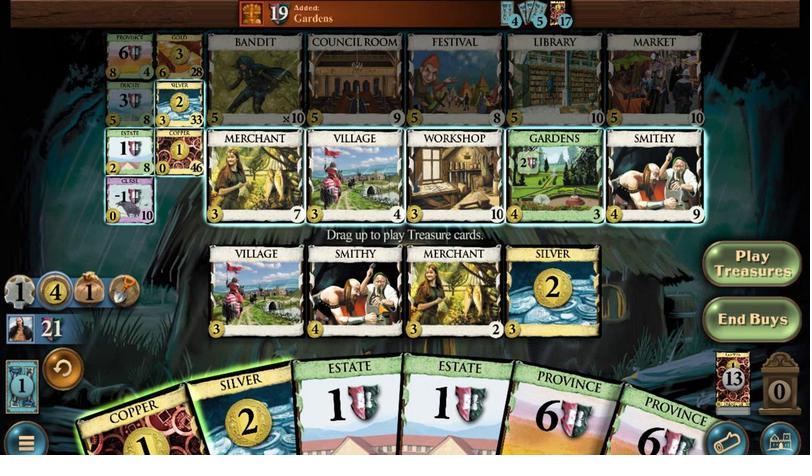 
Action: Mouse moved to (258, 351)
Screenshot: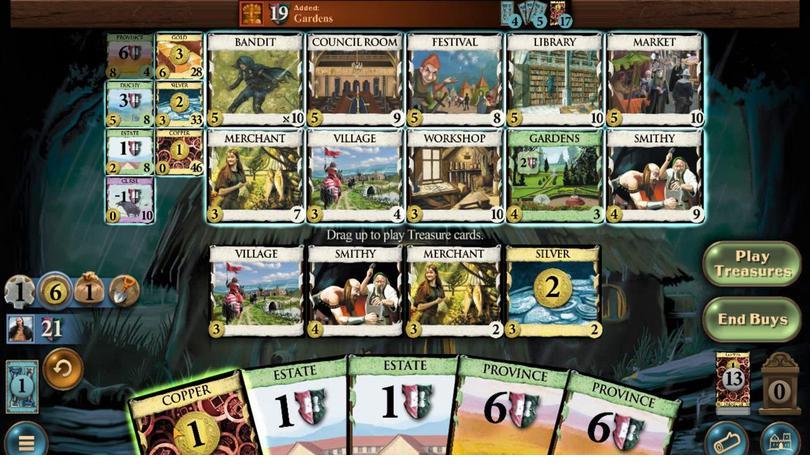 
Action: Mouse pressed left at (258, 351)
Screenshot: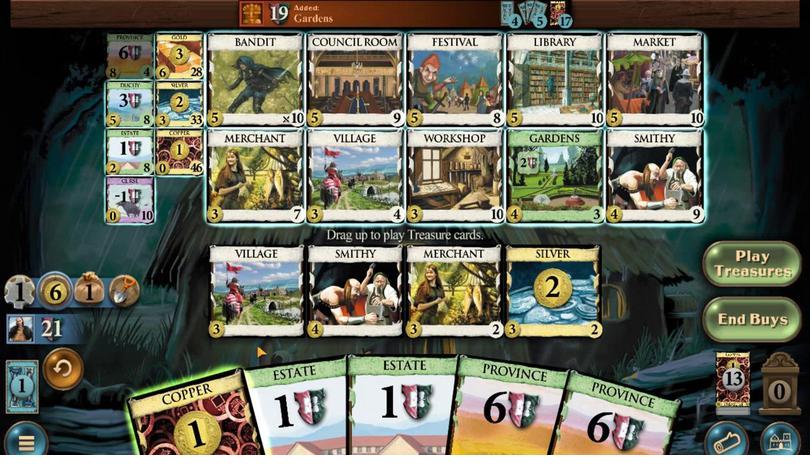 
Action: Mouse moved to (268, 248)
Screenshot: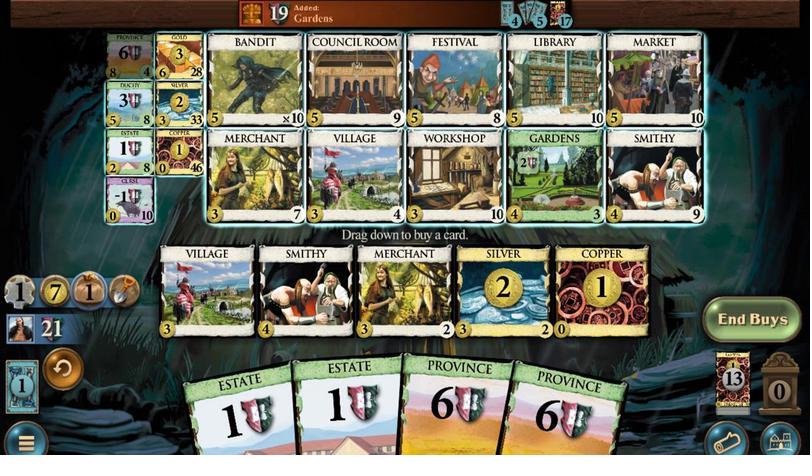 
Action: Mouse pressed left at (268, 248)
Screenshot: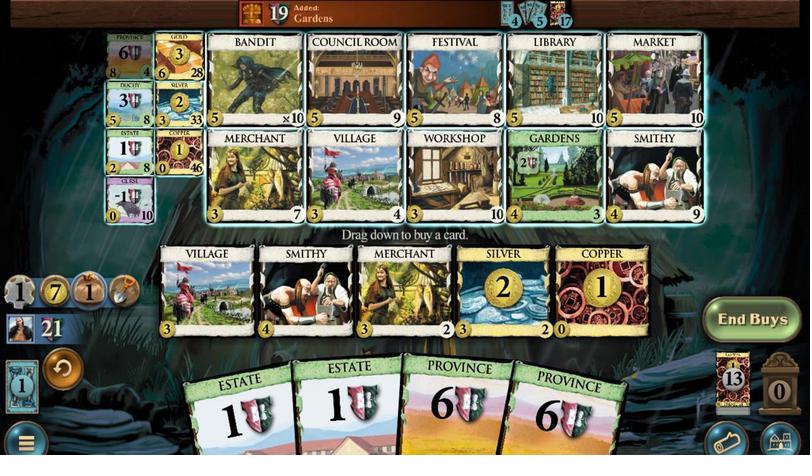 
Action: Mouse moved to (244, 349)
Screenshot: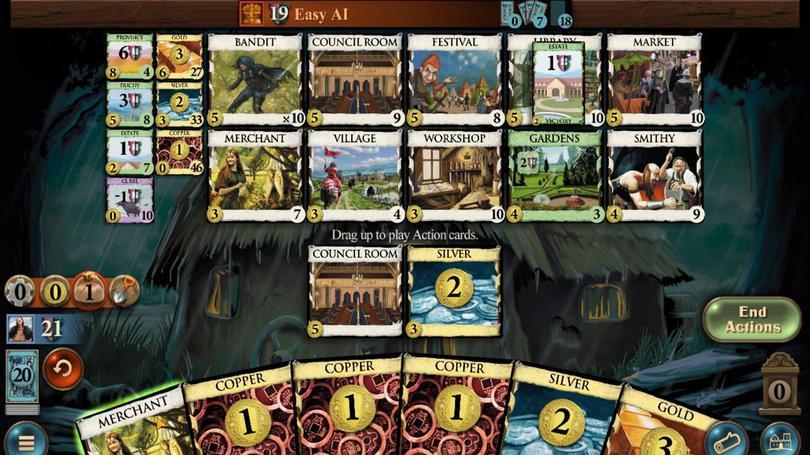 
Action: Mouse pressed left at (244, 349)
Screenshot: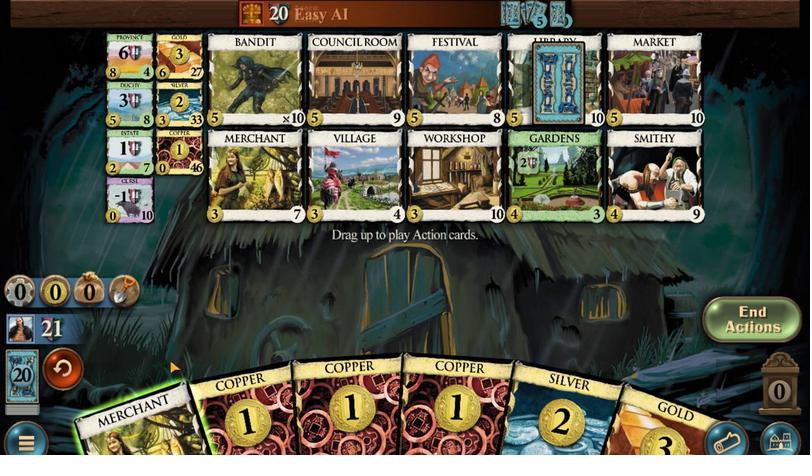 
Action: Mouse moved to (240, 350)
Screenshot: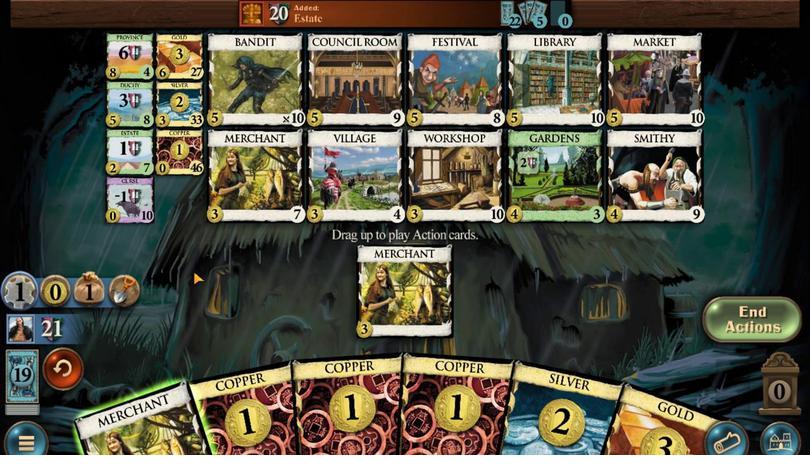 
Action: Mouse pressed left at (240, 350)
Screenshot: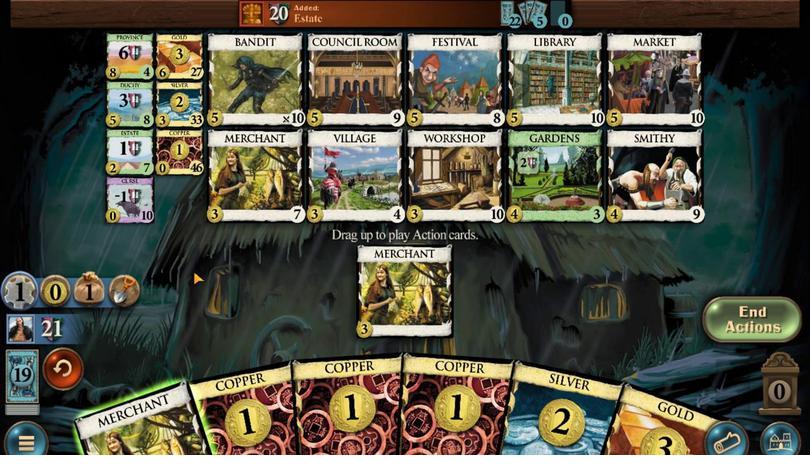 
Action: Mouse moved to (678, 349)
Screenshot: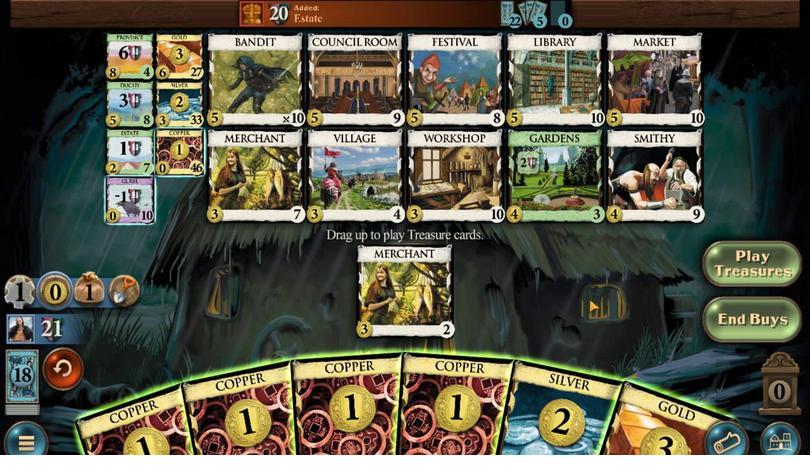 
Action: Mouse pressed left at (678, 349)
Screenshot: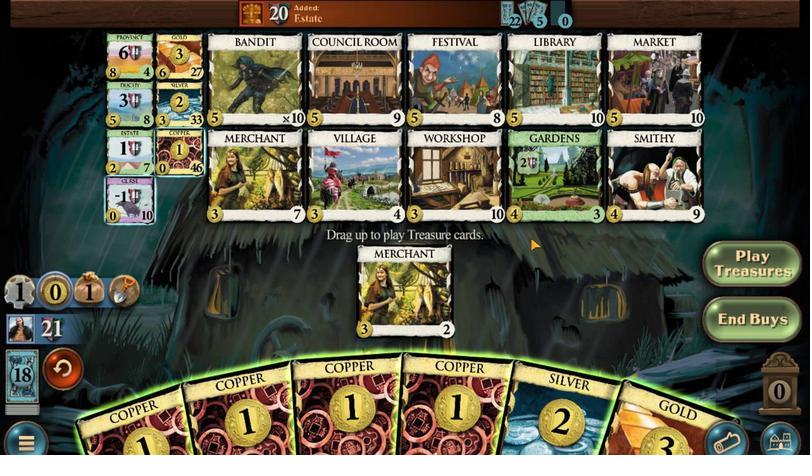 
Action: Mouse moved to (623, 337)
Screenshot: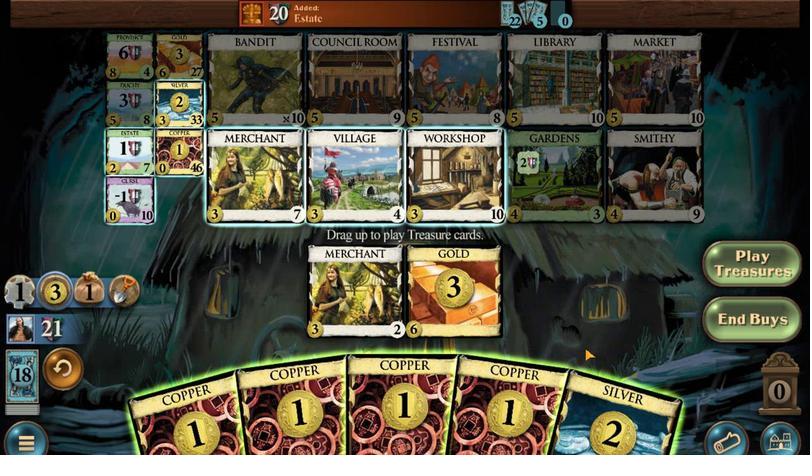 
Action: Mouse pressed left at (623, 337)
Screenshot: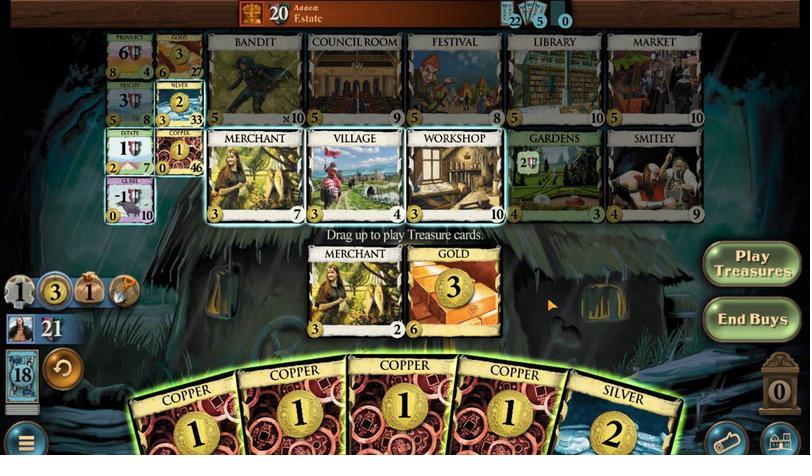 
Action: Mouse moved to (582, 339)
Screenshot: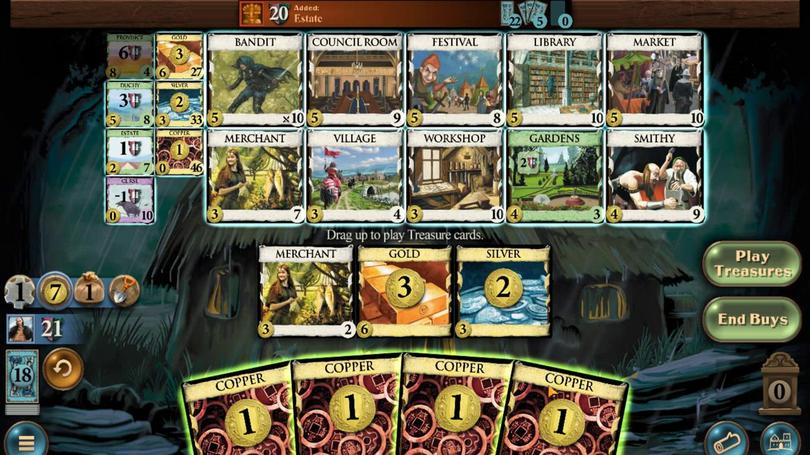 
Action: Mouse pressed left at (582, 339)
Screenshot: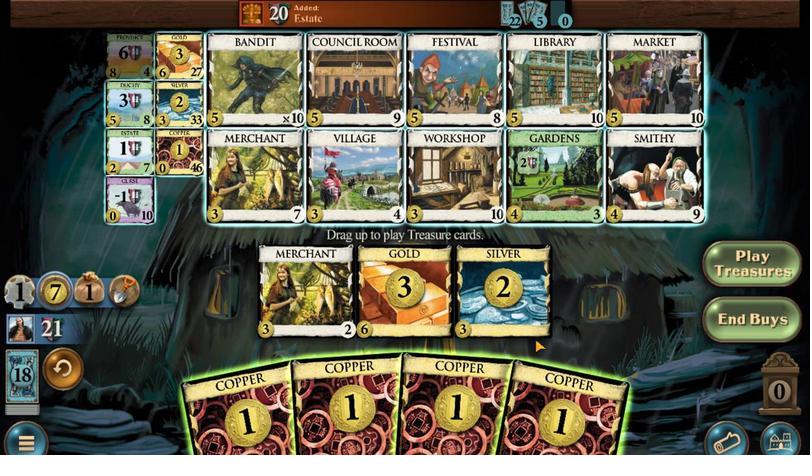
Action: Mouse moved to (525, 332)
Screenshot: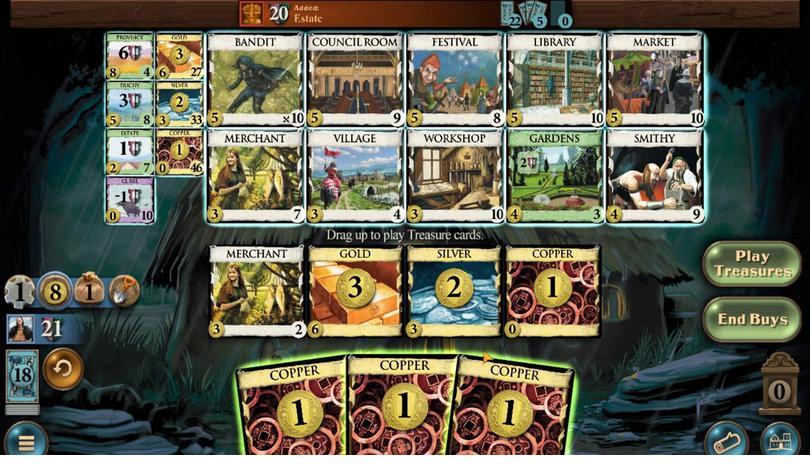 
Action: Mouse pressed left at (525, 332)
Screenshot: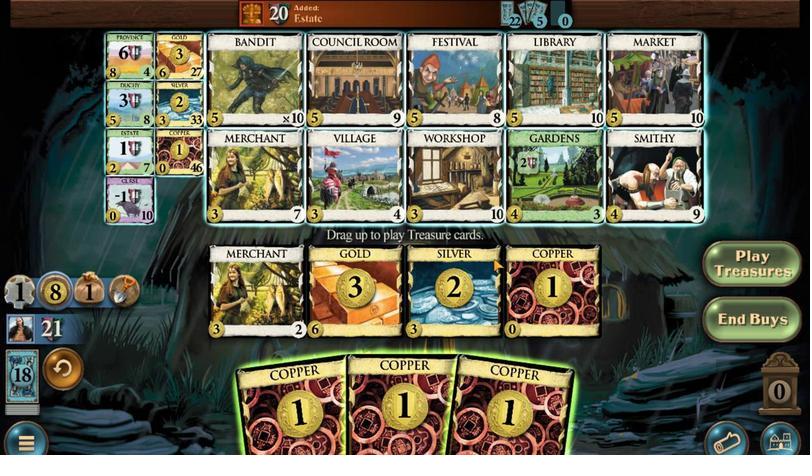 
Action: Mouse moved to (509, 337)
Screenshot: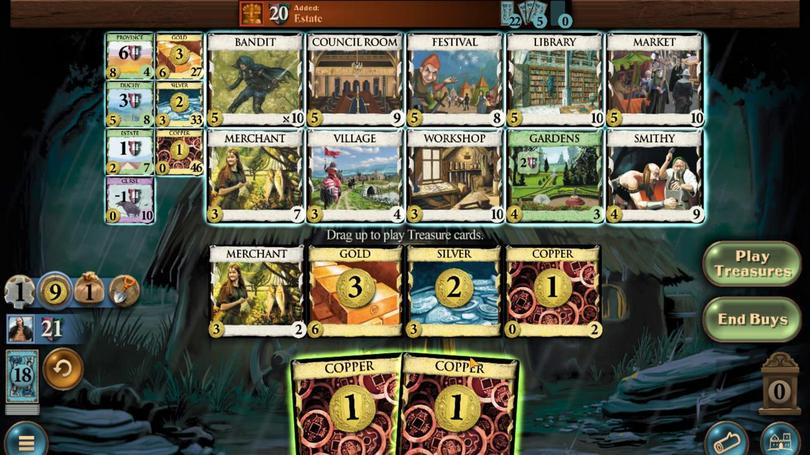 
Action: Mouse pressed left at (509, 337)
Screenshot: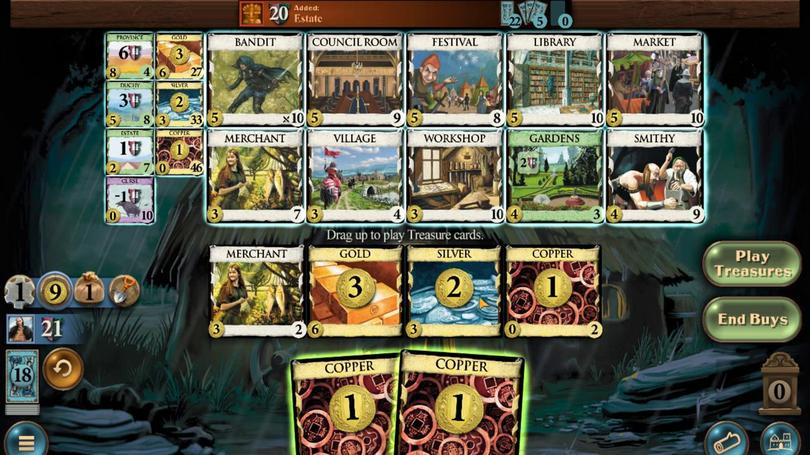 
Action: Mouse moved to (222, 247)
Screenshot: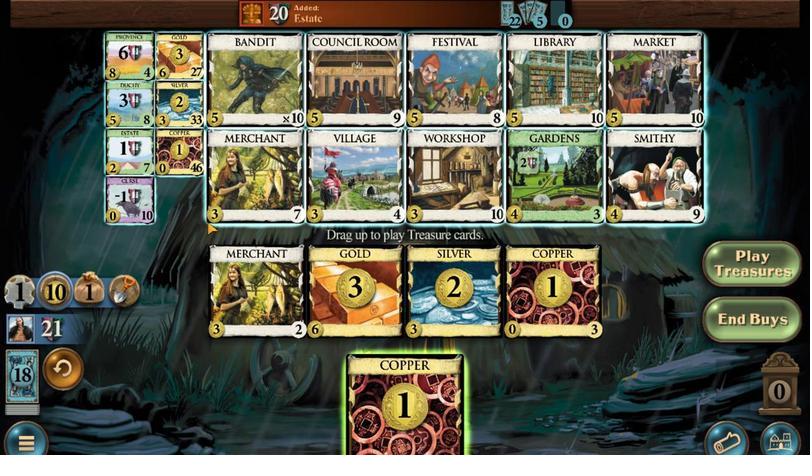 
Action: Mouse pressed left at (222, 247)
Screenshot: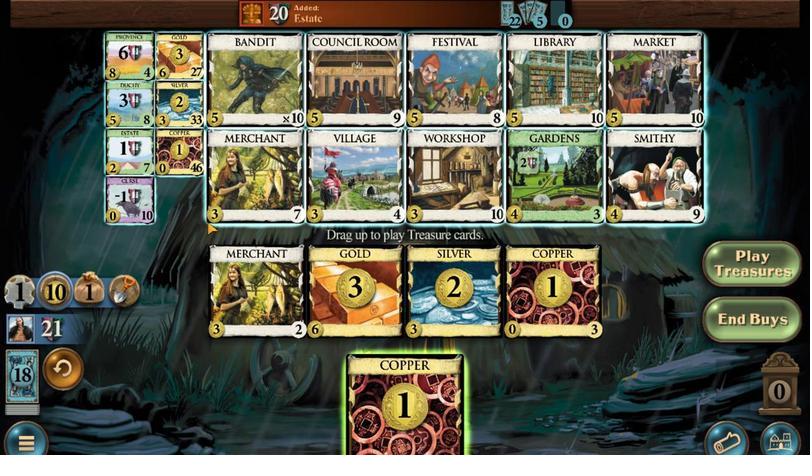 
Action: Mouse moved to (229, 348)
Screenshot: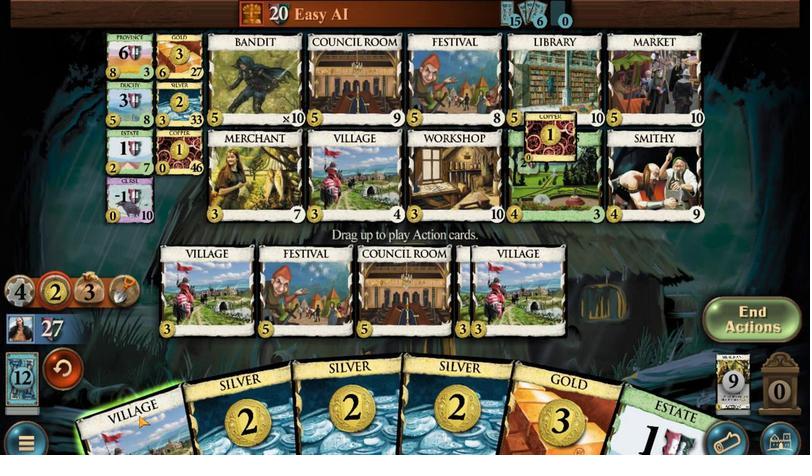 
Action: Mouse pressed left at (229, 348)
Screenshot: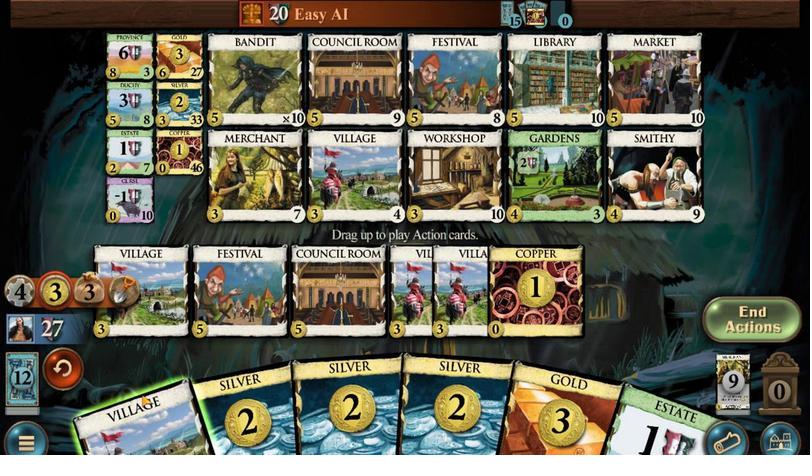 
Action: Mouse moved to (499, 342)
Screenshot: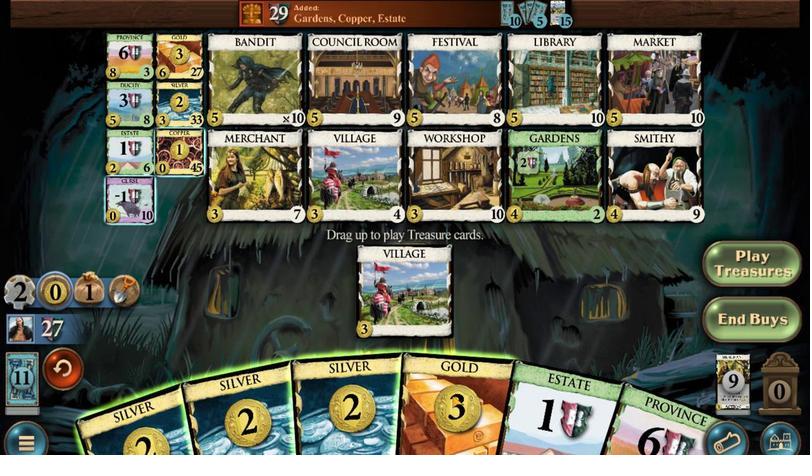 
Action: Mouse pressed left at (499, 342)
Screenshot: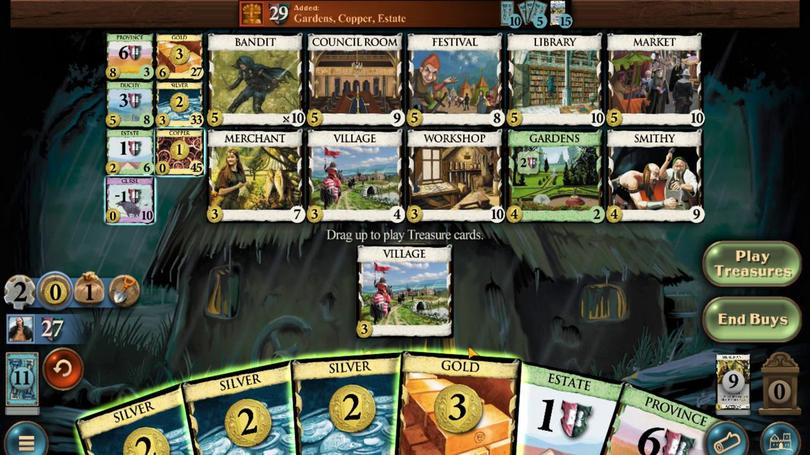 
Action: Mouse moved to (468, 347)
Screenshot: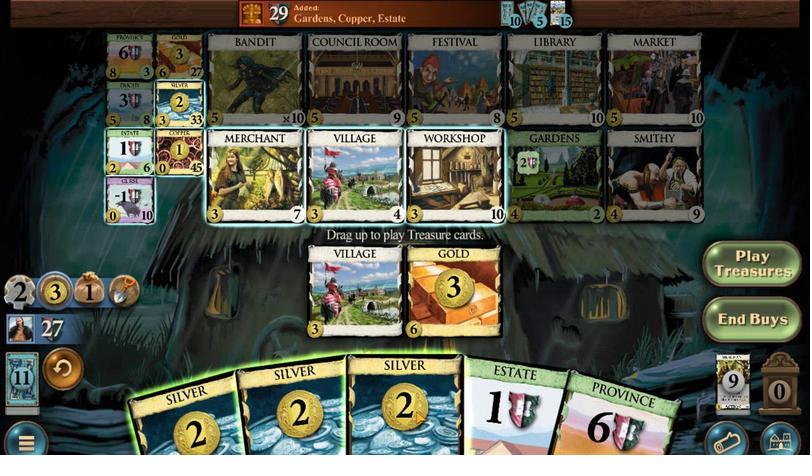
Action: Mouse pressed left at (468, 347)
Screenshot: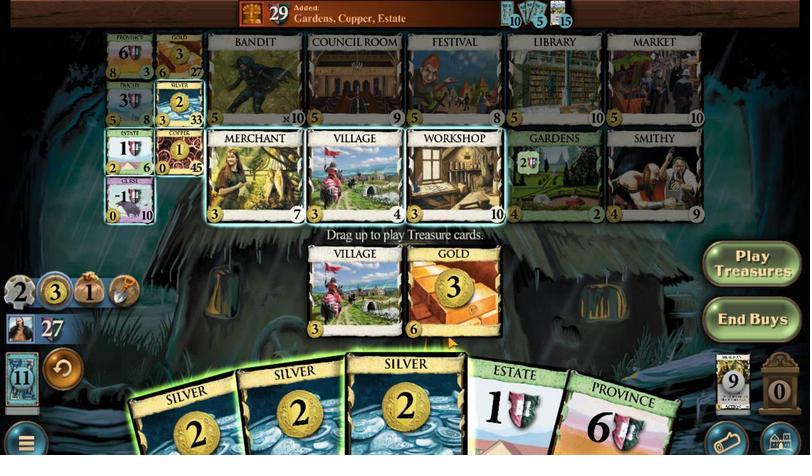 
Action: Mouse moved to (418, 341)
Screenshot: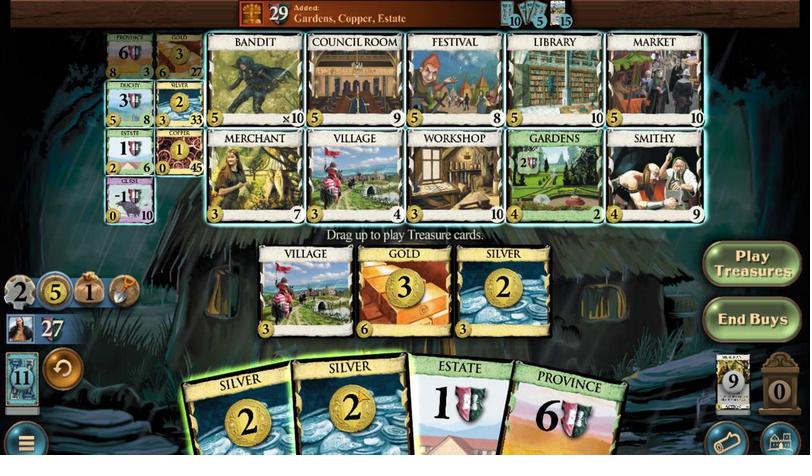 
Action: Mouse pressed left at (418, 341)
Screenshot: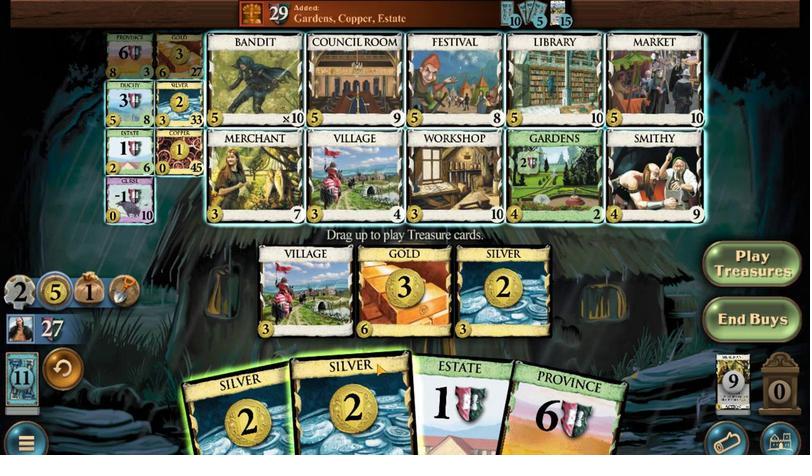 
Action: Mouse moved to (361, 350)
Screenshot: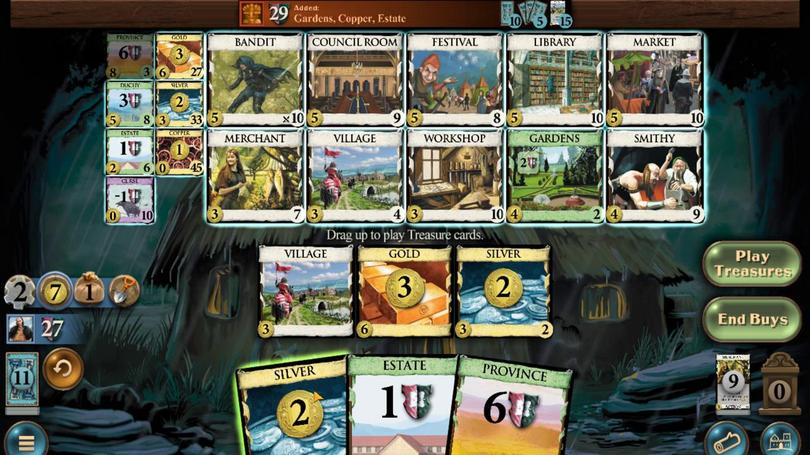 
Action: Mouse pressed left at (361, 350)
Screenshot: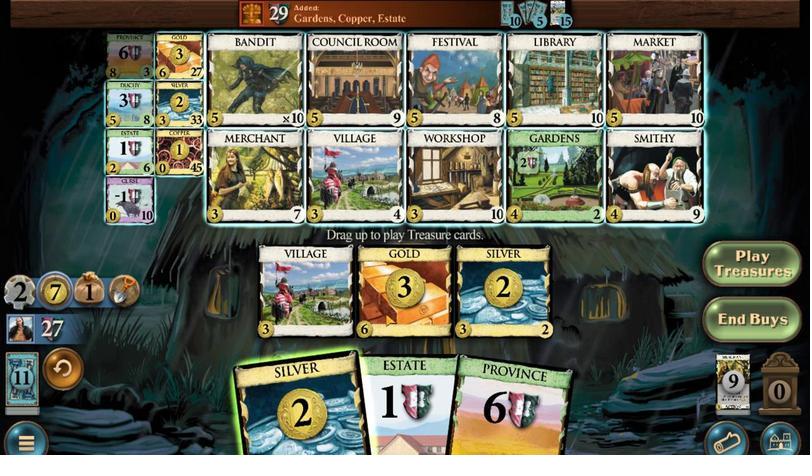 
Action: Mouse moved to (217, 246)
Screenshot: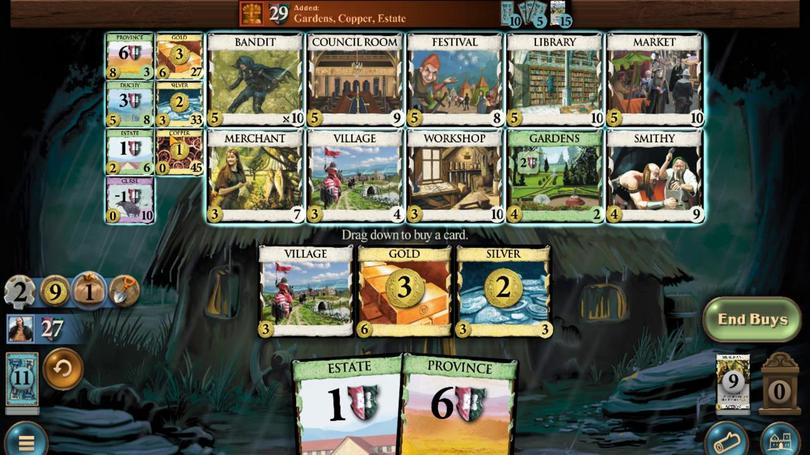 
Action: Mouse pressed left at (217, 246)
Screenshot: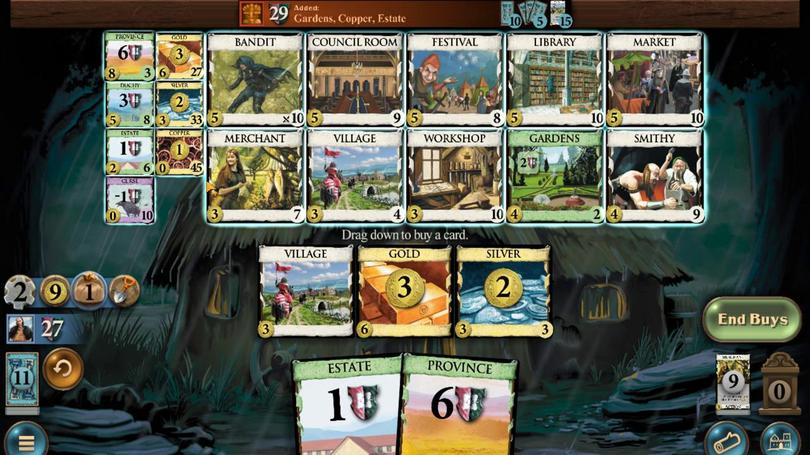 
Action: Mouse moved to (245, 353)
Screenshot: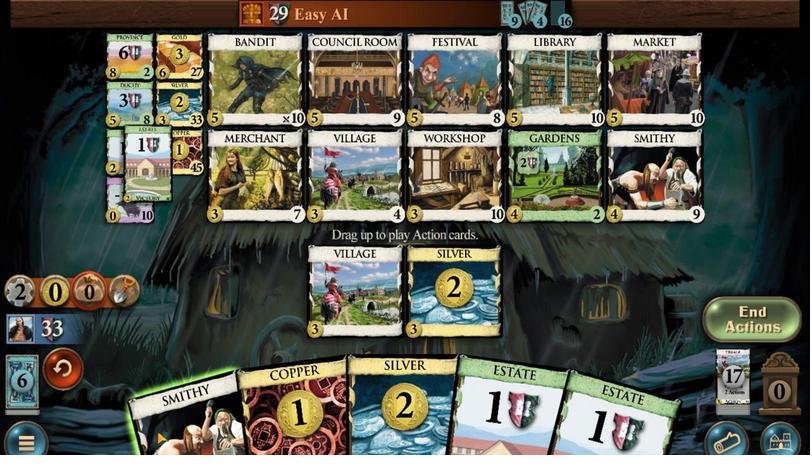 
Action: Mouse pressed left at (245, 353)
Screenshot: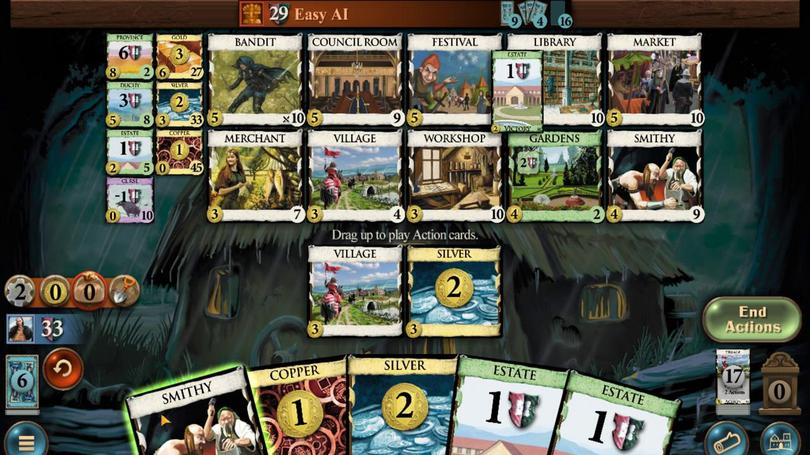 
Action: Mouse moved to (216, 353)
Screenshot: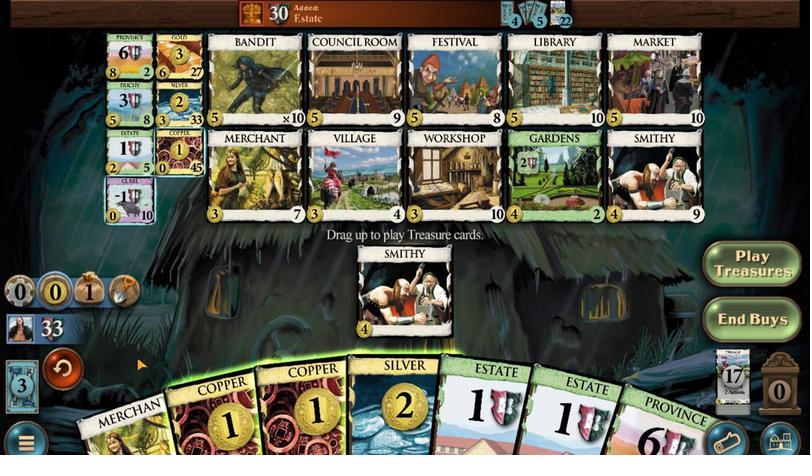 
Action: Mouse pressed left at (216, 353)
Screenshot: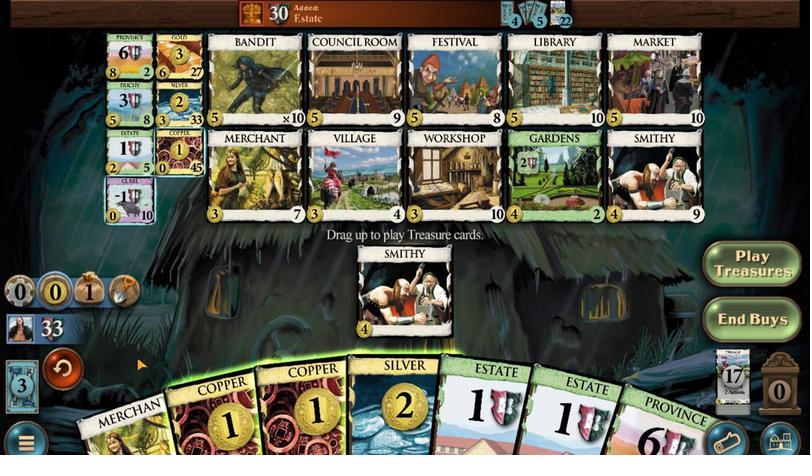 
Action: Mouse moved to (298, 348)
Screenshot: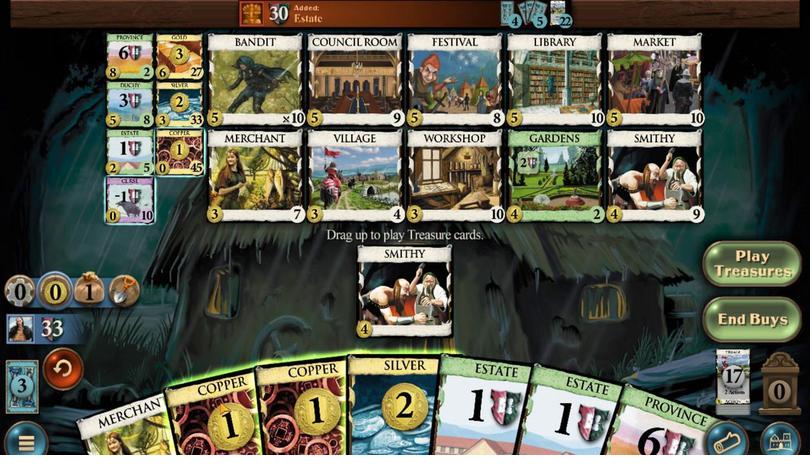 
Action: Mouse pressed left at (298, 348)
Screenshot: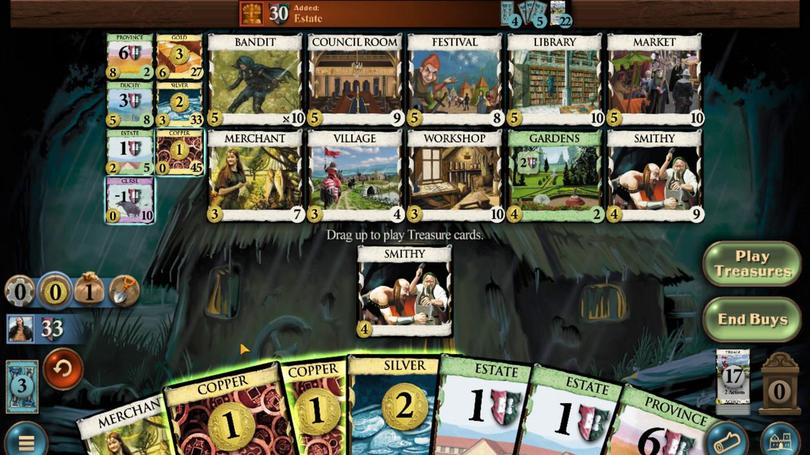 
Action: Mouse moved to (331, 346)
Screenshot: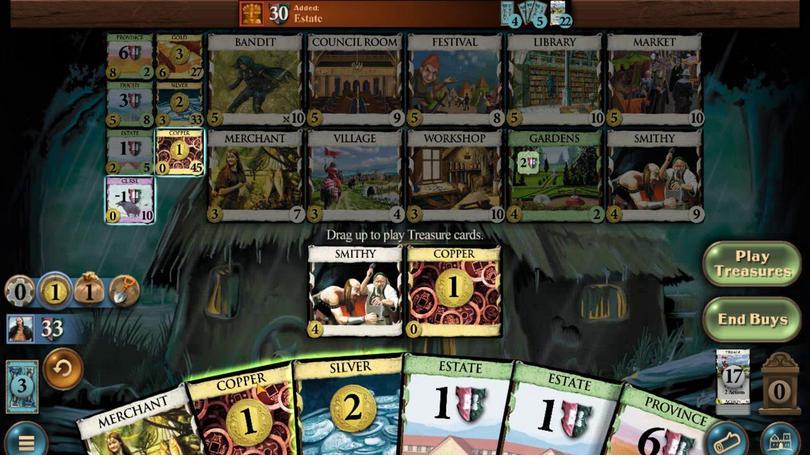 
Action: Mouse pressed left at (331, 346)
Screenshot: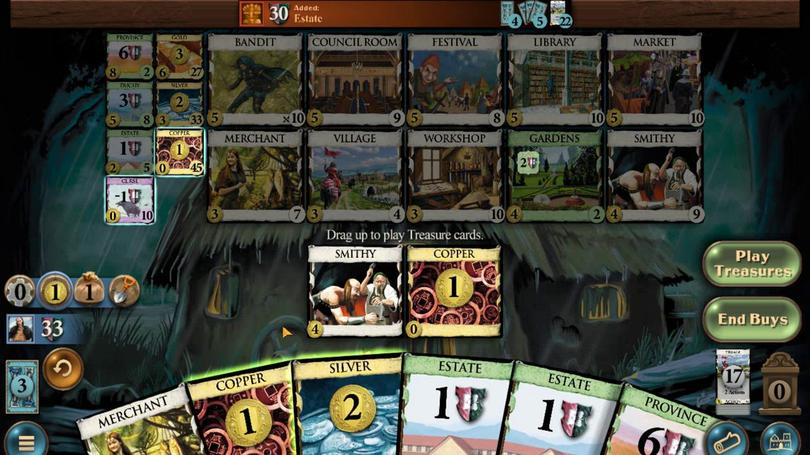 
Action: Mouse moved to (360, 343)
Screenshot: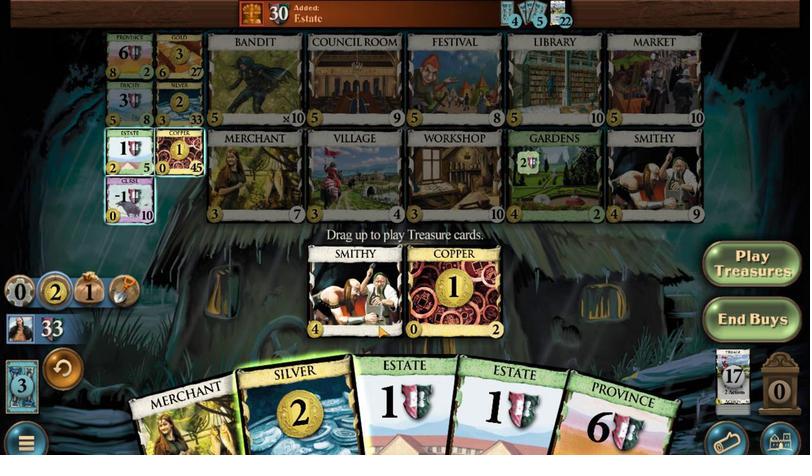 
Action: Mouse pressed left at (360, 343)
Screenshot: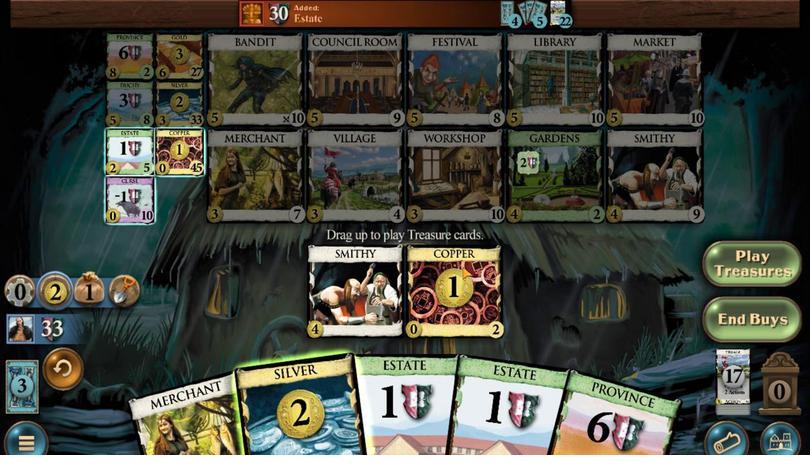 
Action: Mouse moved to (329, 275)
Screenshot: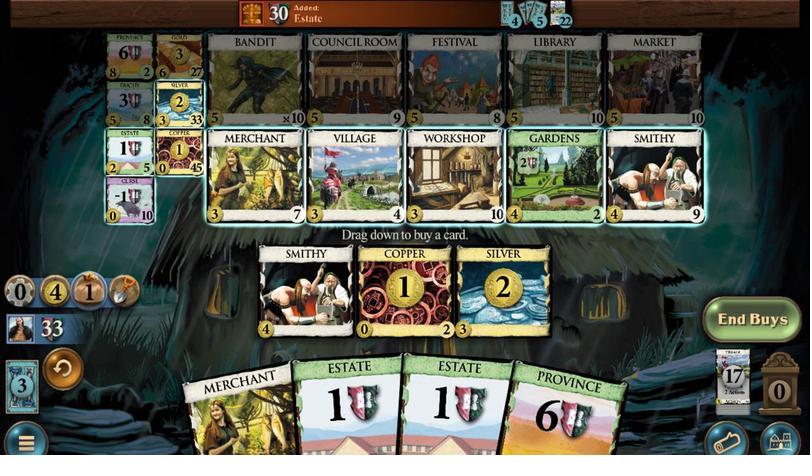 
Action: Mouse pressed left at (329, 275)
Screenshot: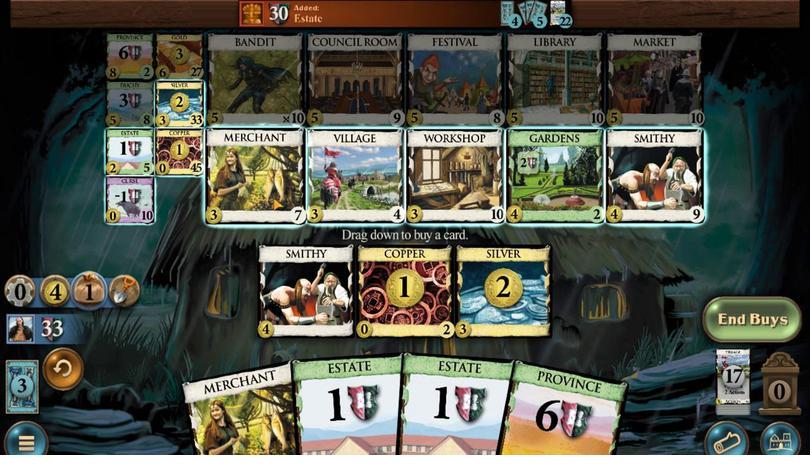 
Action: Mouse moved to (437, 342)
Screenshot: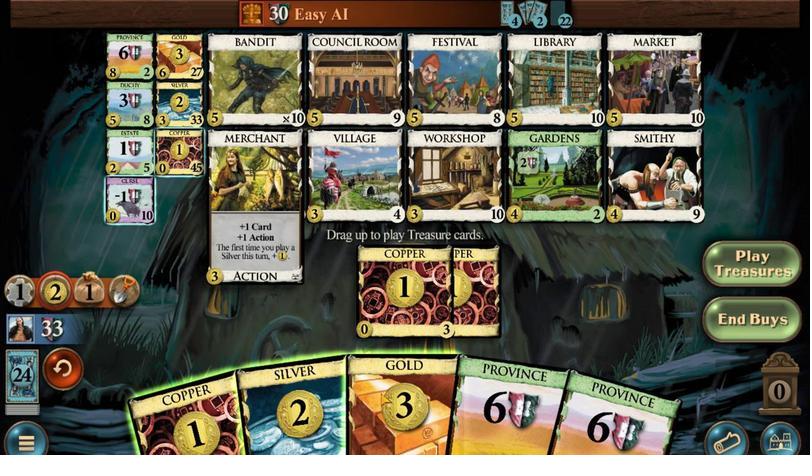 
Action: Mouse pressed left at (437, 342)
Screenshot: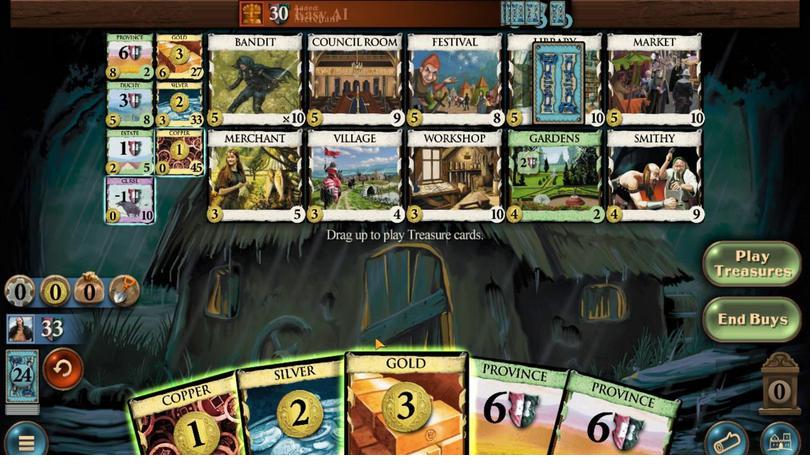 
Action: Mouse moved to (384, 344)
Screenshot: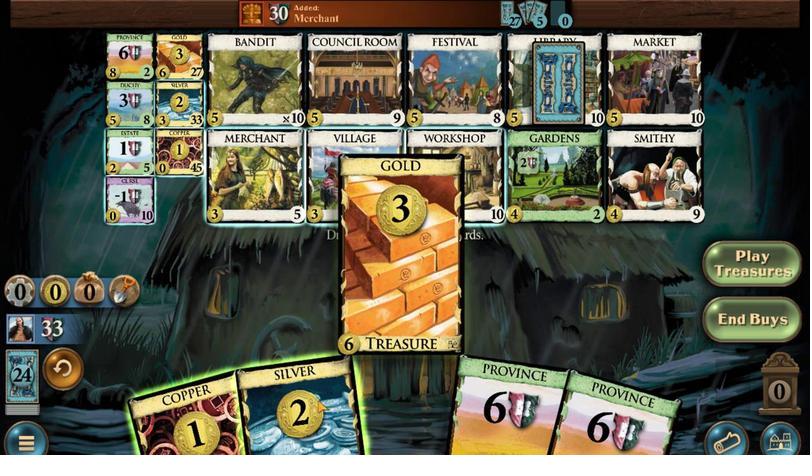 
Action: Mouse pressed left at (384, 344)
Screenshot: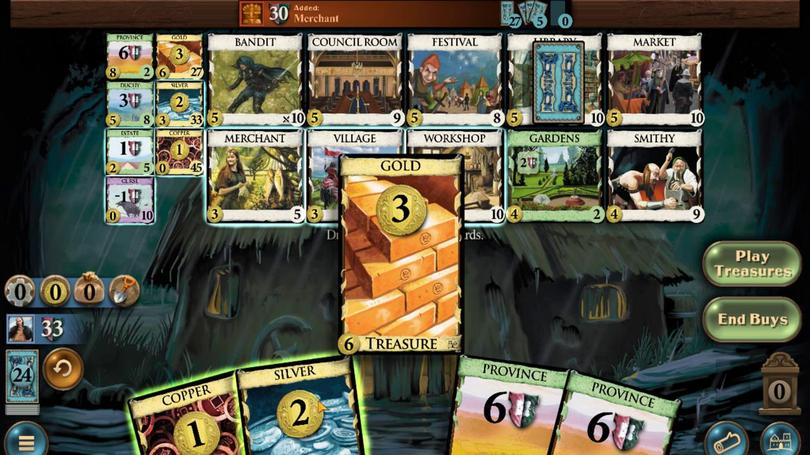 
Action: Mouse moved to (216, 258)
Screenshot: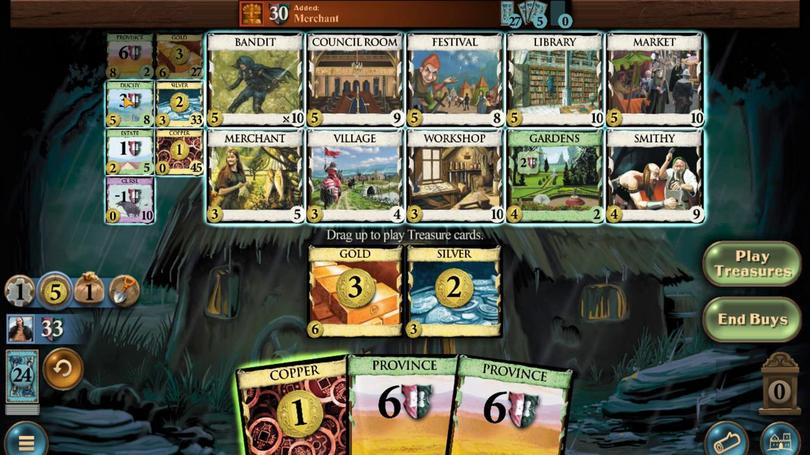 
Action: Mouse pressed left at (216, 258)
Screenshot: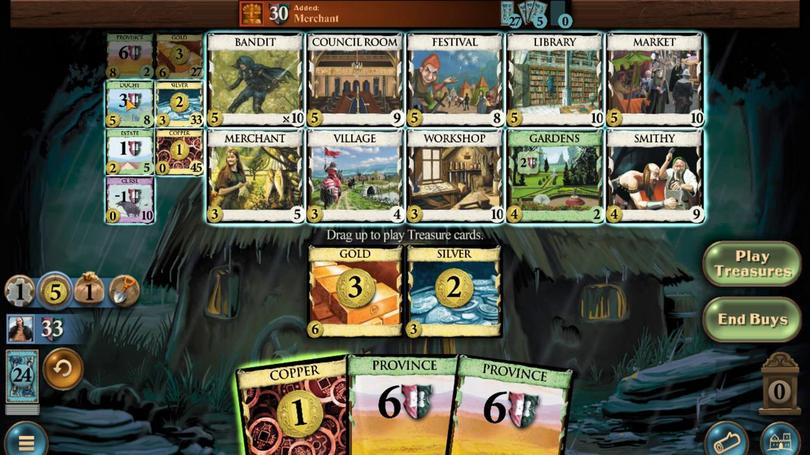 
Action: Mouse moved to (291, 350)
Screenshot: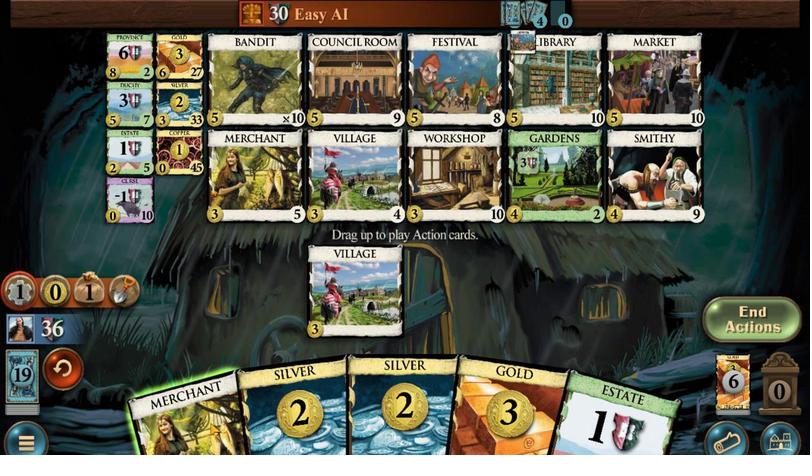 
Action: Mouse pressed left at (291, 350)
Screenshot: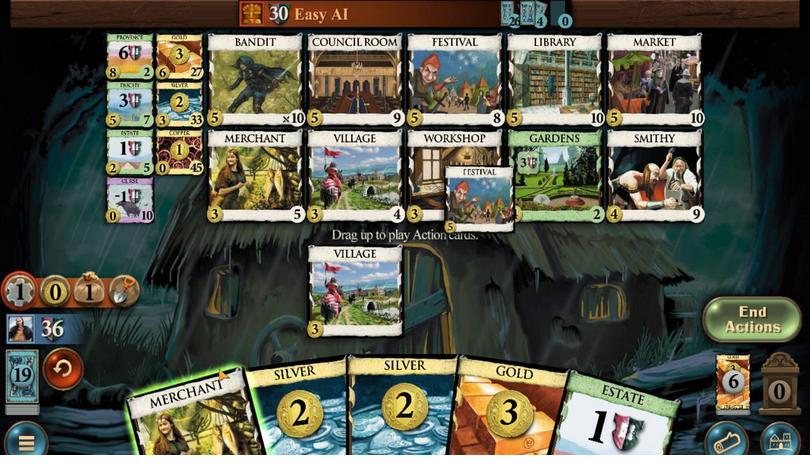 
Action: Mouse moved to (298, 358)
Screenshot: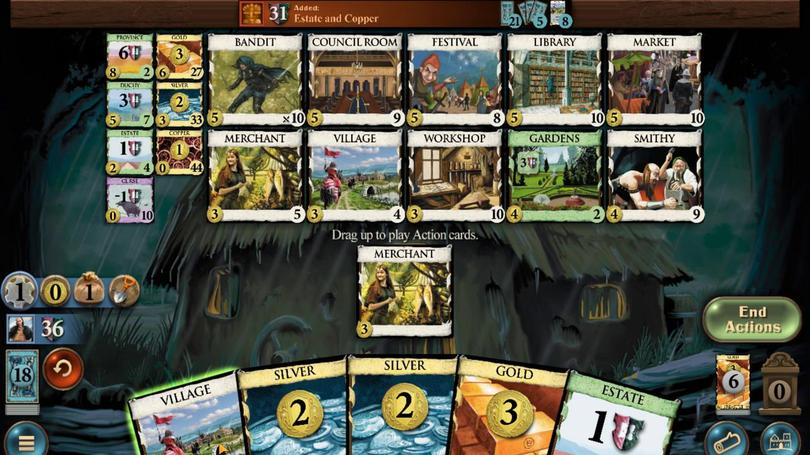 
Action: Mouse pressed left at (298, 358)
Screenshot: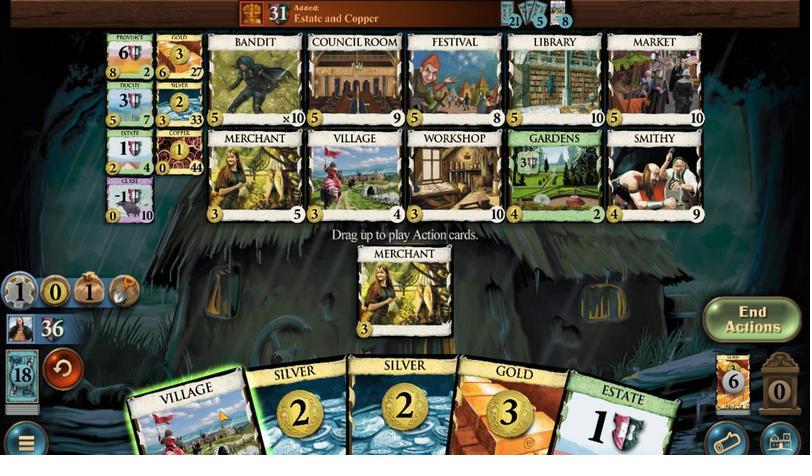 
Action: Mouse moved to (522, 348)
Screenshot: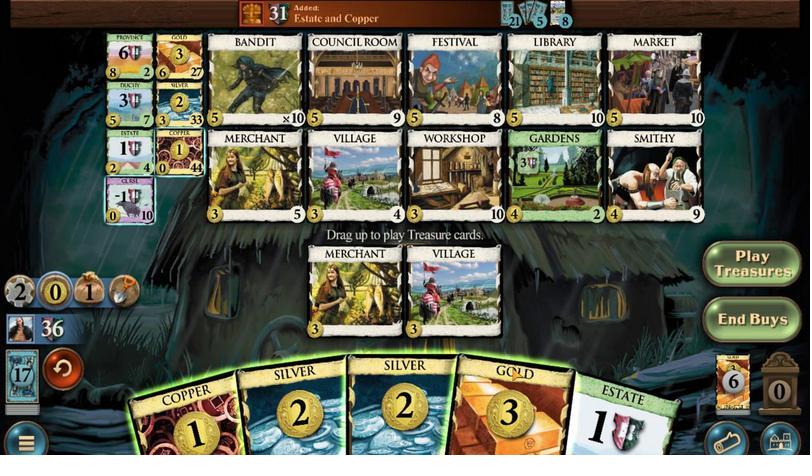 
Action: Mouse pressed left at (522, 348)
Screenshot: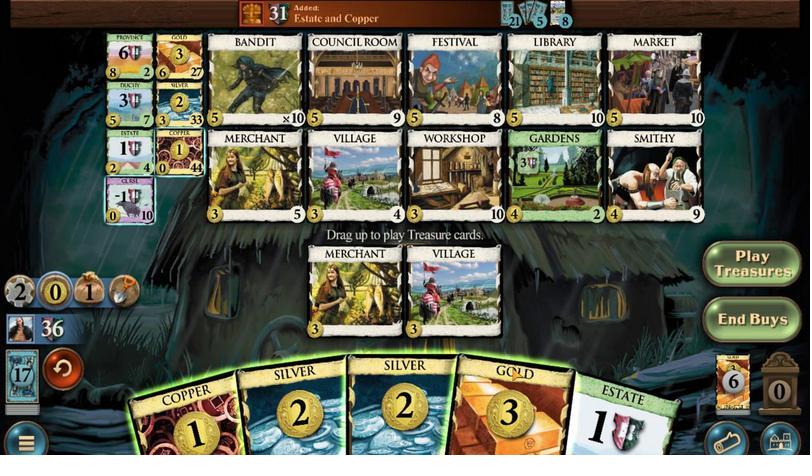 
Action: Mouse moved to (477, 351)
Screenshot: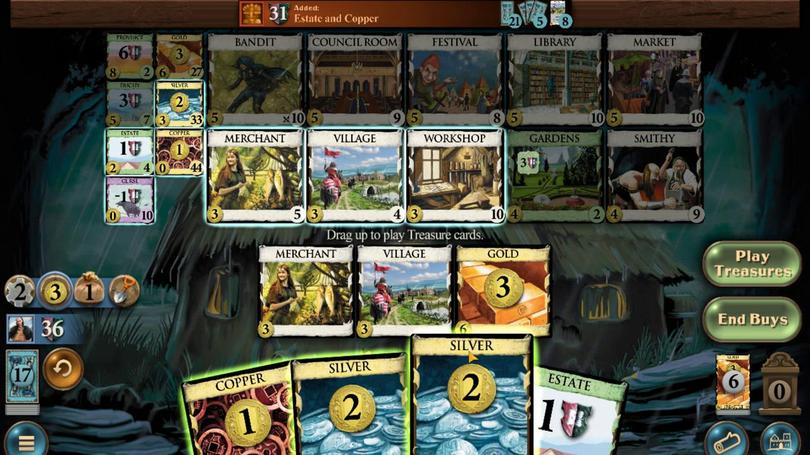 
Action: Mouse pressed left at (477, 351)
Screenshot: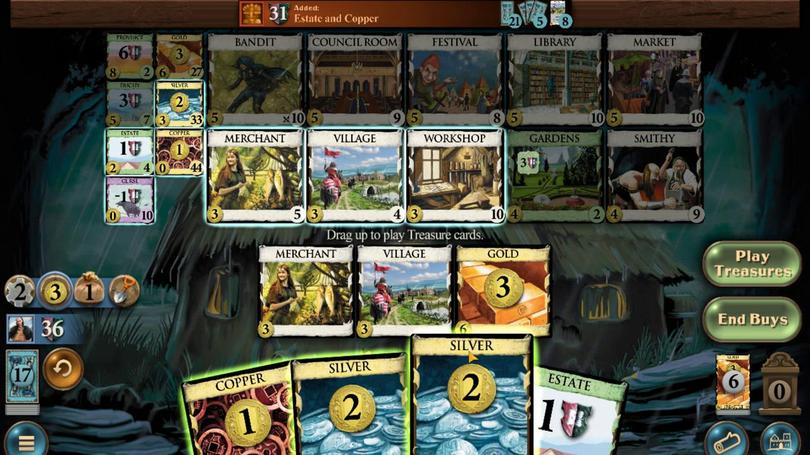 
Action: Mouse moved to (446, 344)
Screenshot: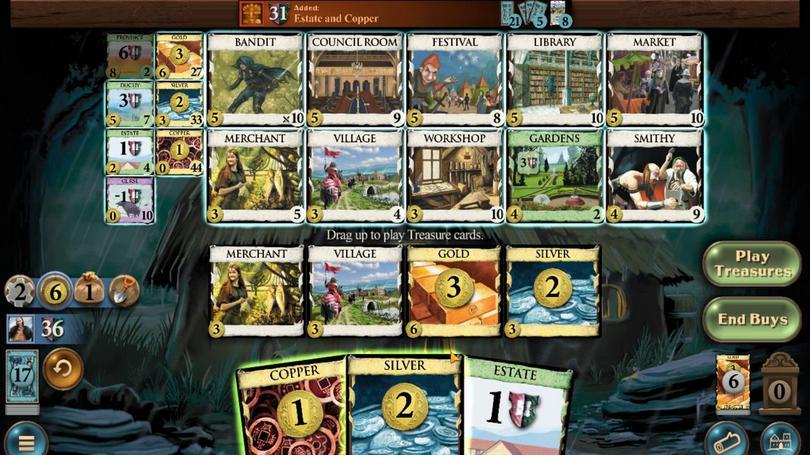
Action: Mouse pressed left at (446, 344)
Screenshot: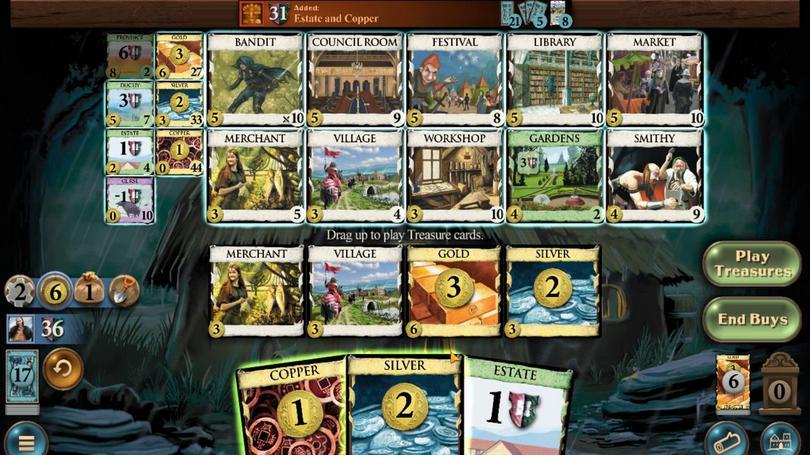 
Action: Mouse moved to (433, 337)
Screenshot: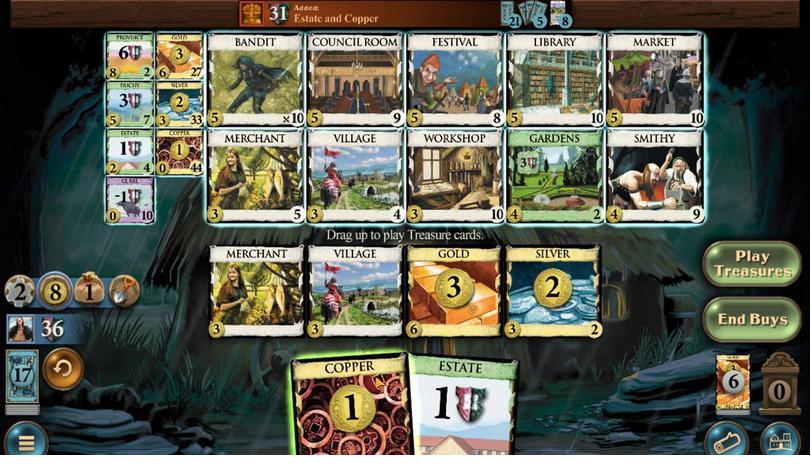 
Action: Mouse pressed left at (433, 337)
Screenshot: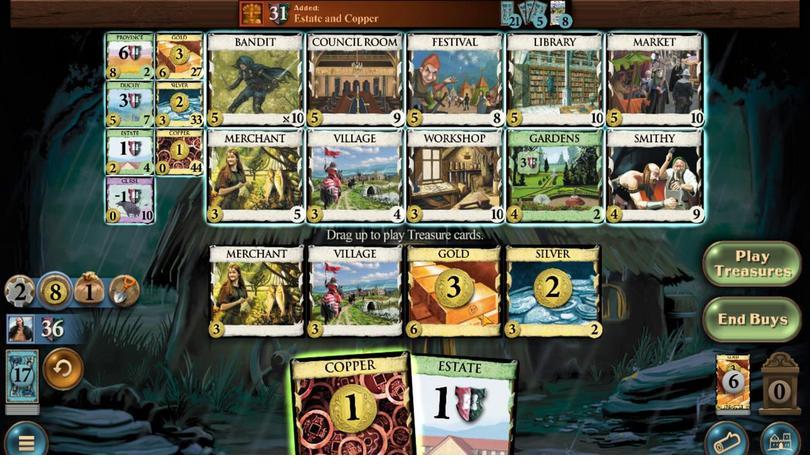 
Action: Mouse moved to (219, 243)
Screenshot: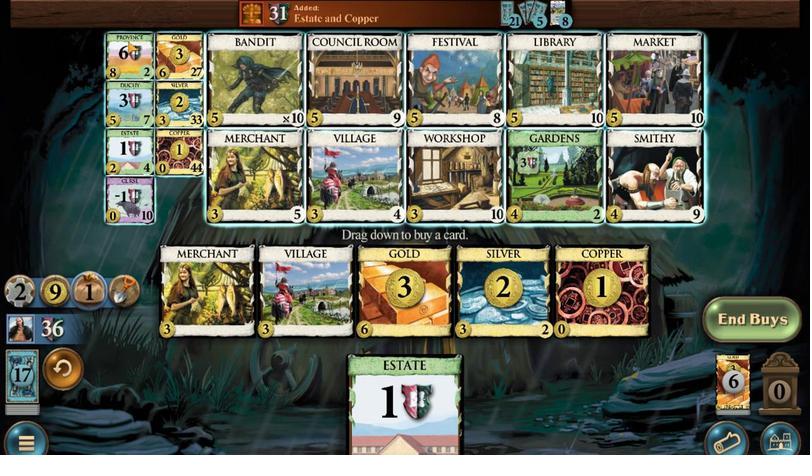 
Action: Mouse pressed left at (219, 243)
Screenshot: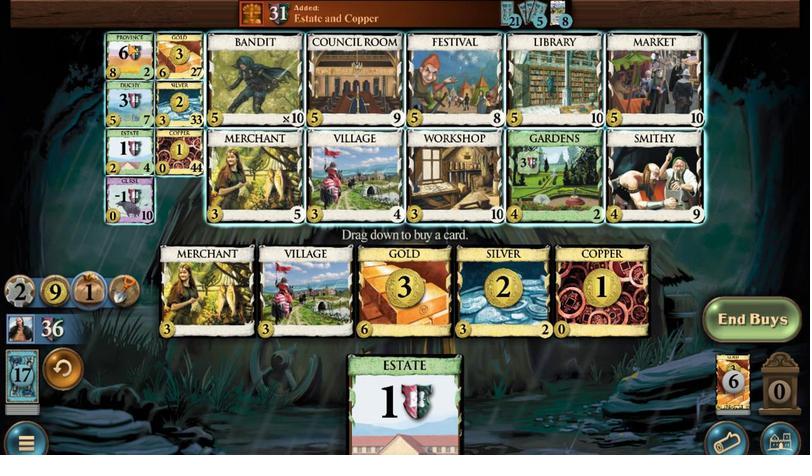 
Action: Mouse moved to (295, 347)
Screenshot: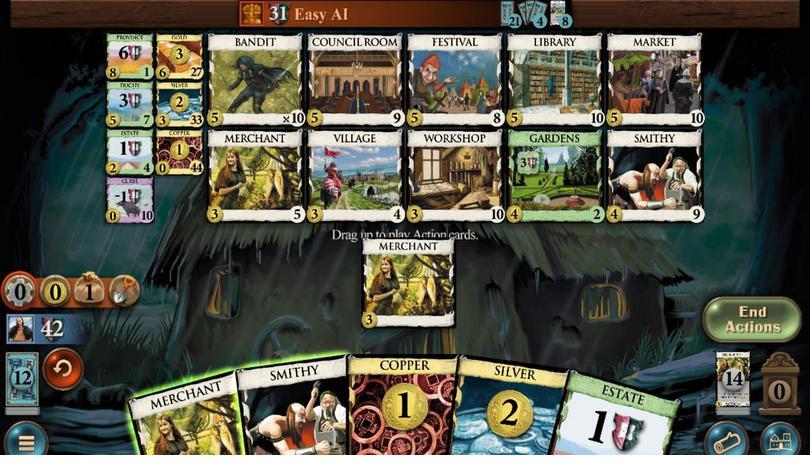 
Action: Mouse pressed left at (295, 347)
Screenshot: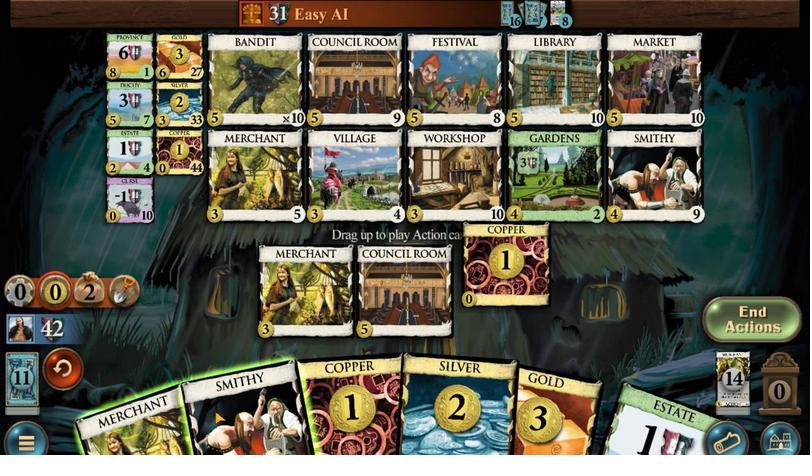 
Action: Mouse moved to (275, 348)
Screenshot: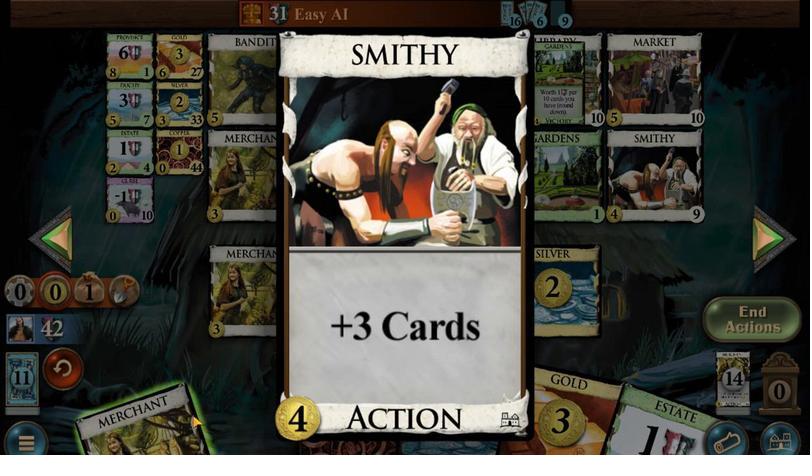 
Action: Mouse pressed left at (275, 348)
Screenshot: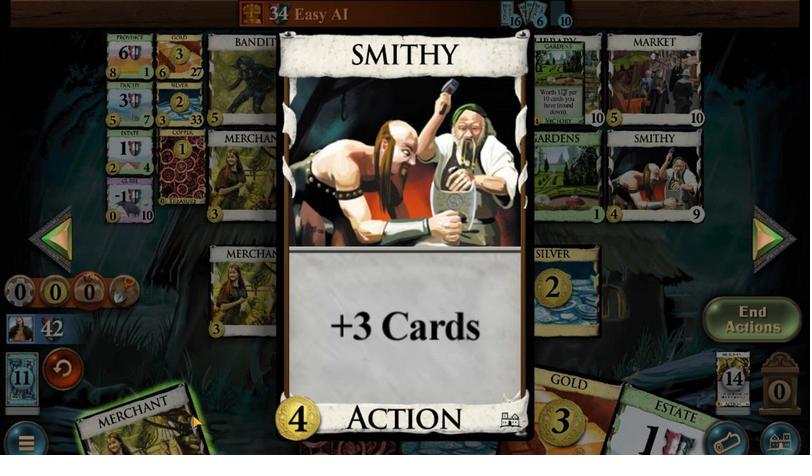 
Action: Mouse moved to (239, 350)
Screenshot: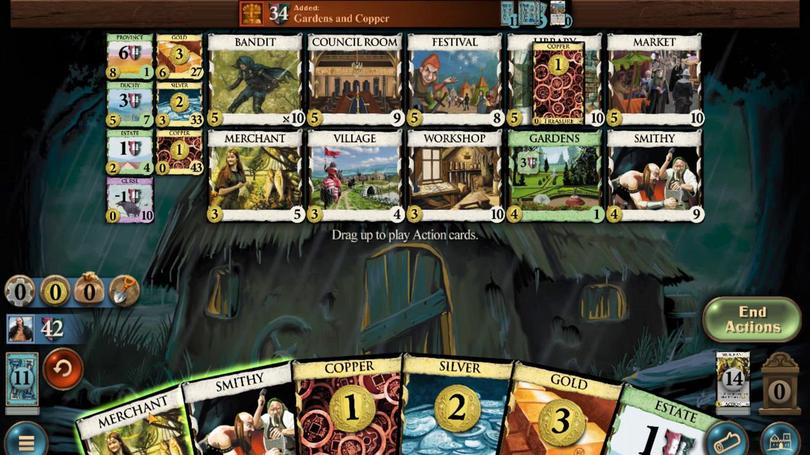 
Action: Mouse pressed left at (239, 350)
Screenshot: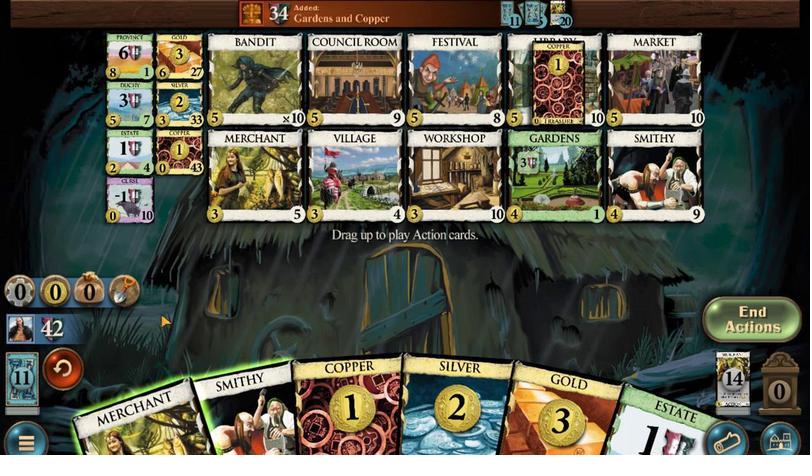 
Action: Mouse moved to (253, 343)
Screenshot: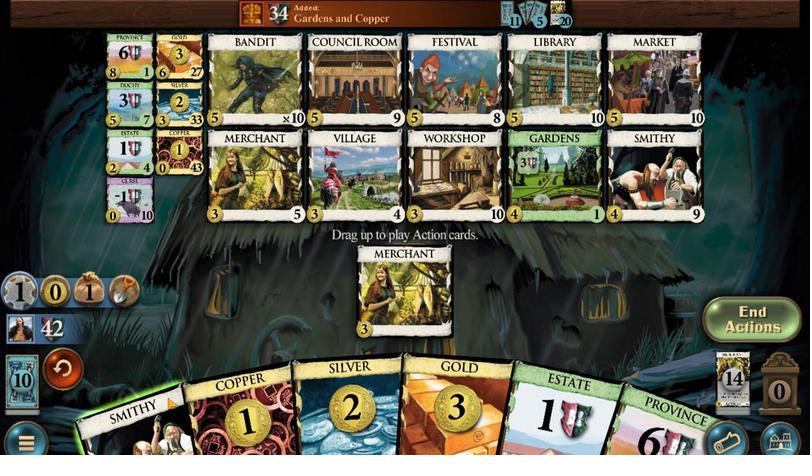 
Action: Mouse pressed left at (253, 343)
